 Task: Search one way flight ticket for 5 adults, 2 children, 1 infant in seat and 1 infant on lap in economy from Nome: Nome Airport to Greenville: Pitt-greenville Airport on 5-2-2023. Choice of flights is Royal air maroc. Number of bags: 1 carry on bag. Price is upto 60000. Outbound departure time preference is 21:45.
Action: Mouse moved to (433, 521)
Screenshot: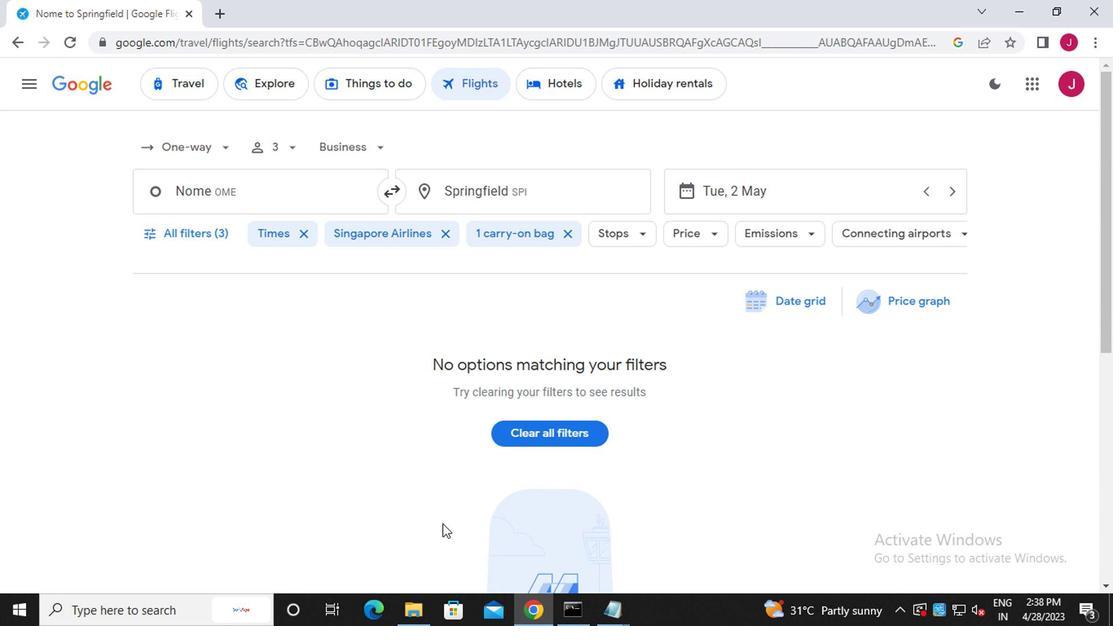 
Action: Mouse scrolled (433, 522) with delta (0, 1)
Screenshot: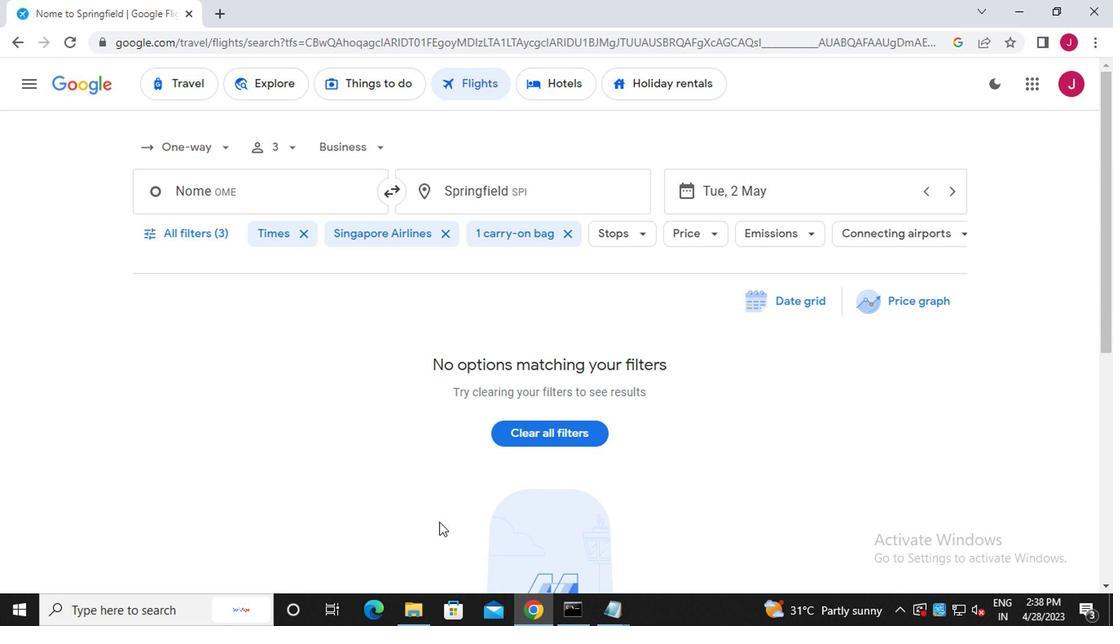 
Action: Mouse scrolled (433, 522) with delta (0, 1)
Screenshot: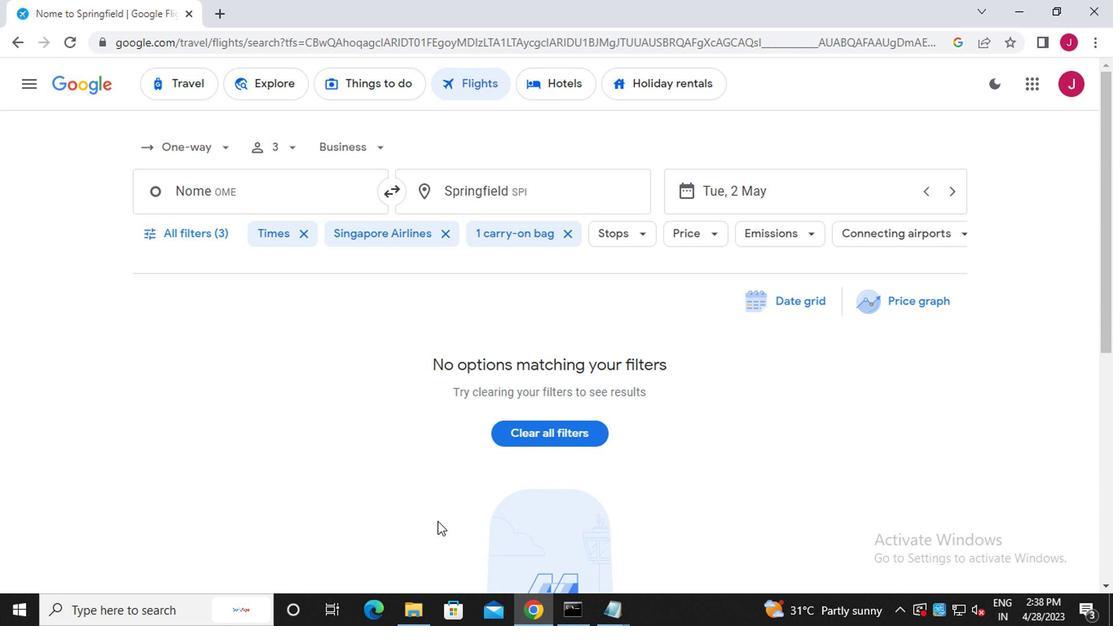 
Action: Mouse moved to (213, 157)
Screenshot: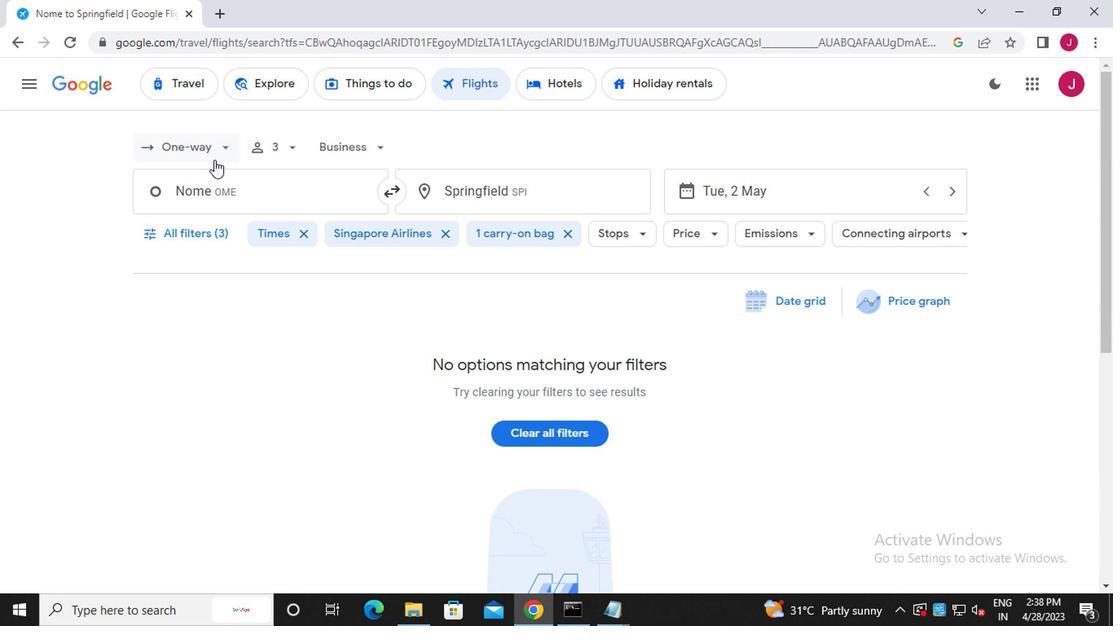 
Action: Mouse pressed left at (213, 157)
Screenshot: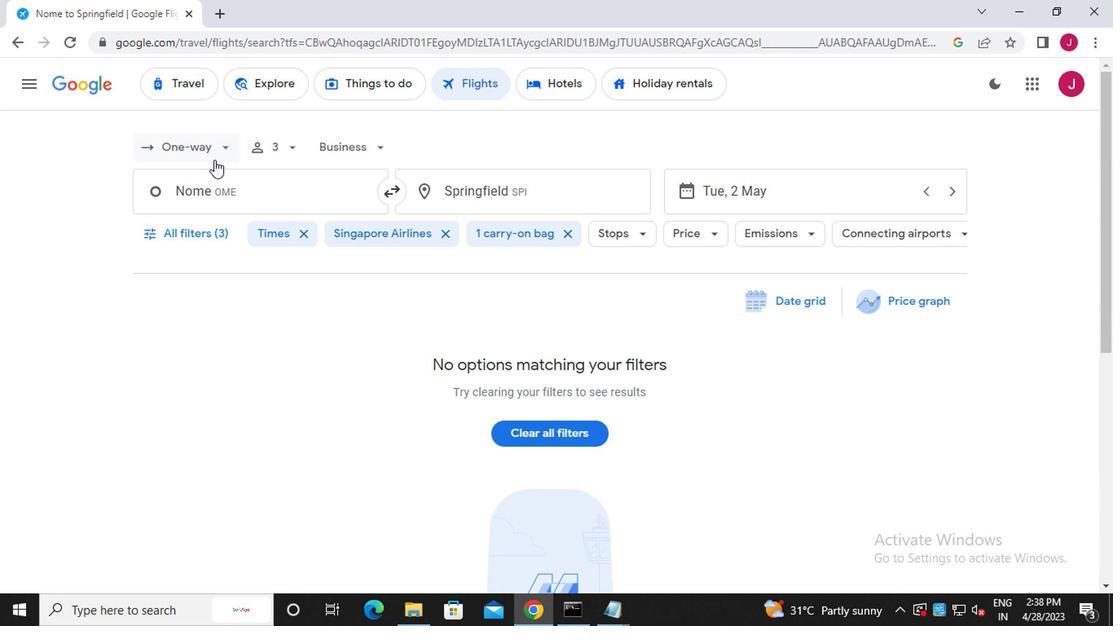 
Action: Mouse moved to (229, 217)
Screenshot: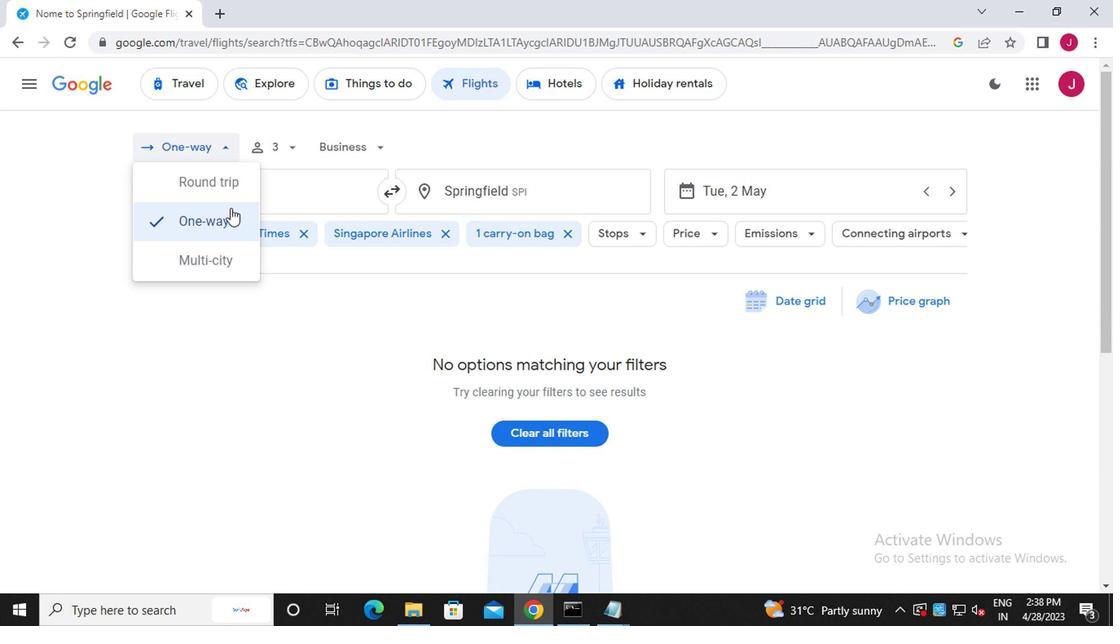 
Action: Mouse pressed left at (229, 217)
Screenshot: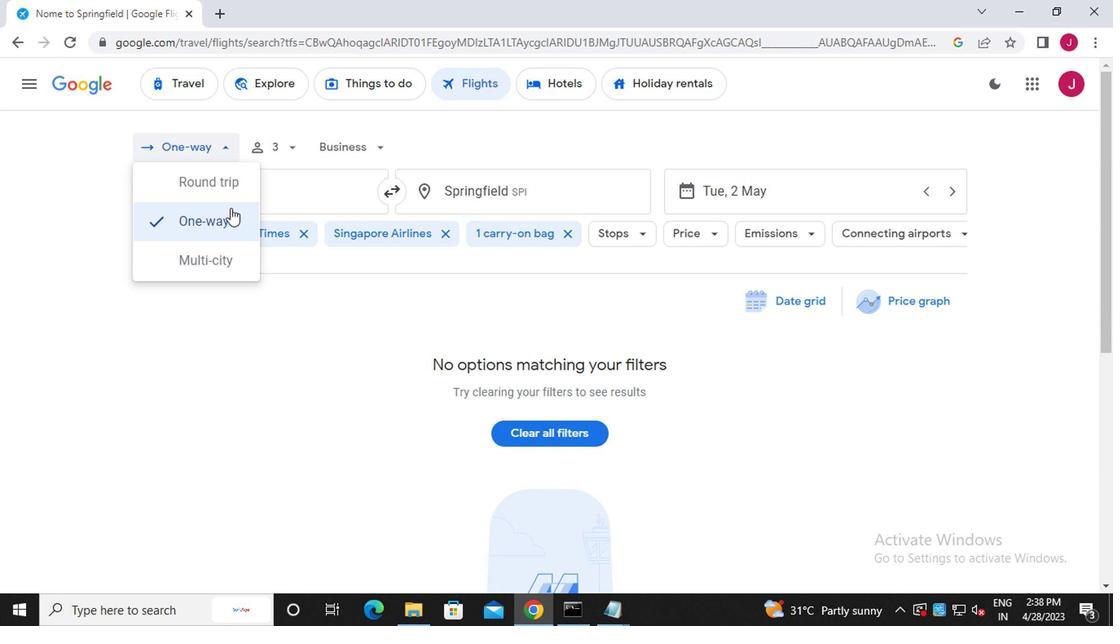 
Action: Mouse moved to (291, 148)
Screenshot: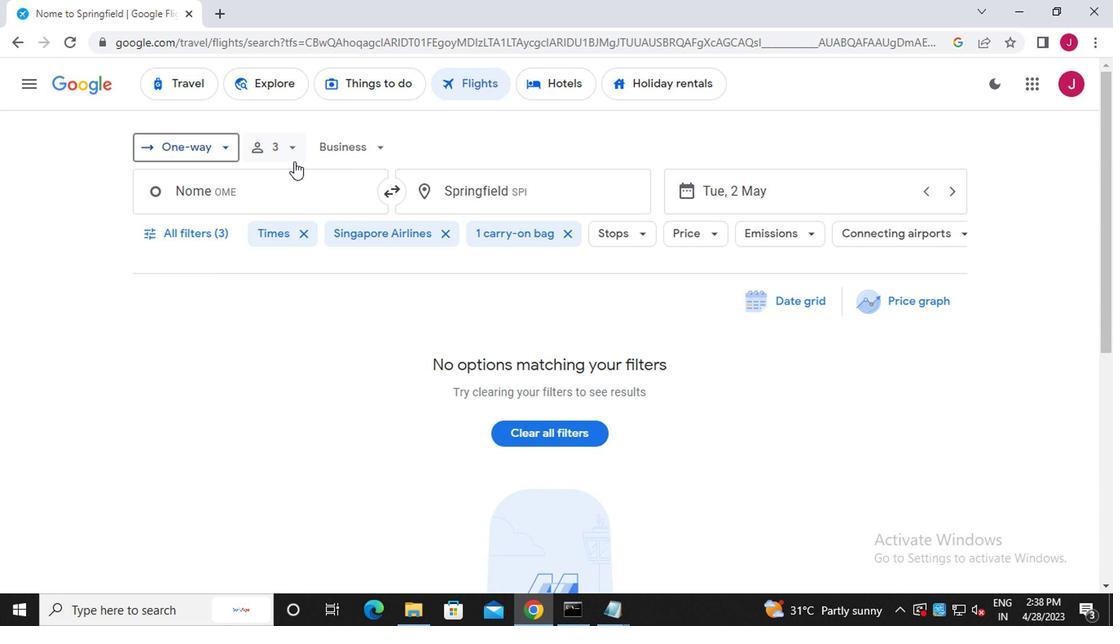 
Action: Mouse pressed left at (291, 148)
Screenshot: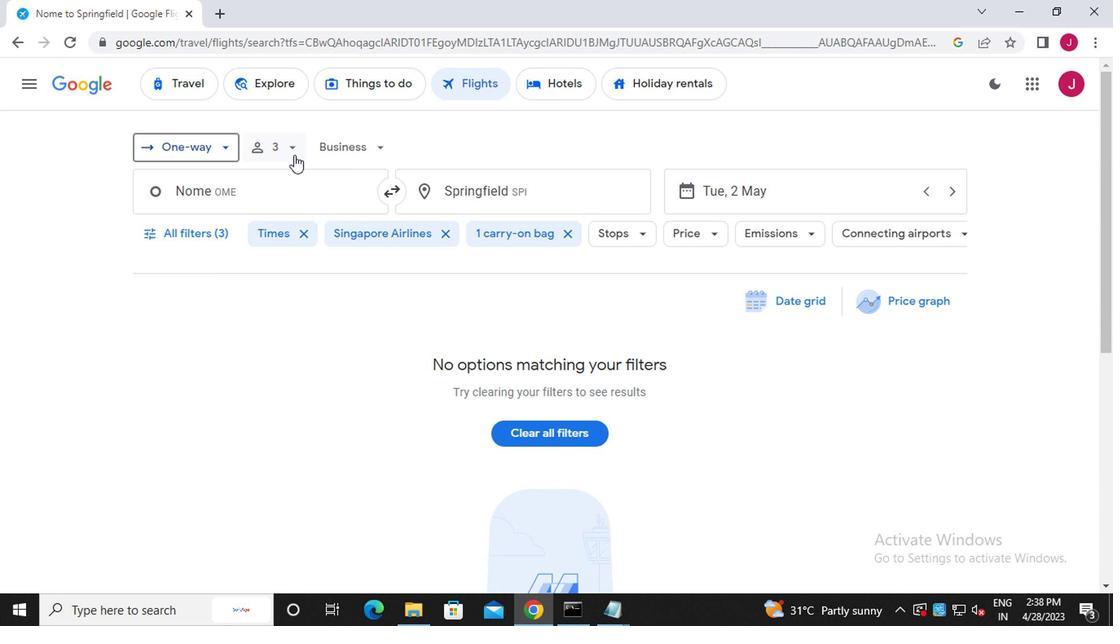 
Action: Mouse moved to (414, 192)
Screenshot: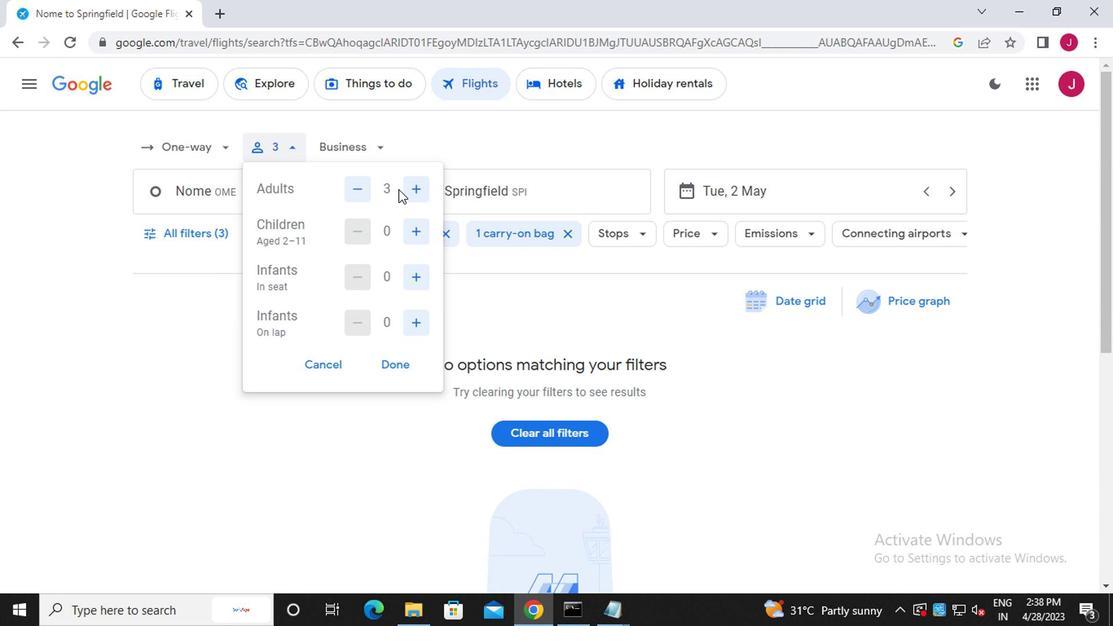 
Action: Mouse pressed left at (414, 192)
Screenshot: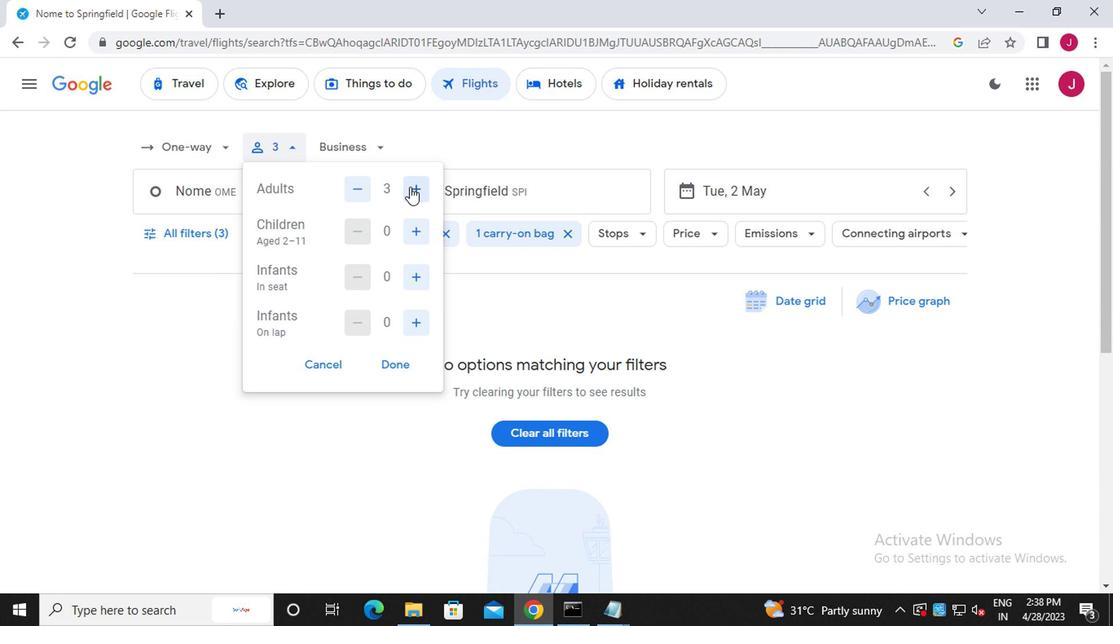 
Action: Mouse pressed left at (414, 192)
Screenshot: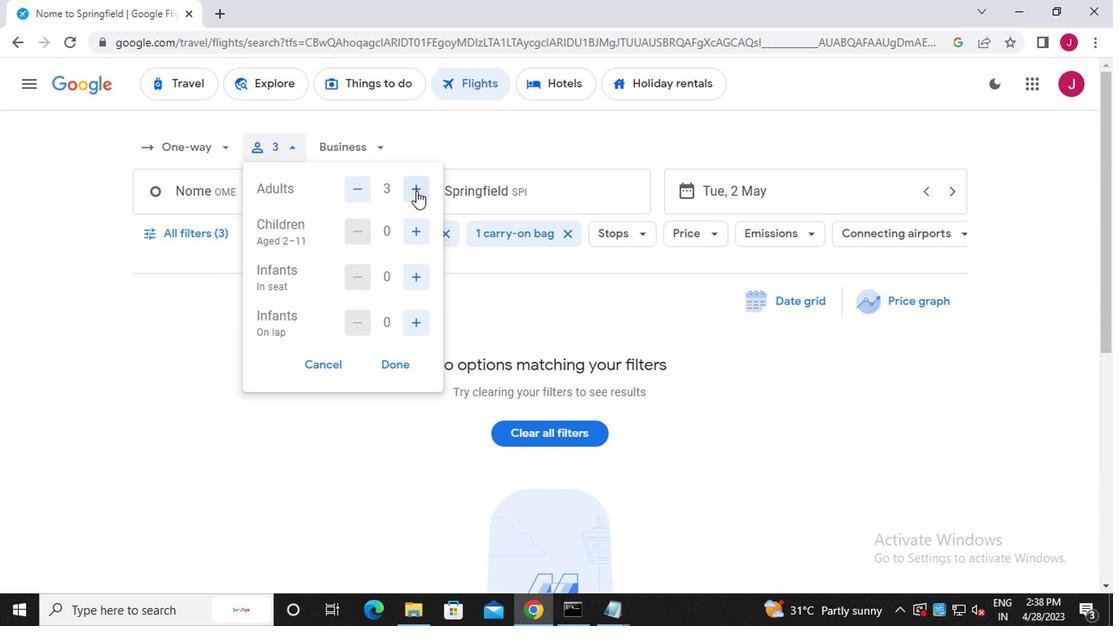 
Action: Mouse moved to (412, 233)
Screenshot: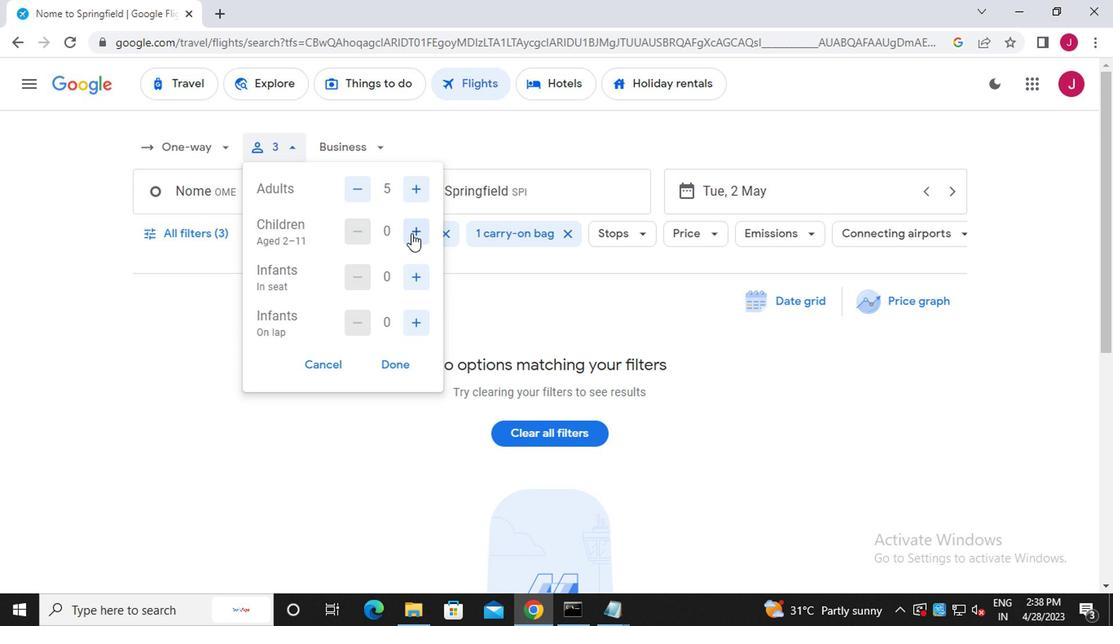 
Action: Mouse pressed left at (412, 233)
Screenshot: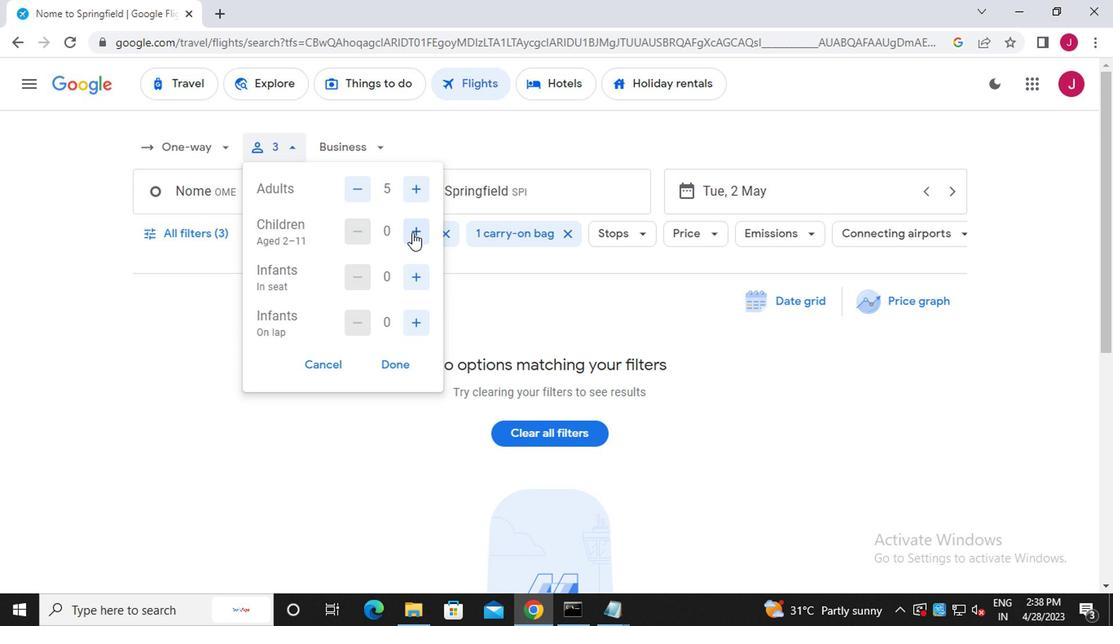 
Action: Mouse pressed left at (412, 233)
Screenshot: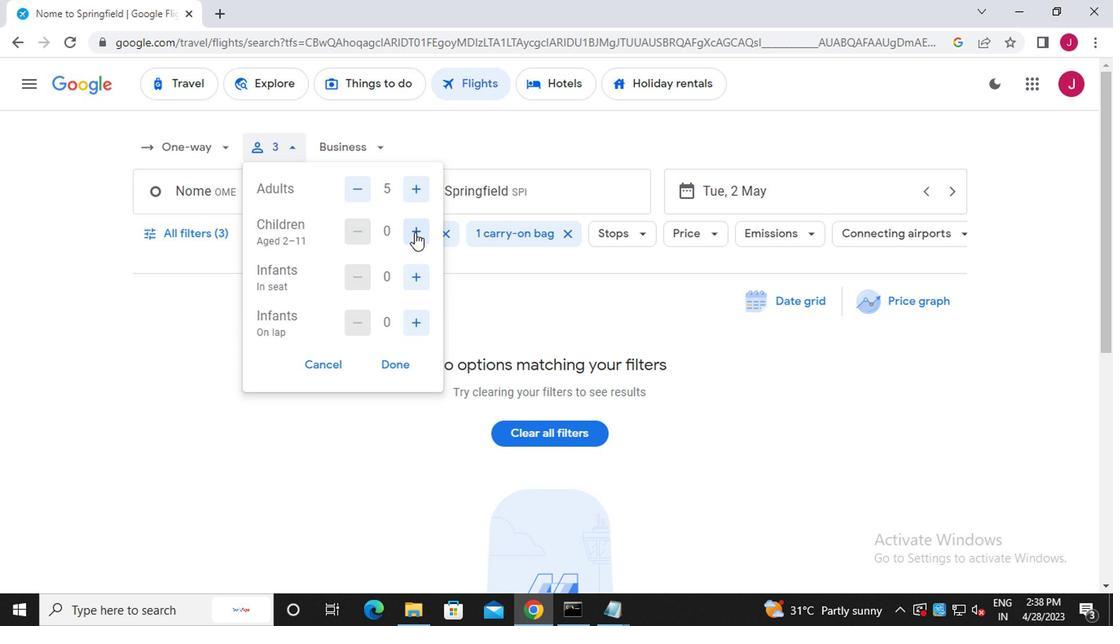 
Action: Mouse moved to (416, 282)
Screenshot: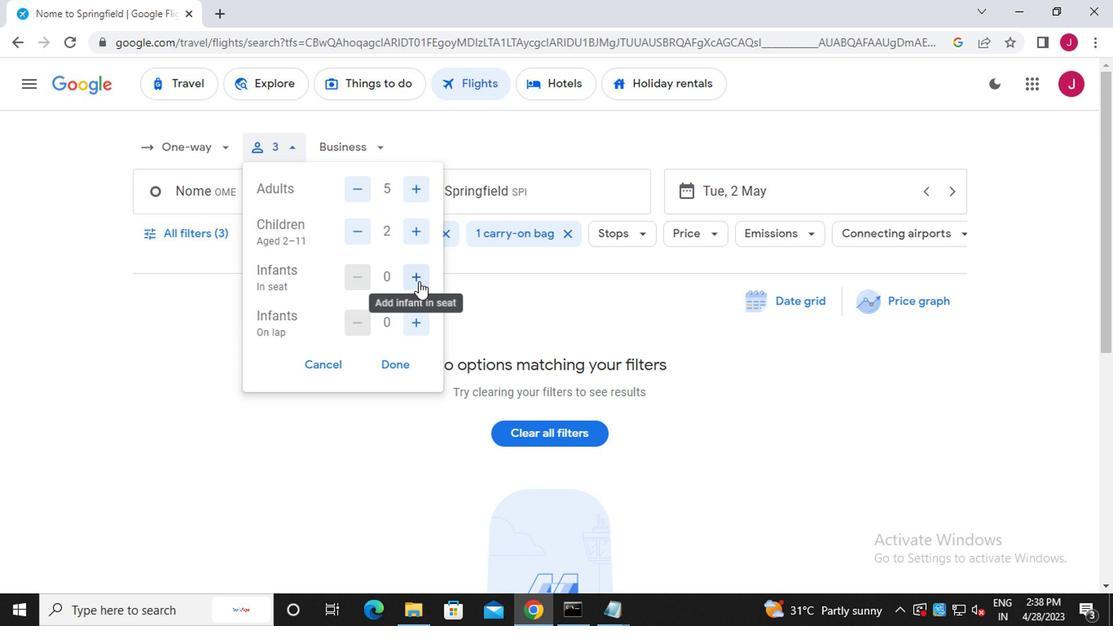 
Action: Mouse pressed left at (416, 282)
Screenshot: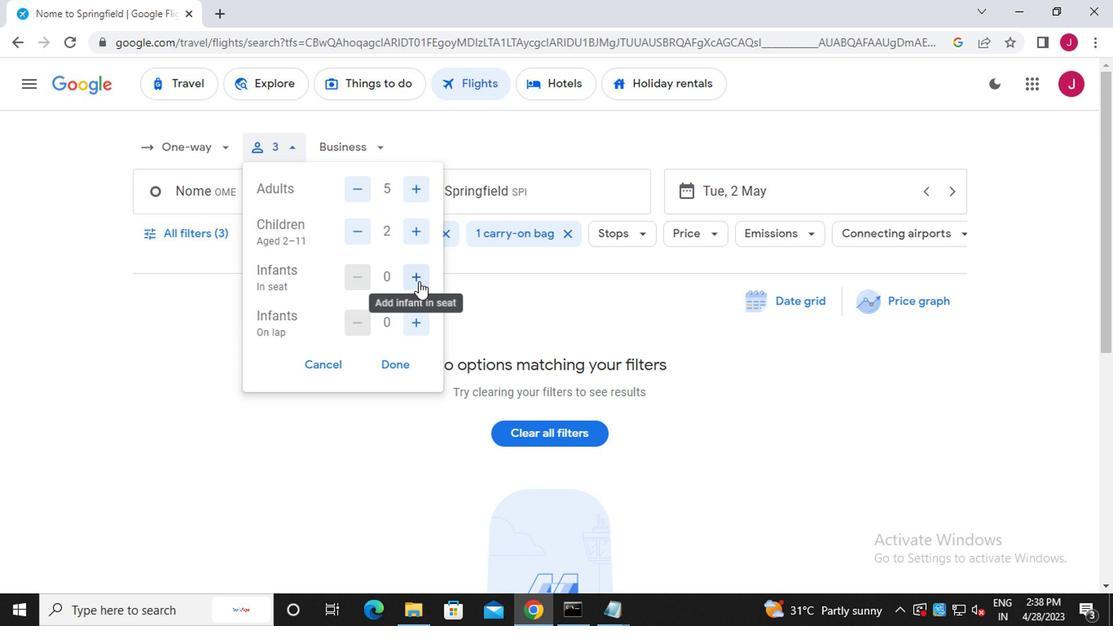 
Action: Mouse moved to (415, 322)
Screenshot: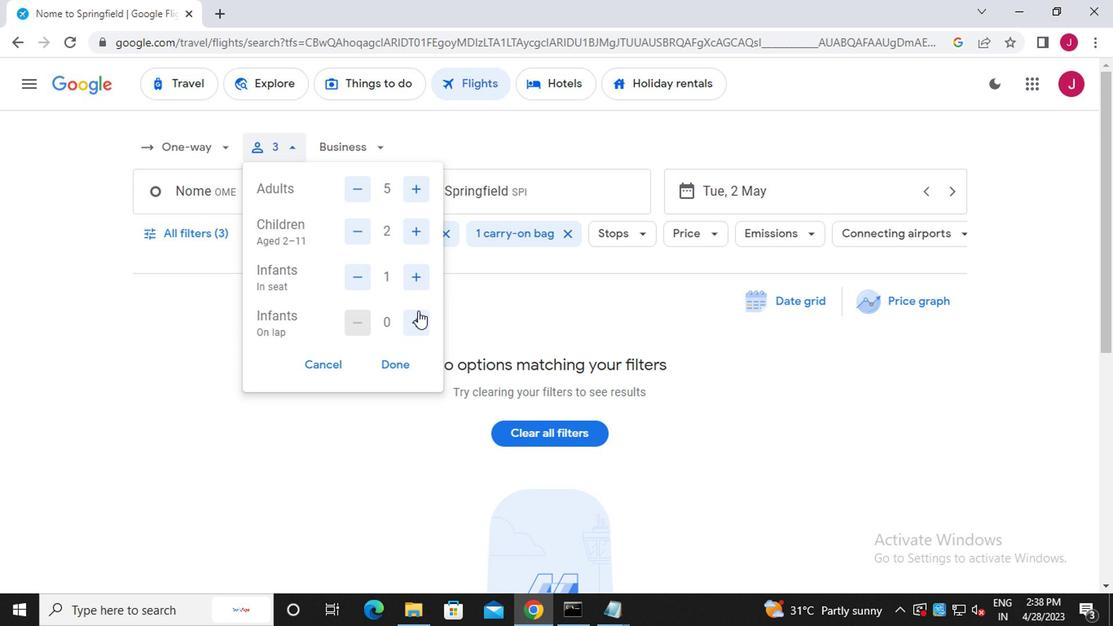 
Action: Mouse pressed left at (415, 322)
Screenshot: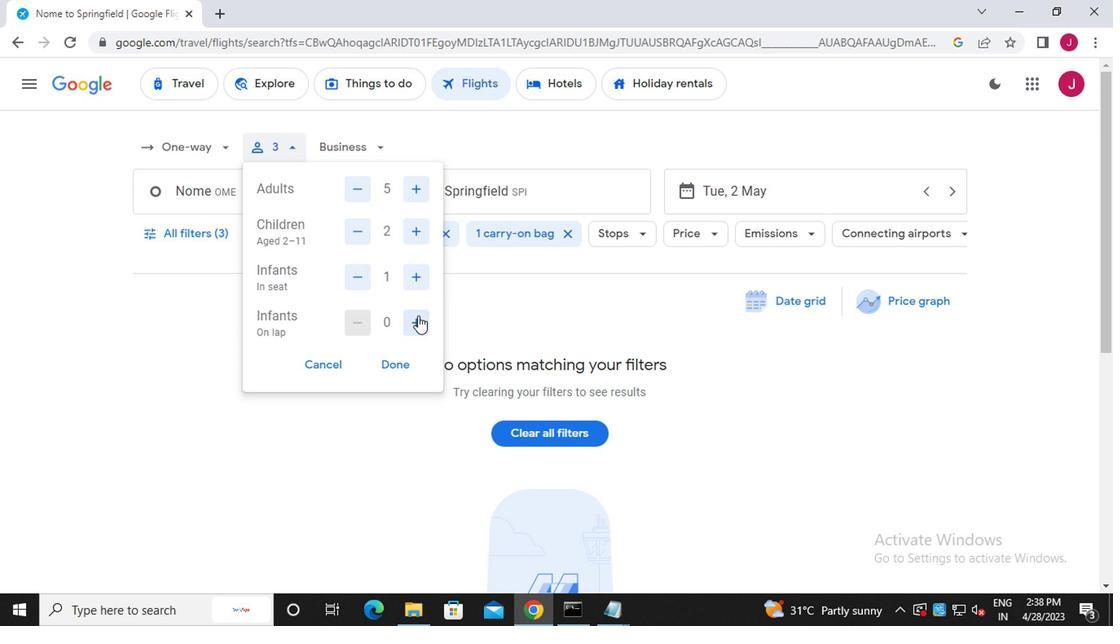 
Action: Mouse moved to (400, 367)
Screenshot: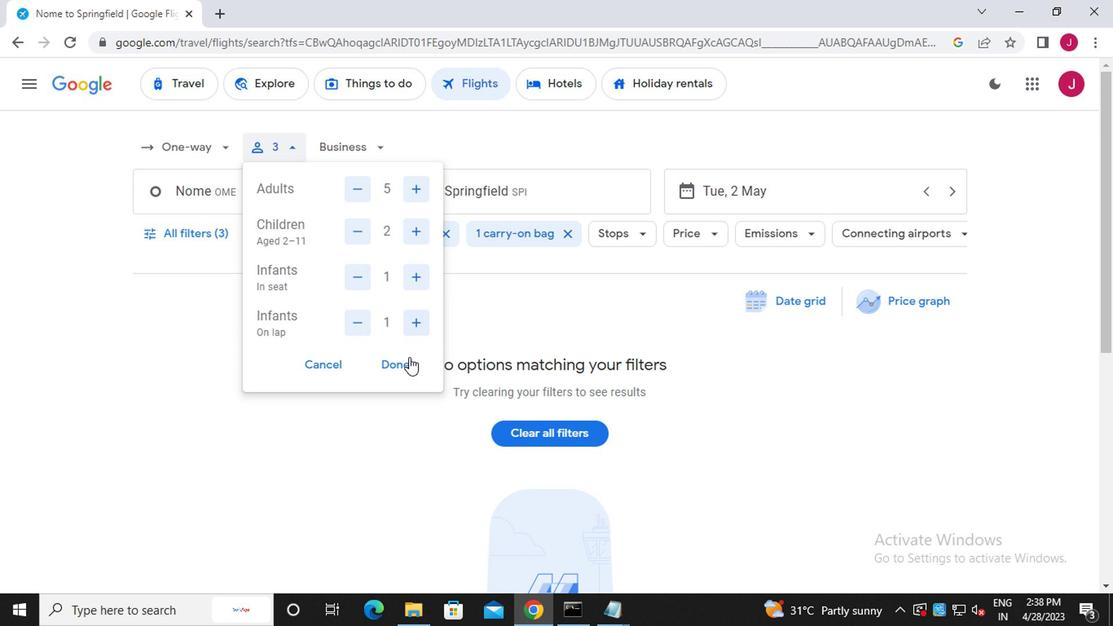
Action: Mouse pressed left at (400, 367)
Screenshot: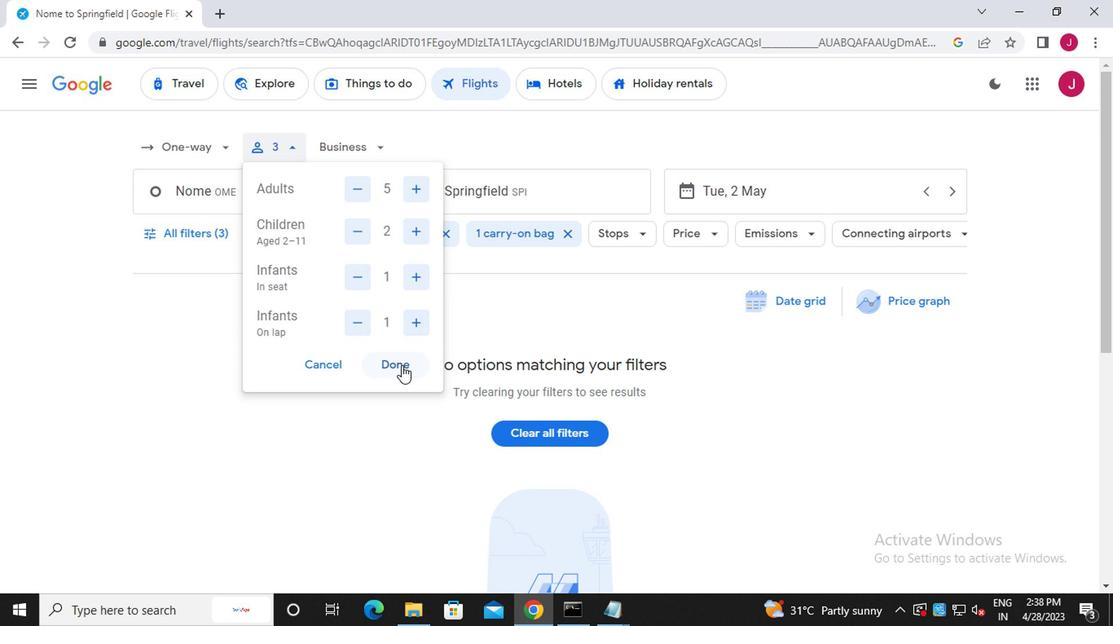 
Action: Mouse moved to (369, 157)
Screenshot: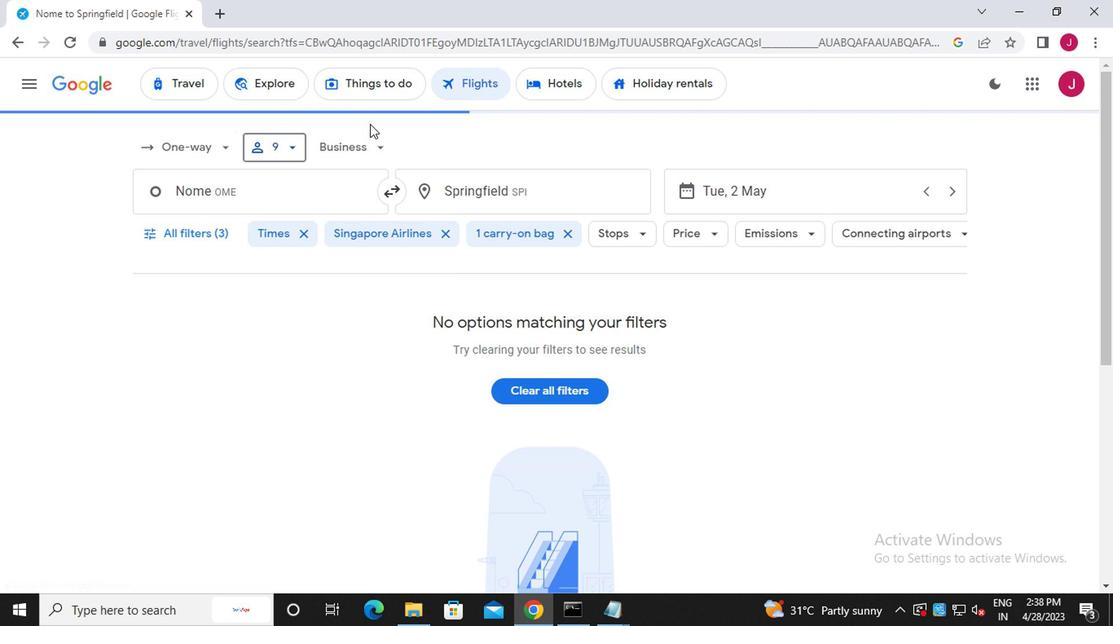 
Action: Mouse pressed left at (369, 157)
Screenshot: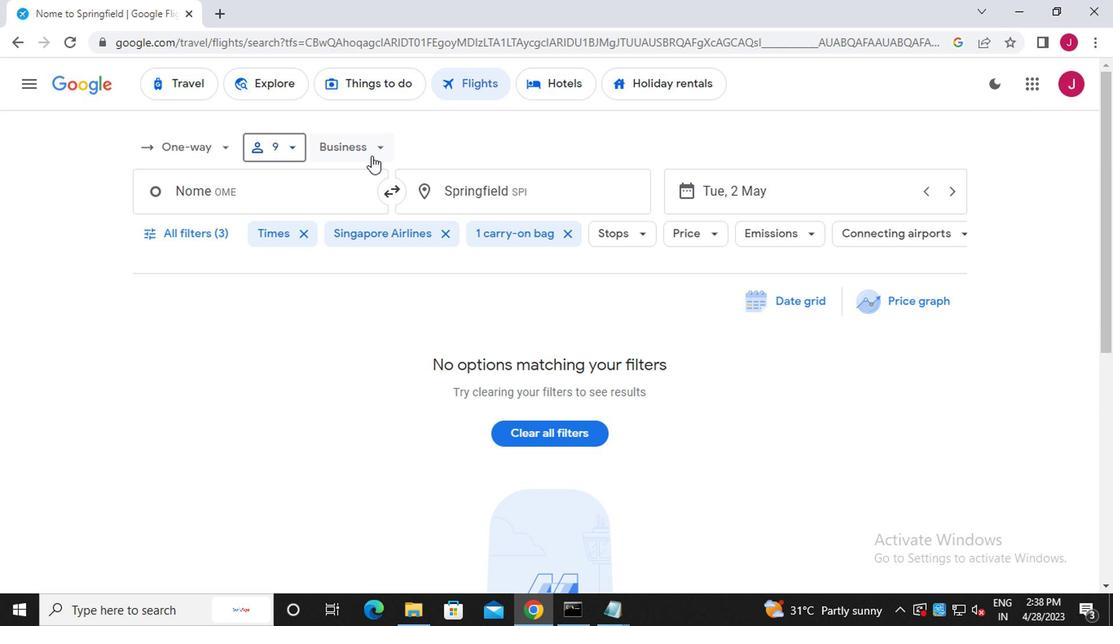 
Action: Mouse moved to (383, 182)
Screenshot: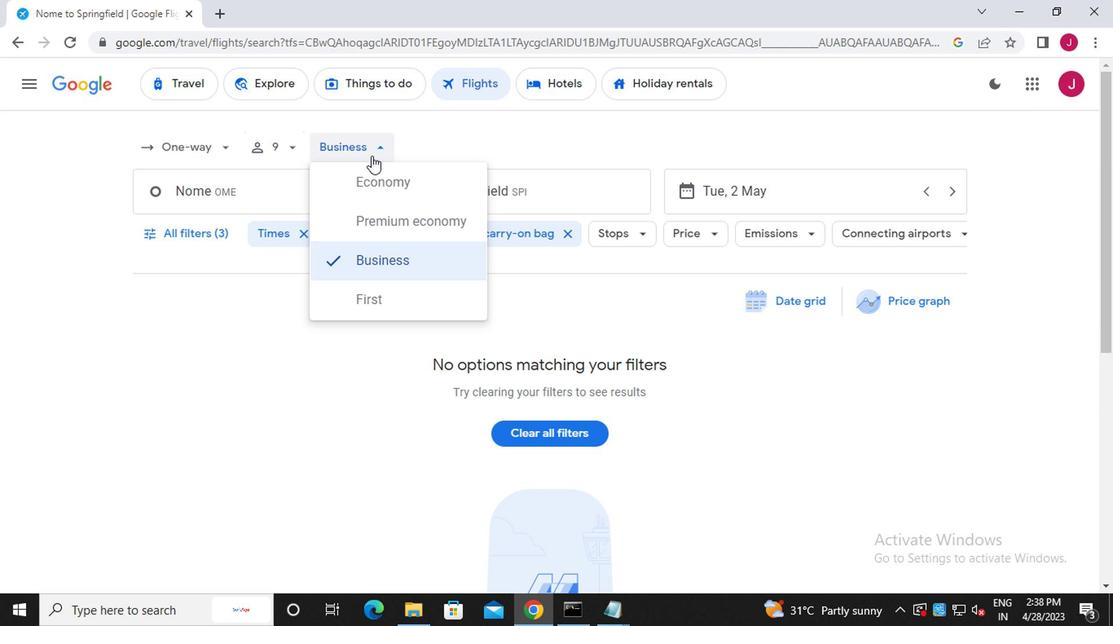 
Action: Mouse pressed left at (383, 182)
Screenshot: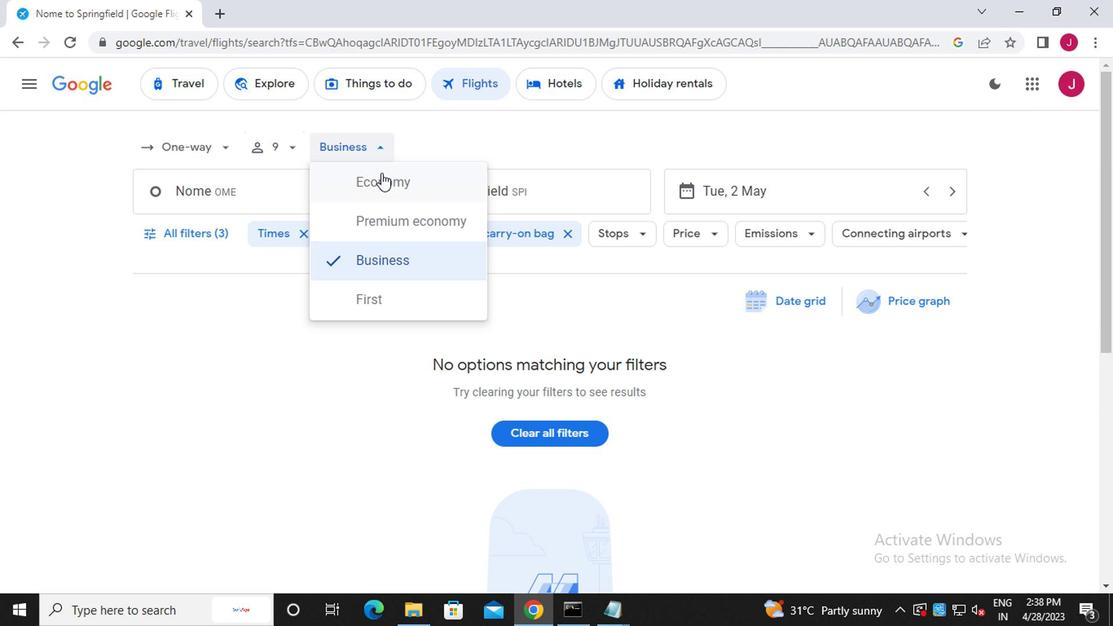 
Action: Mouse moved to (314, 196)
Screenshot: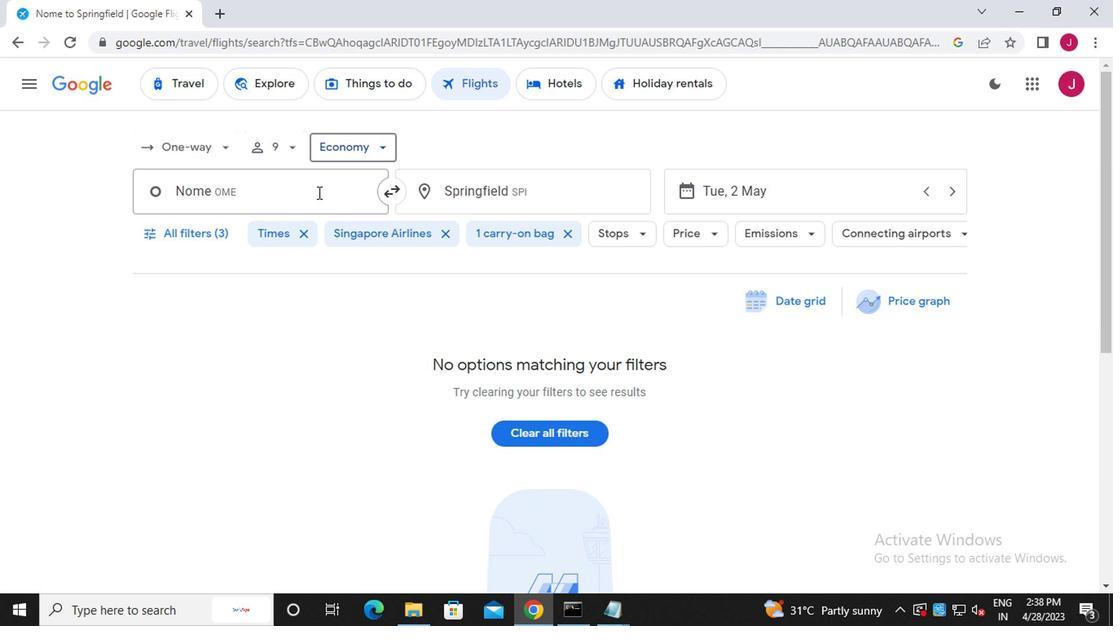
Action: Mouse pressed left at (314, 196)
Screenshot: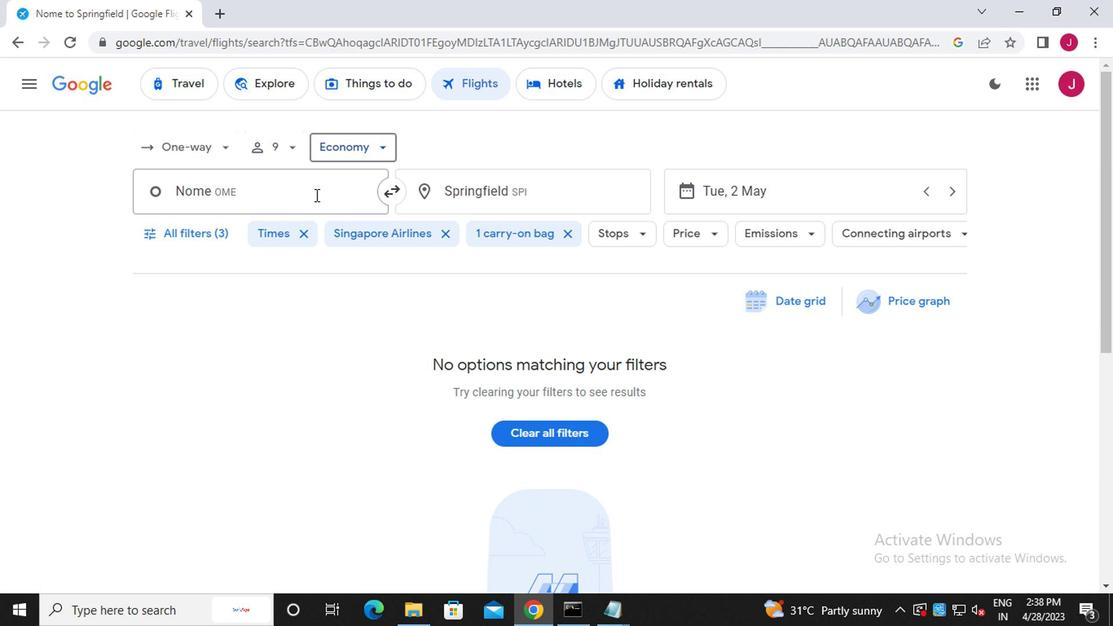 
Action: Key pressed nome
Screenshot: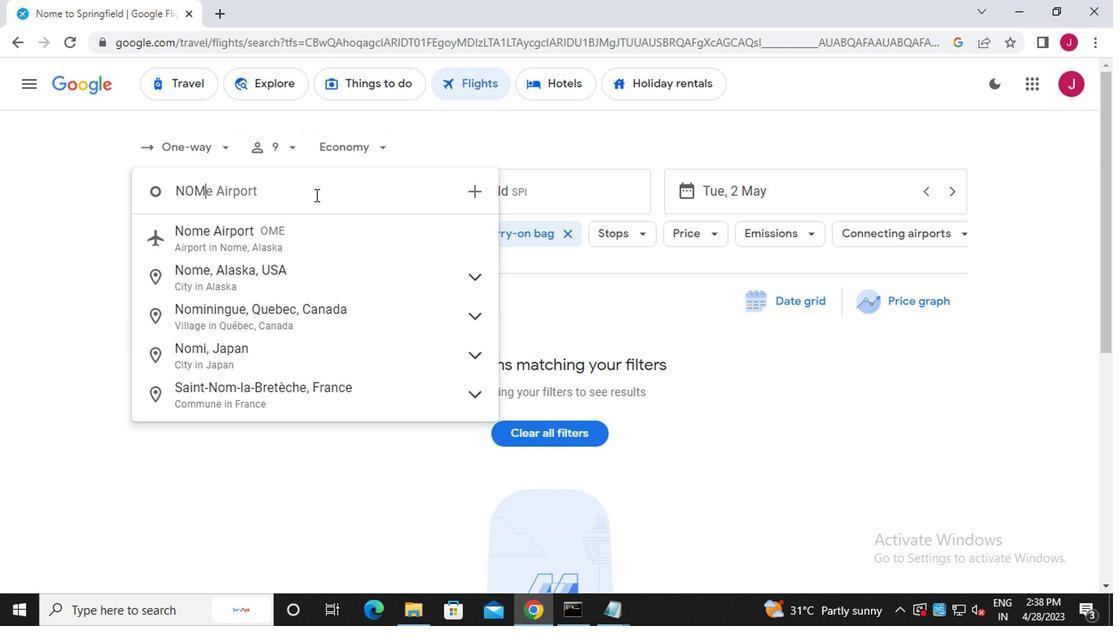 
Action: Mouse moved to (315, 230)
Screenshot: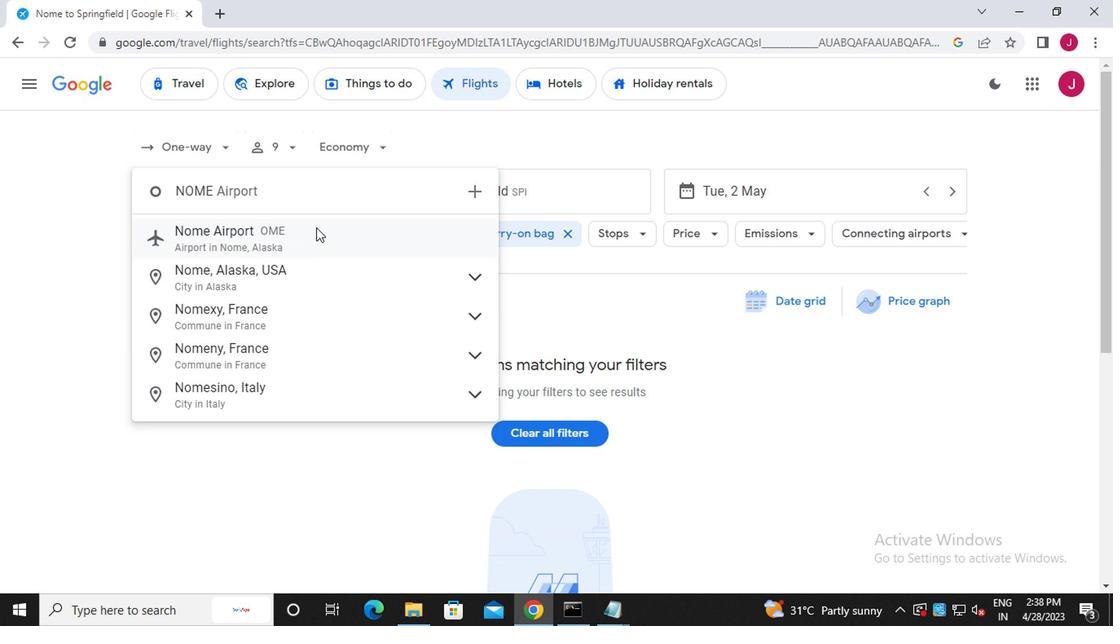 
Action: Mouse pressed left at (315, 230)
Screenshot: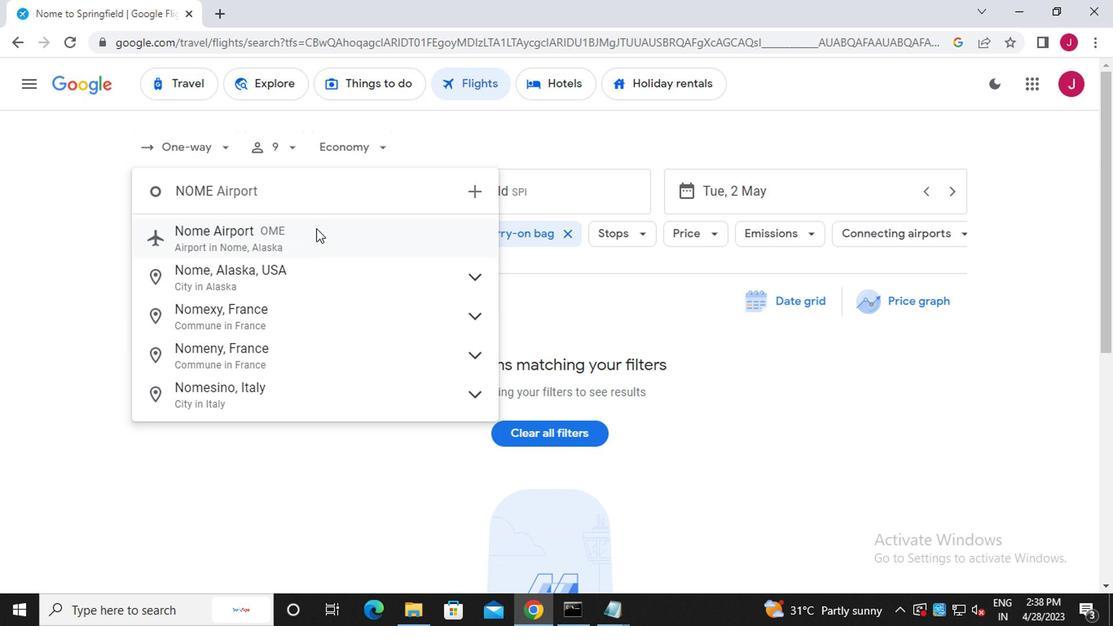 
Action: Mouse moved to (535, 195)
Screenshot: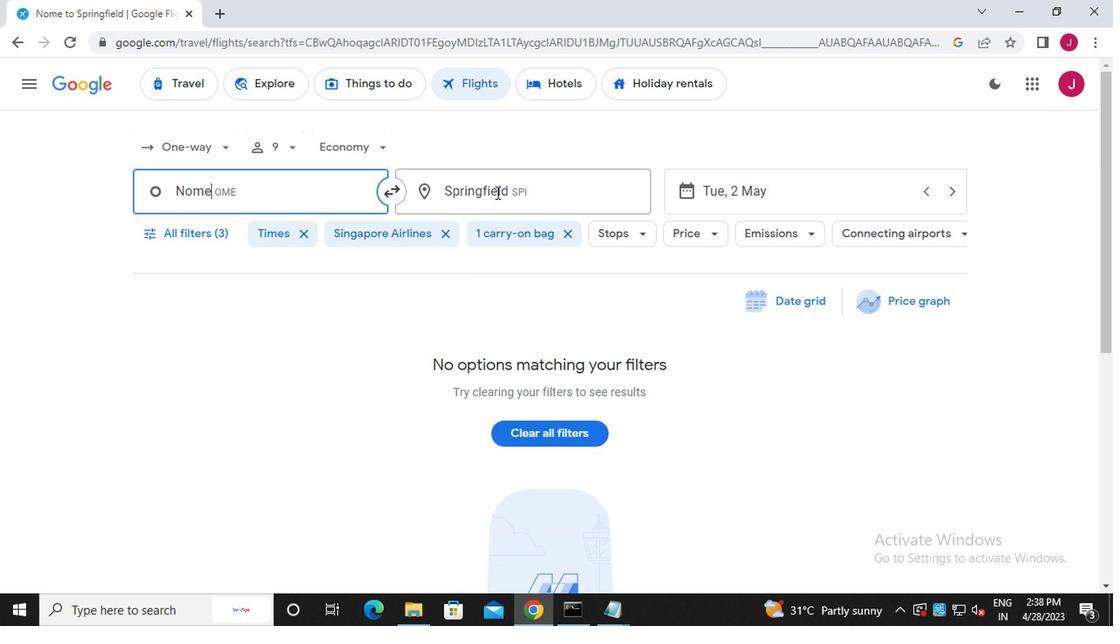 
Action: Mouse pressed left at (535, 195)
Screenshot: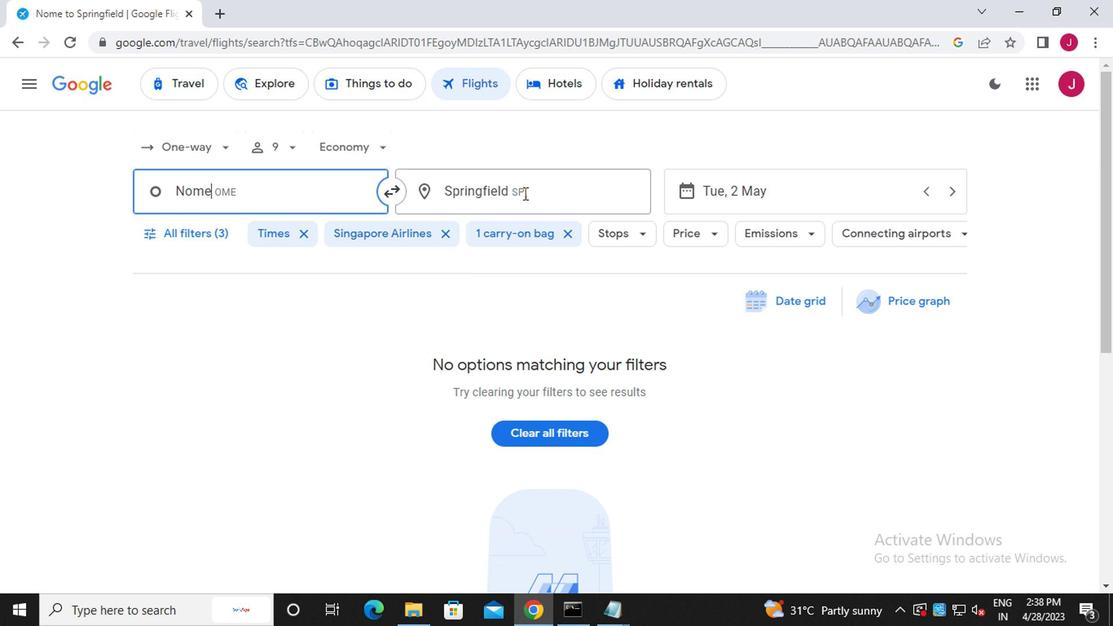 
Action: Mouse moved to (533, 195)
Screenshot: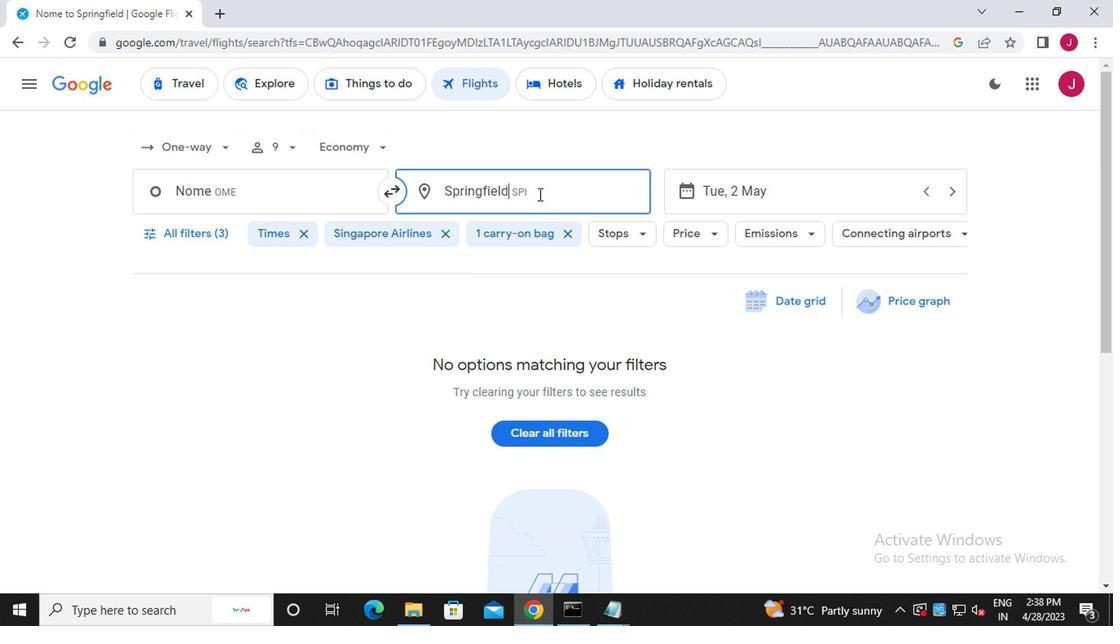 
Action: Key pressed greenville<Key.space>pit
Screenshot: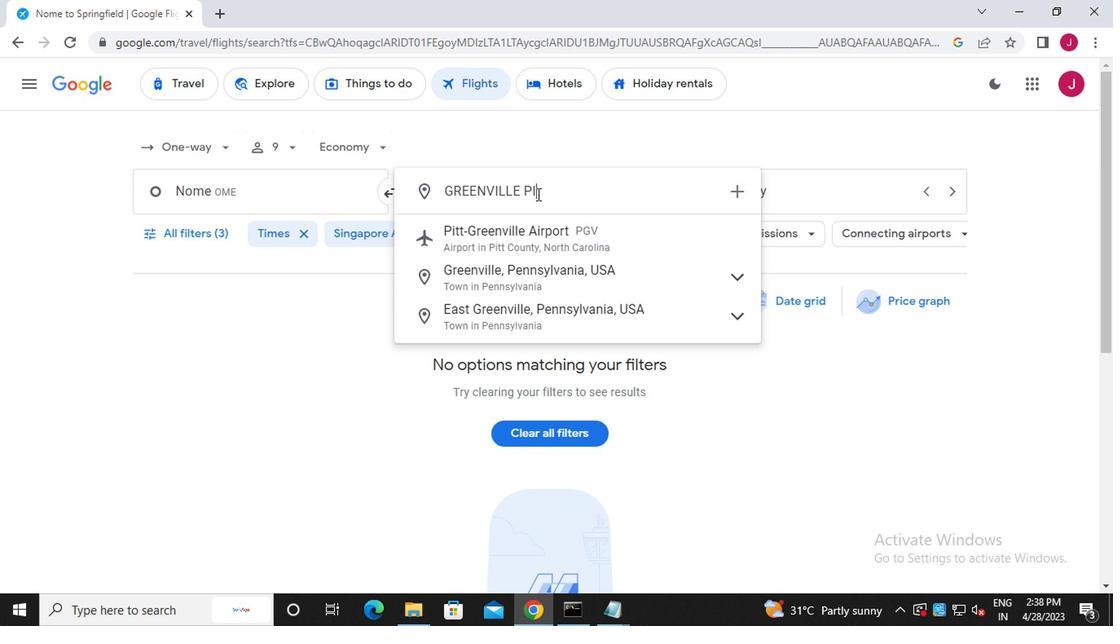 
Action: Mouse moved to (534, 237)
Screenshot: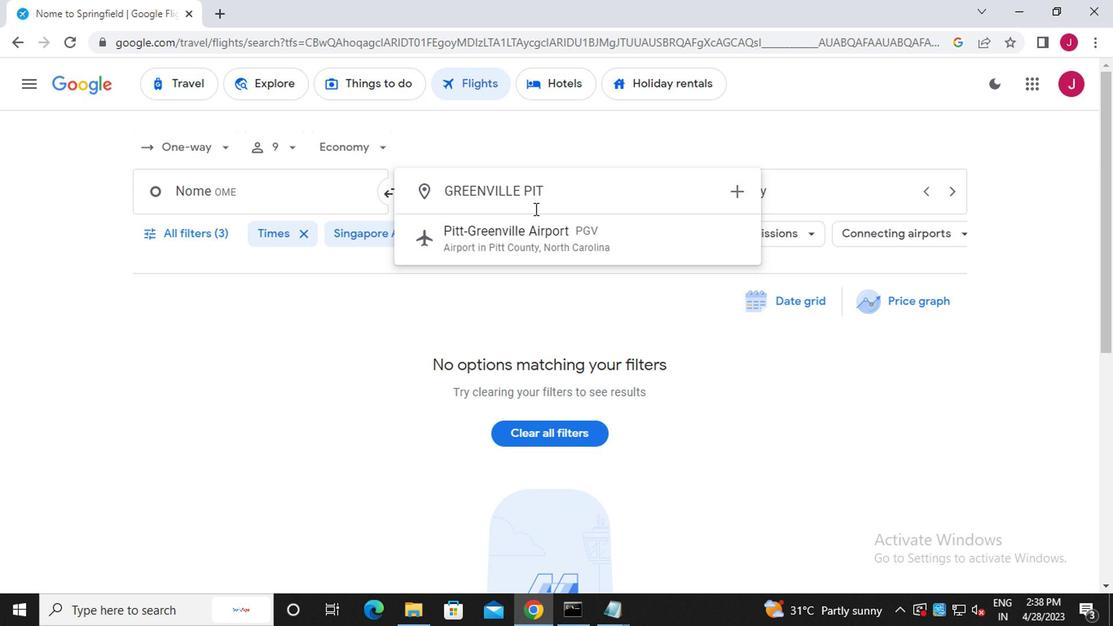 
Action: Mouse pressed left at (534, 237)
Screenshot: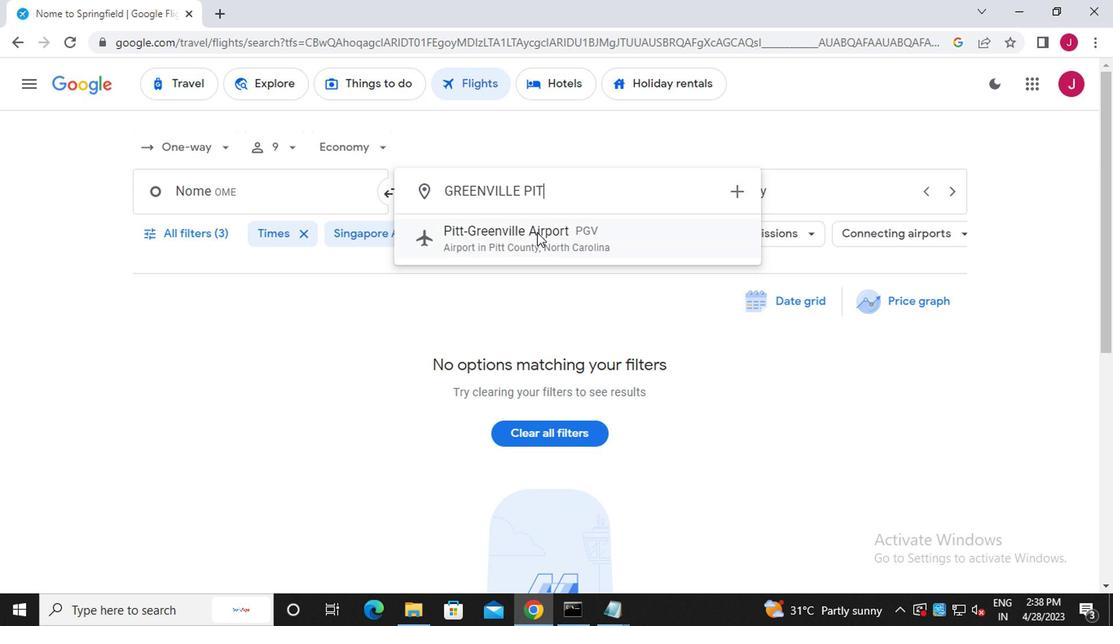 
Action: Mouse moved to (815, 201)
Screenshot: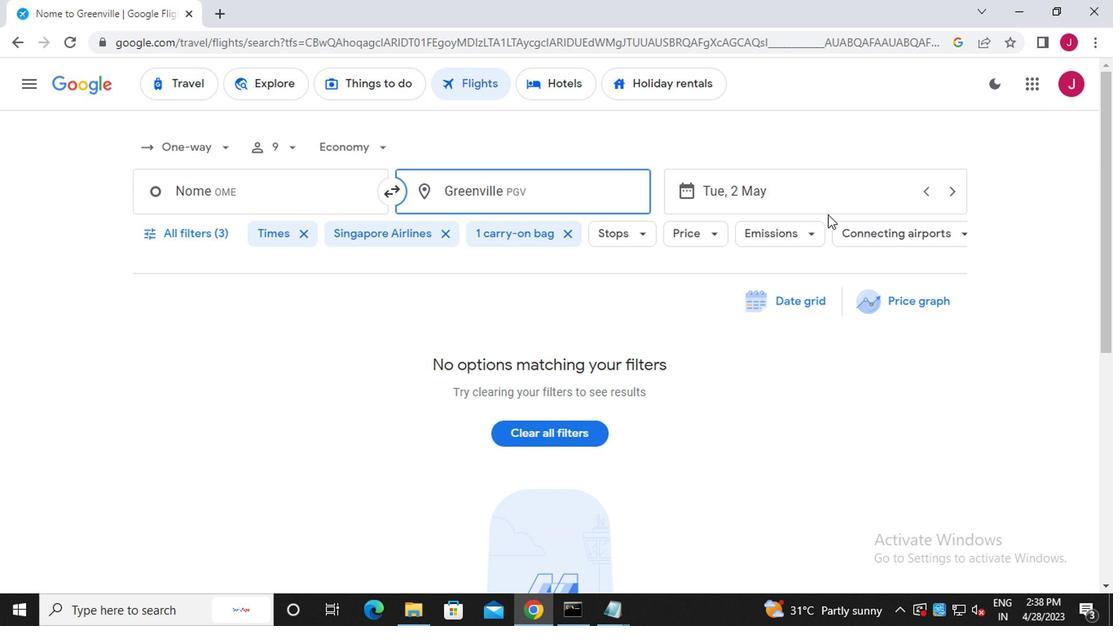 
Action: Mouse pressed left at (815, 201)
Screenshot: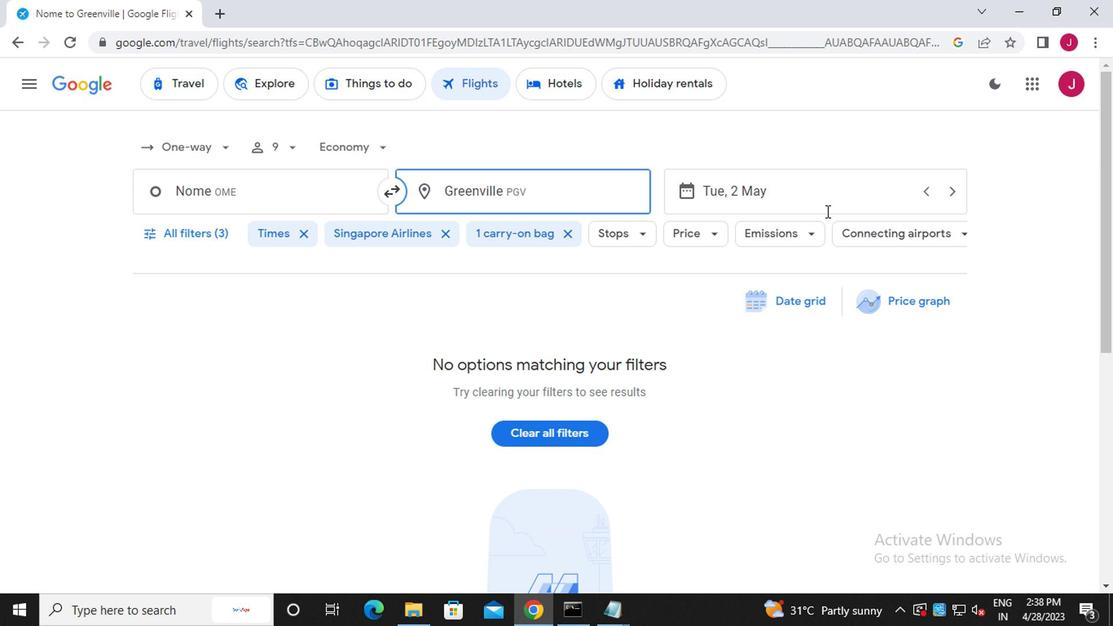 
Action: Mouse moved to (920, 556)
Screenshot: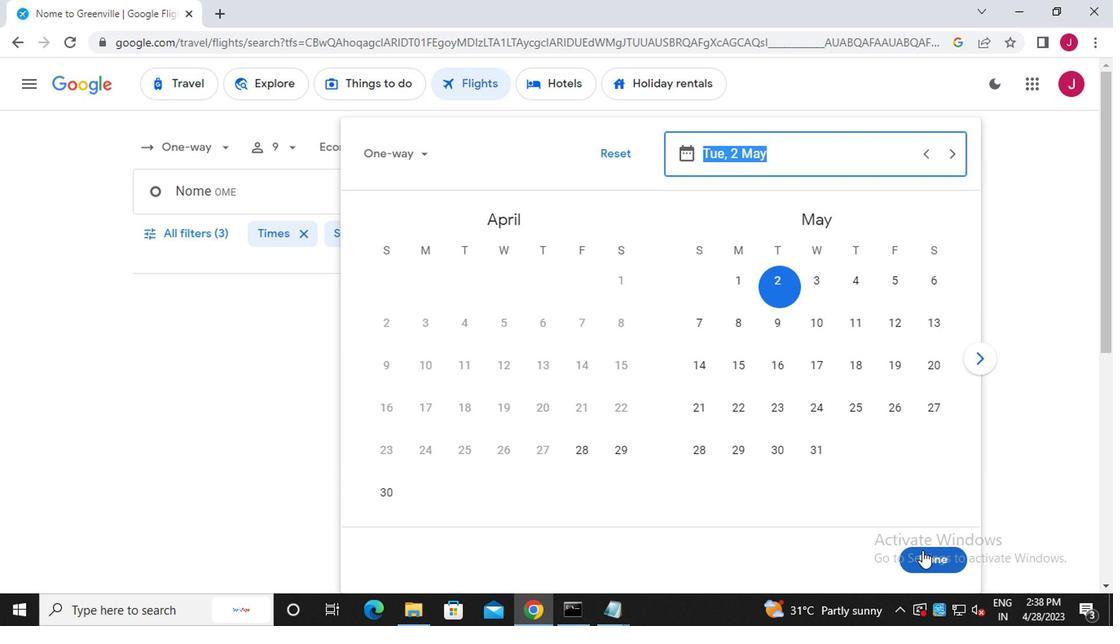
Action: Mouse pressed left at (920, 556)
Screenshot: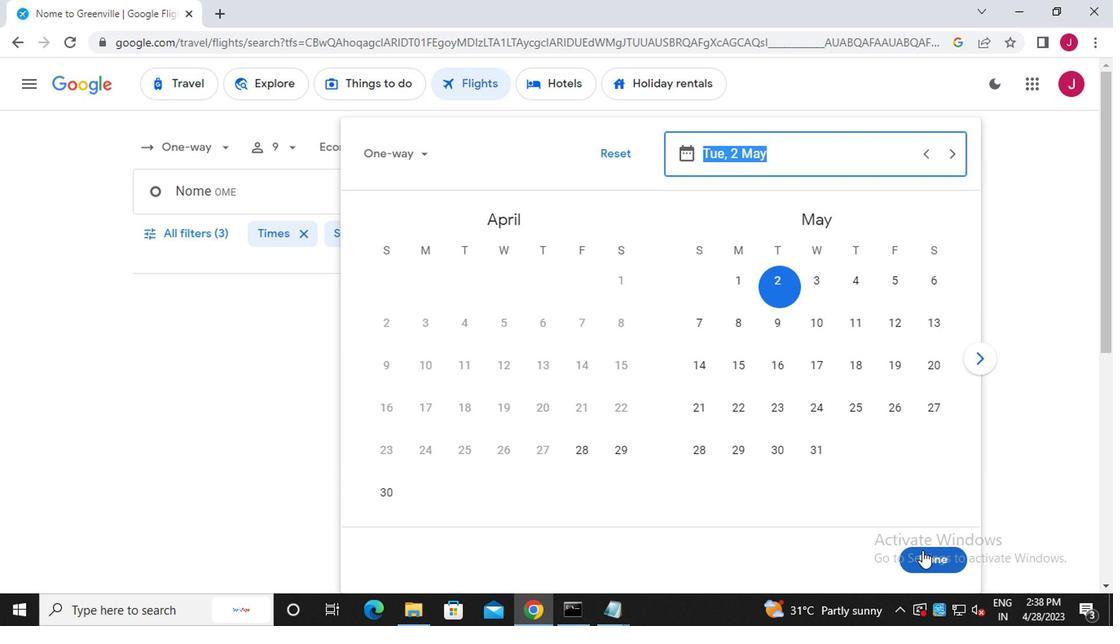 
Action: Mouse moved to (202, 233)
Screenshot: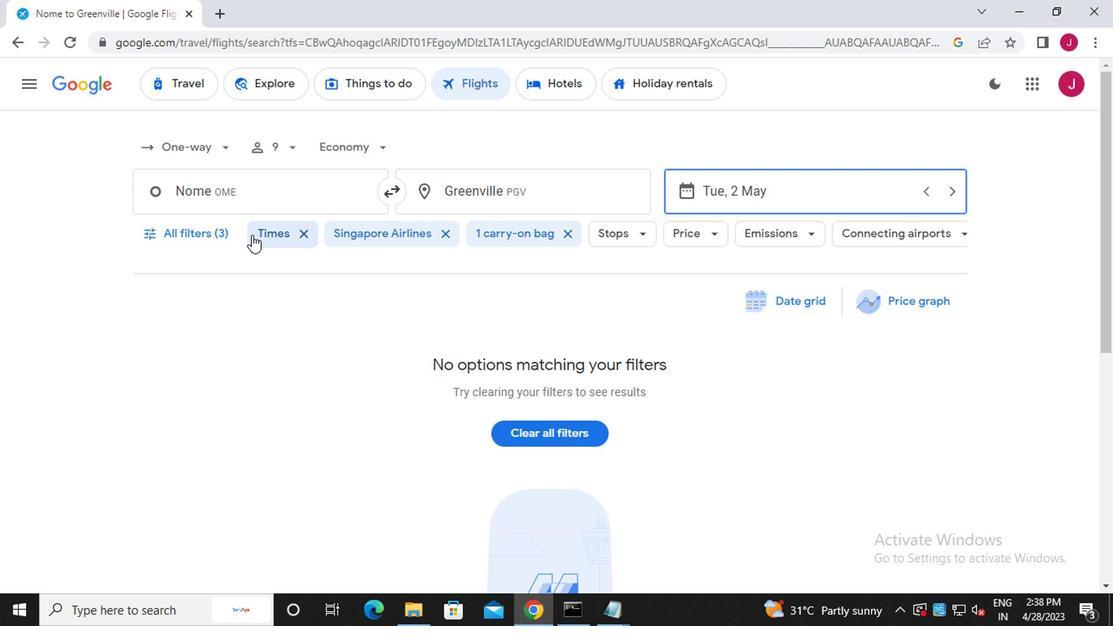 
Action: Mouse pressed left at (202, 233)
Screenshot: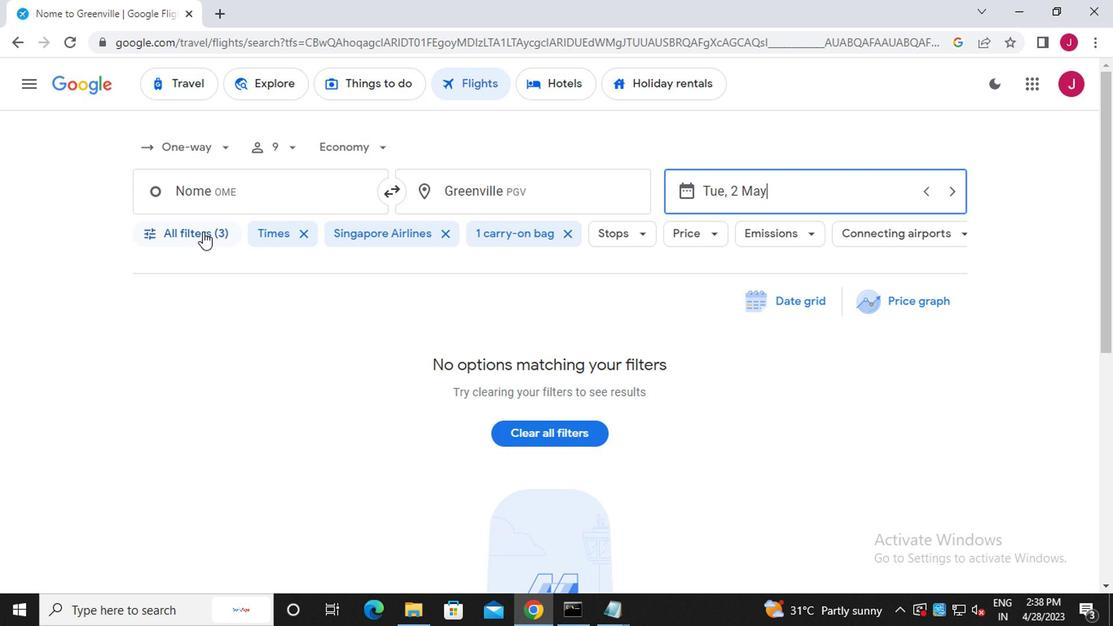 
Action: Mouse moved to (248, 356)
Screenshot: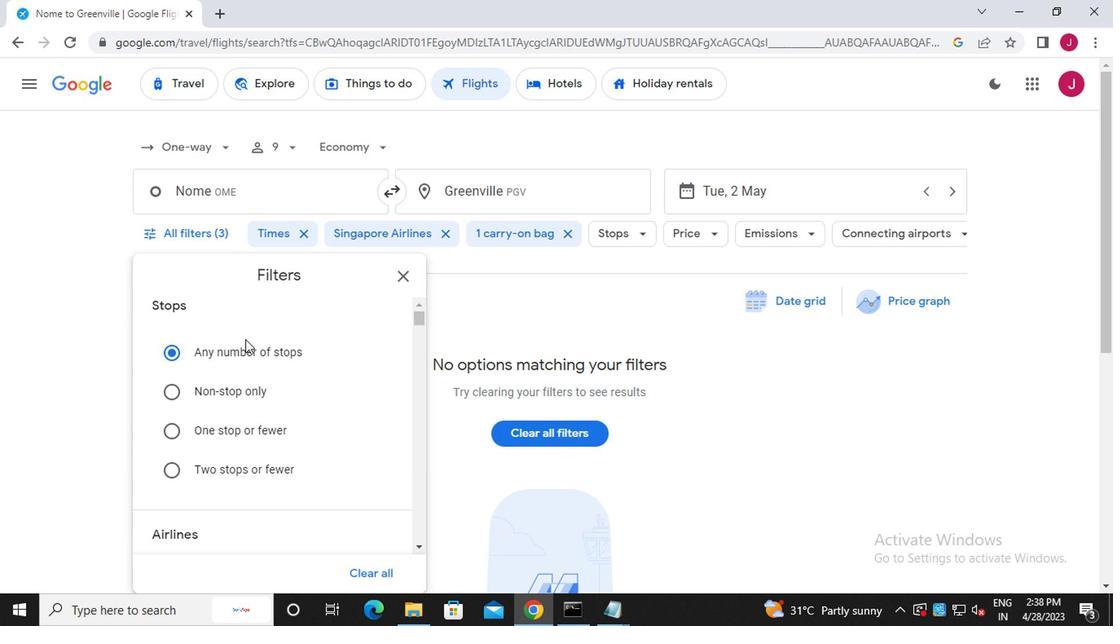 
Action: Mouse scrolled (248, 355) with delta (0, 0)
Screenshot: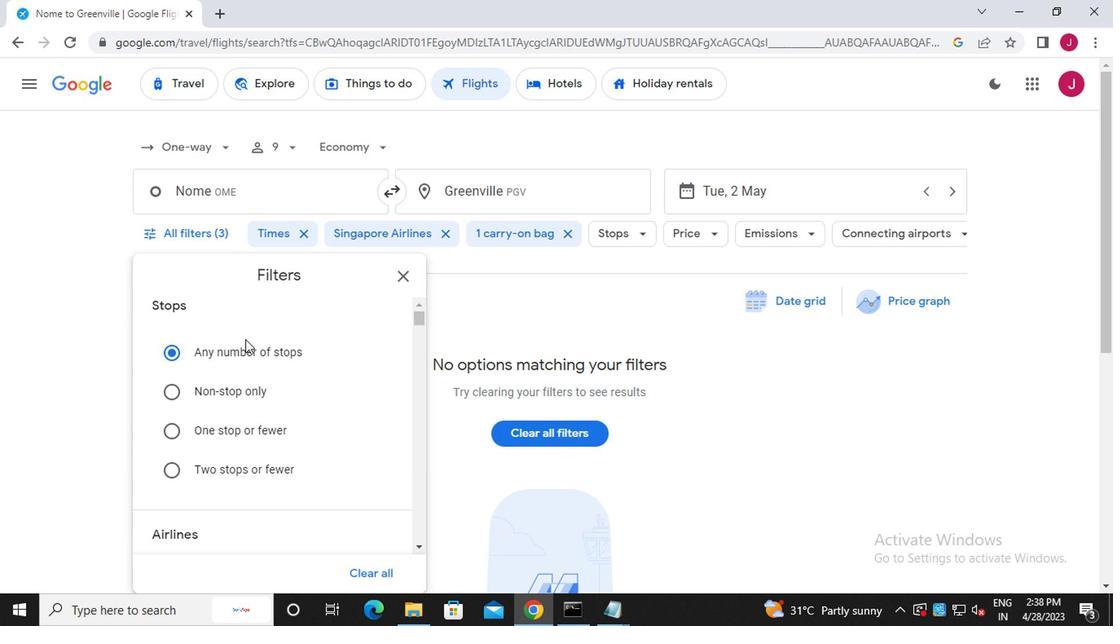 
Action: Mouse moved to (249, 356)
Screenshot: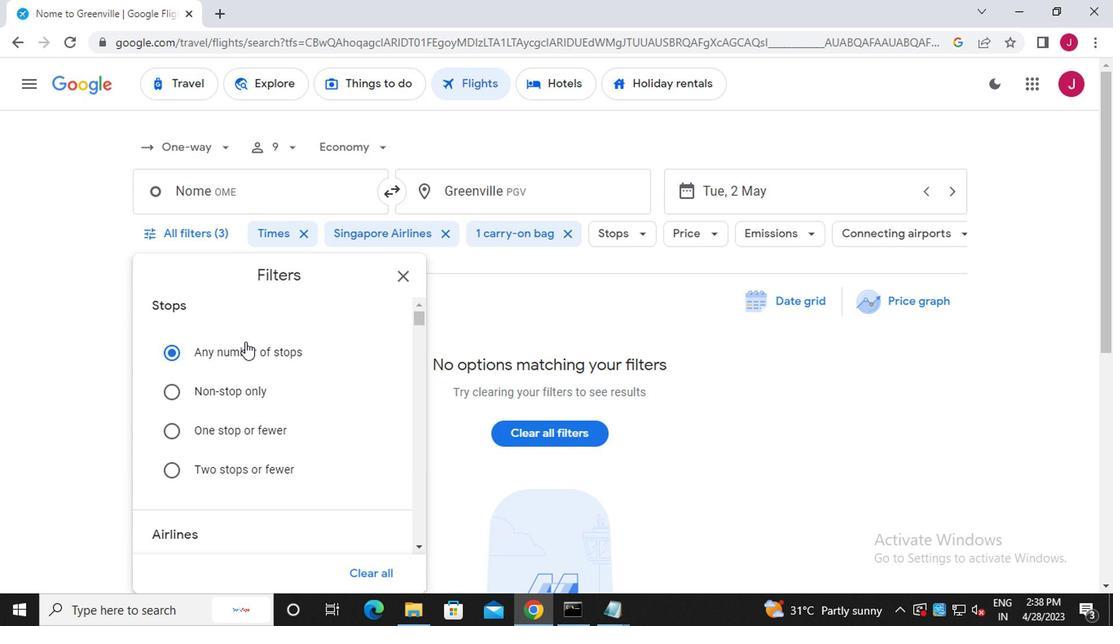 
Action: Mouse scrolled (249, 355) with delta (0, 0)
Screenshot: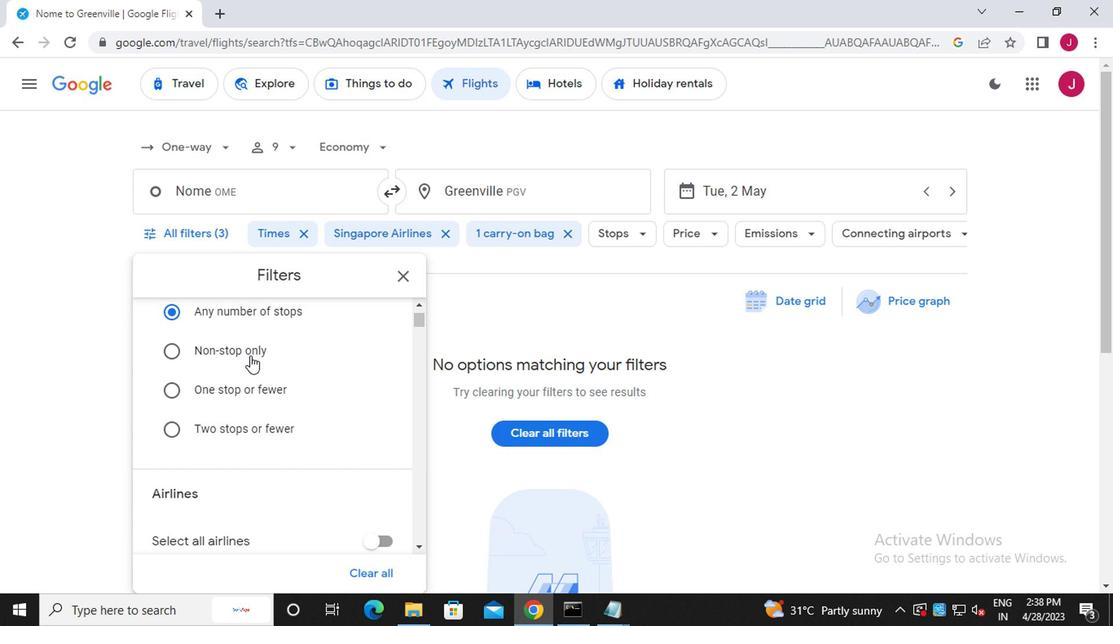 
Action: Mouse scrolled (249, 355) with delta (0, 0)
Screenshot: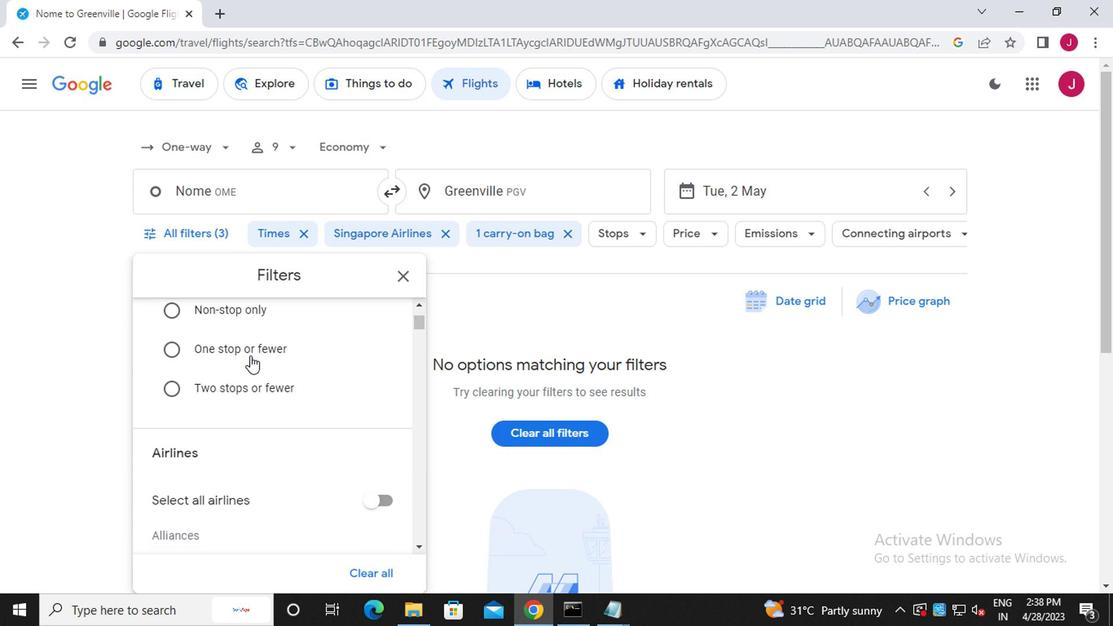 
Action: Mouse moved to (252, 356)
Screenshot: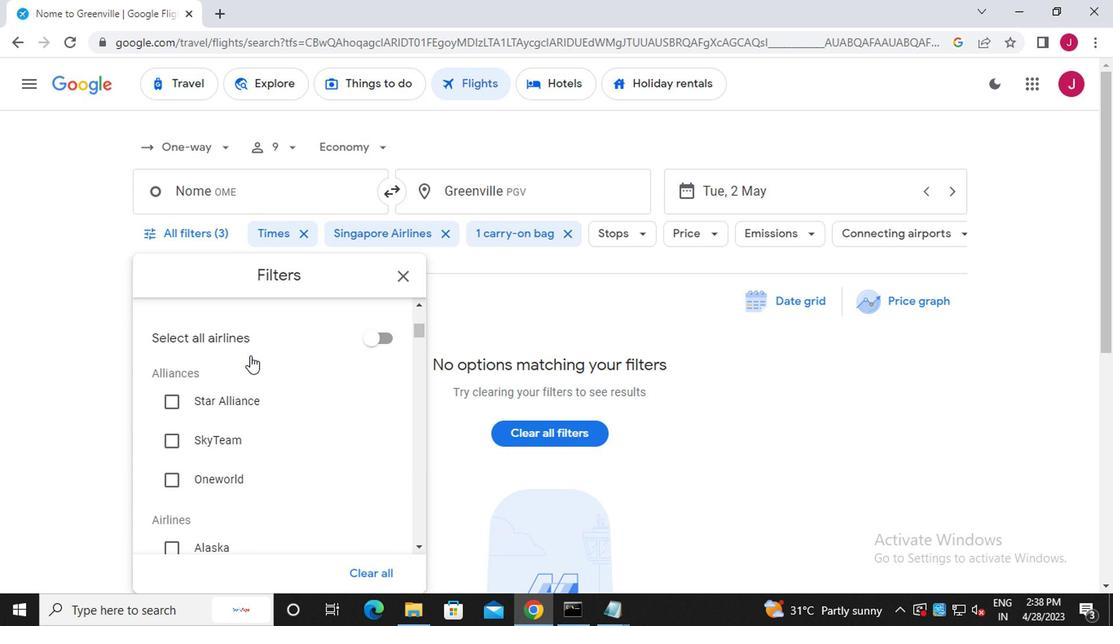 
Action: Mouse scrolled (252, 355) with delta (0, 0)
Screenshot: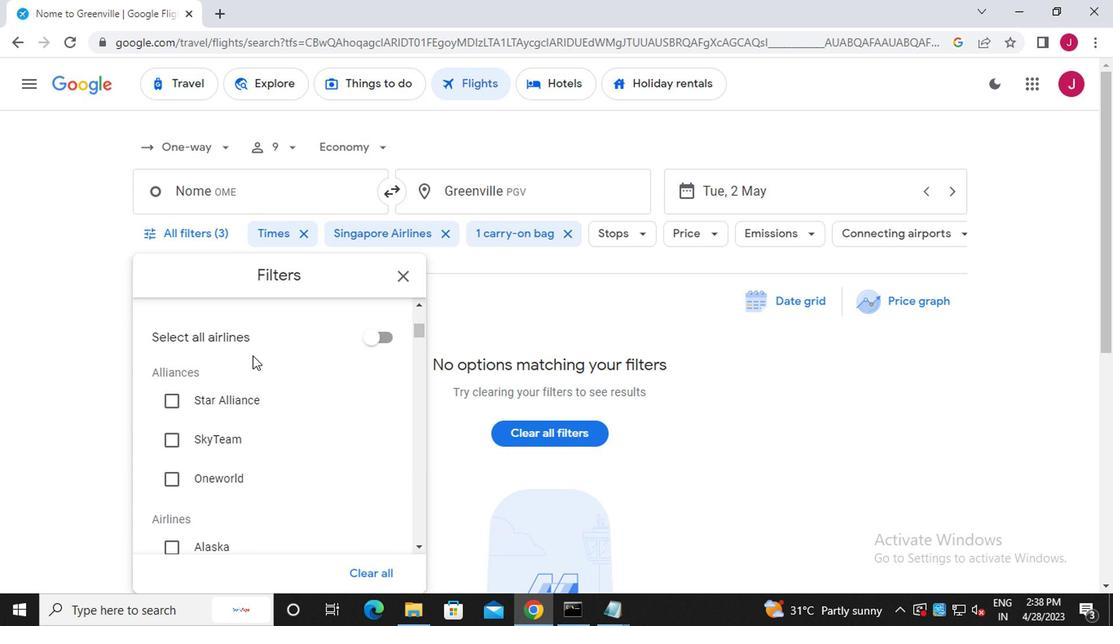 
Action: Mouse moved to (254, 372)
Screenshot: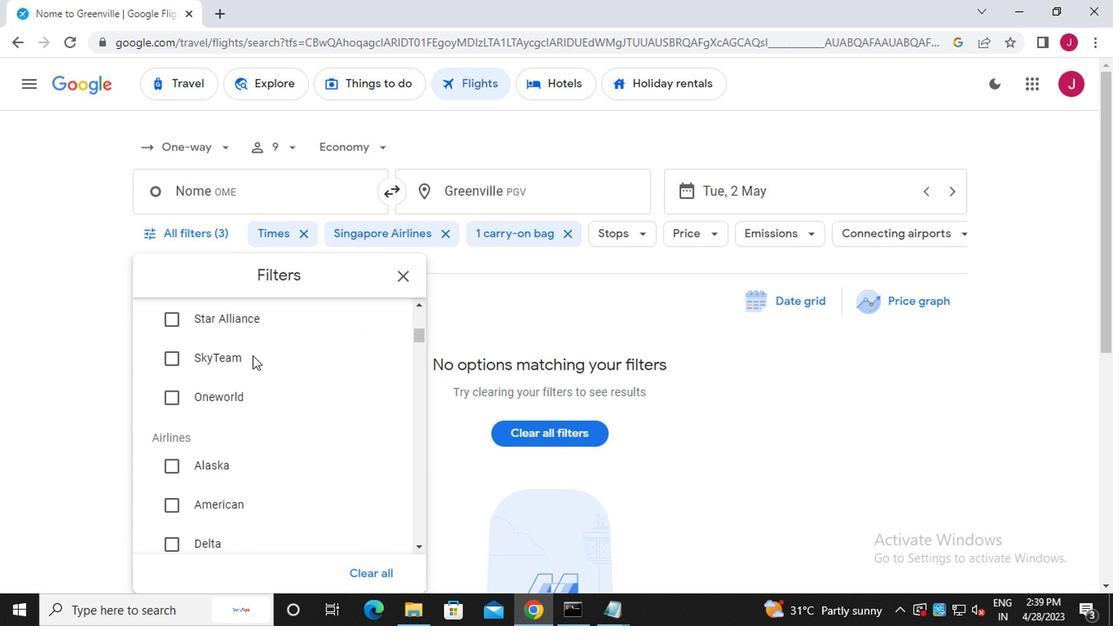 
Action: Mouse scrolled (254, 371) with delta (0, 0)
Screenshot: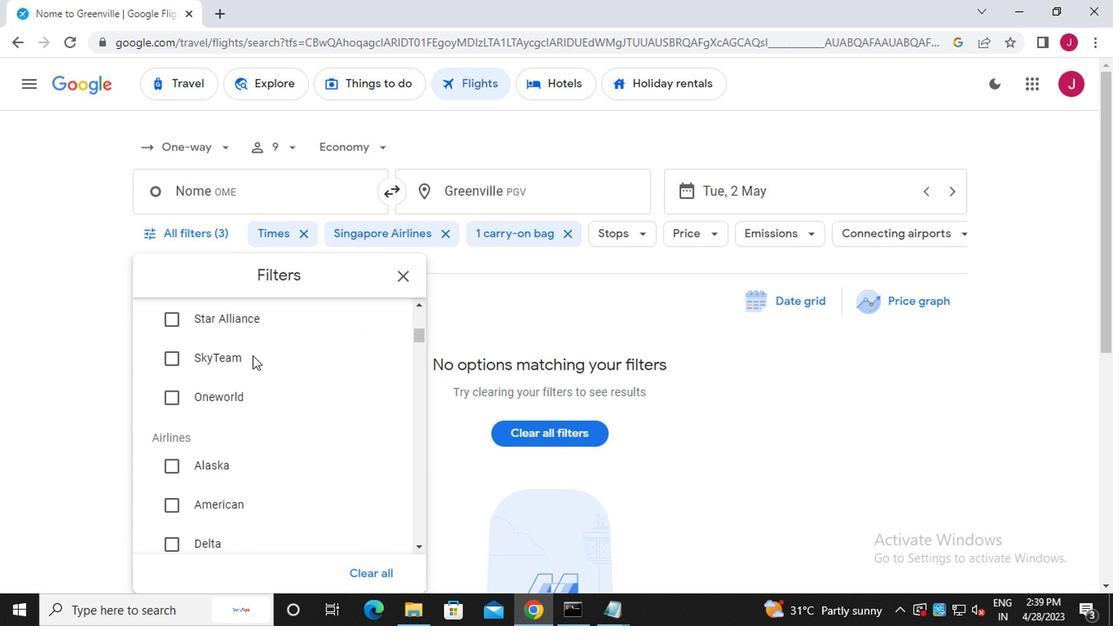 
Action: Mouse moved to (254, 375)
Screenshot: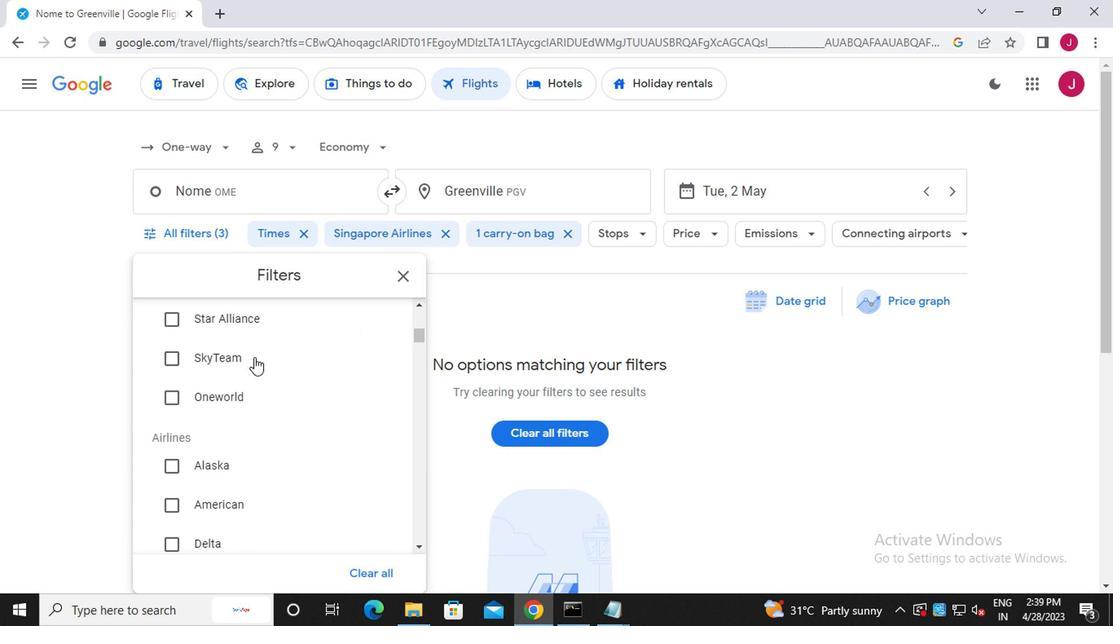 
Action: Mouse scrolled (254, 374) with delta (0, -1)
Screenshot: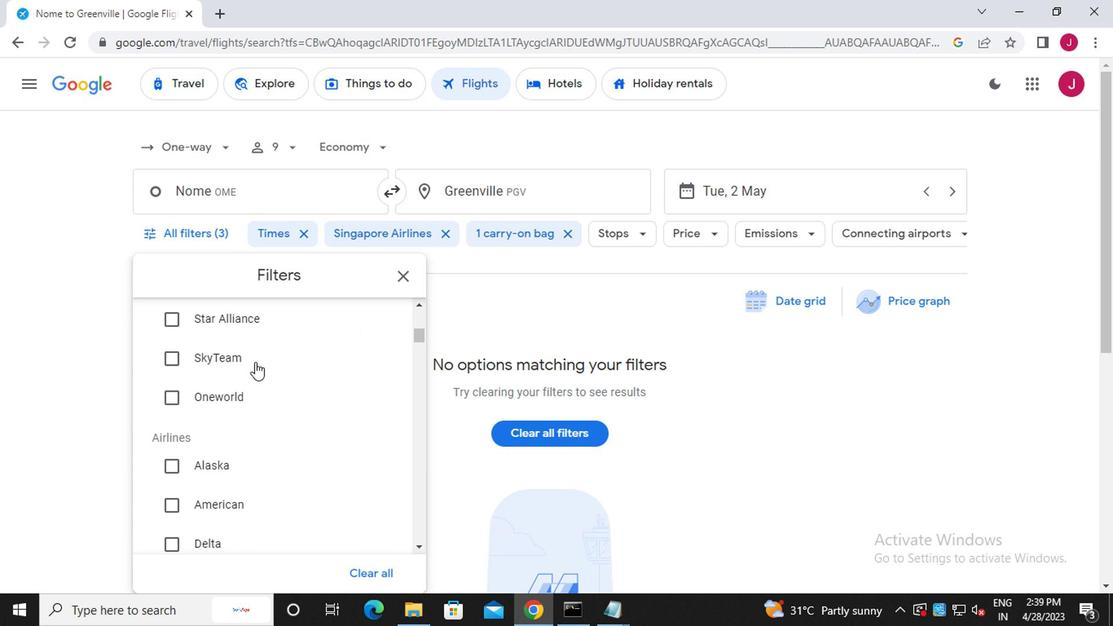 
Action: Mouse scrolled (254, 374) with delta (0, -1)
Screenshot: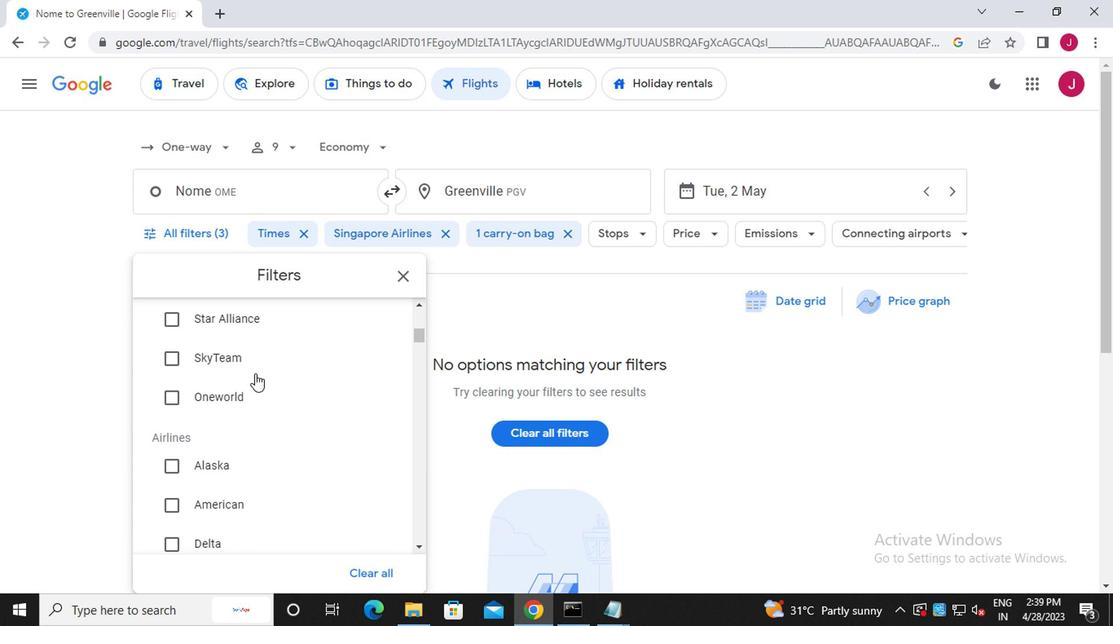 
Action: Mouse moved to (272, 356)
Screenshot: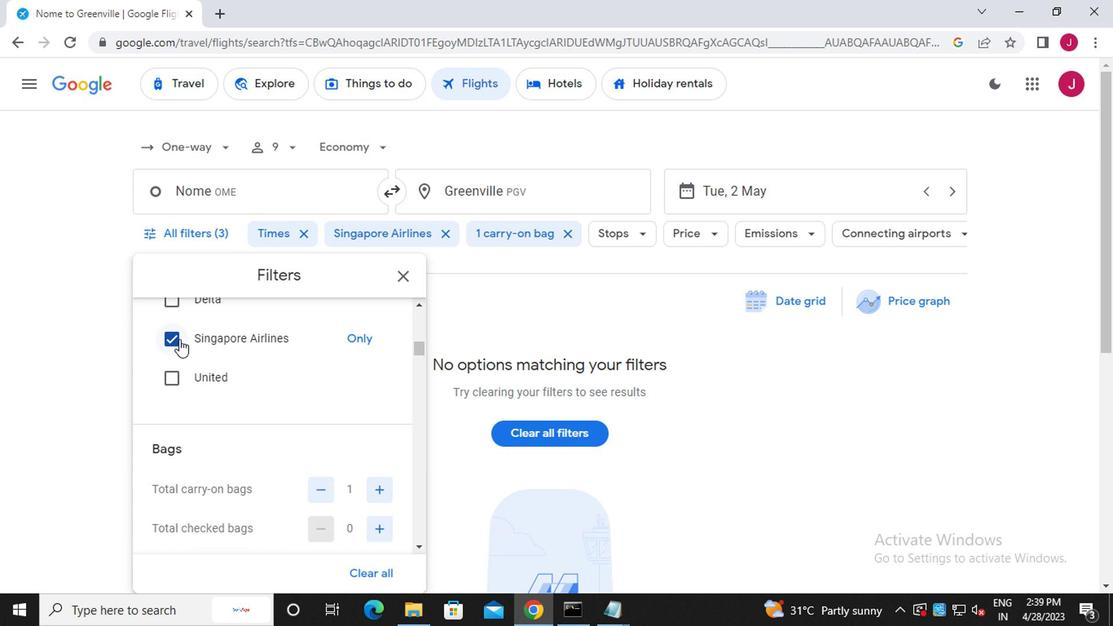 
Action: Mouse scrolled (272, 357) with delta (0, 1)
Screenshot: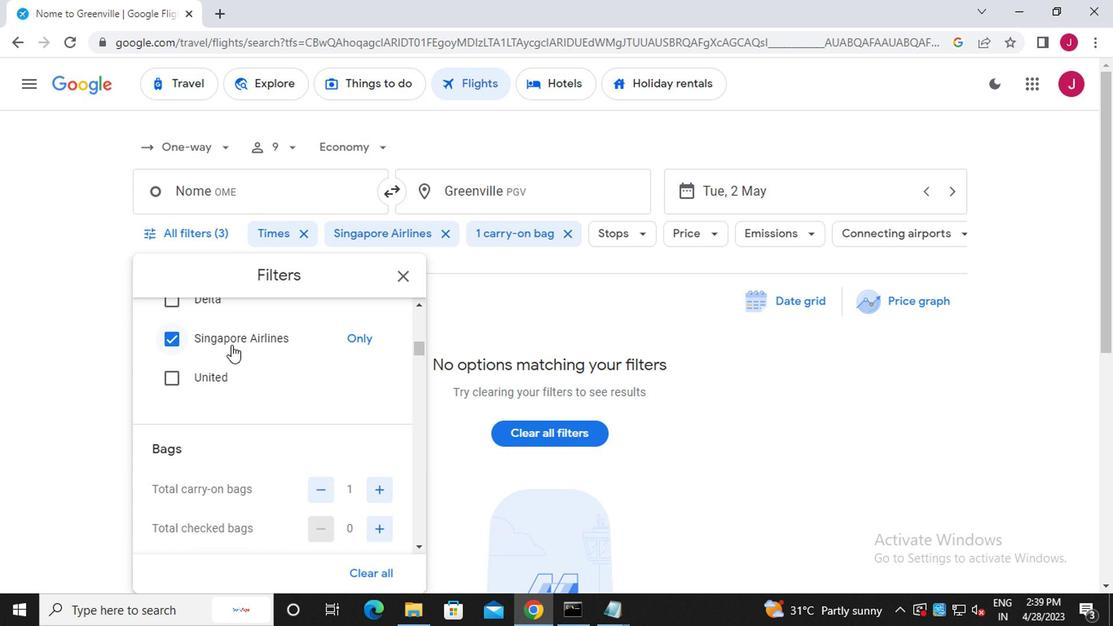 
Action: Mouse scrolled (272, 357) with delta (0, 1)
Screenshot: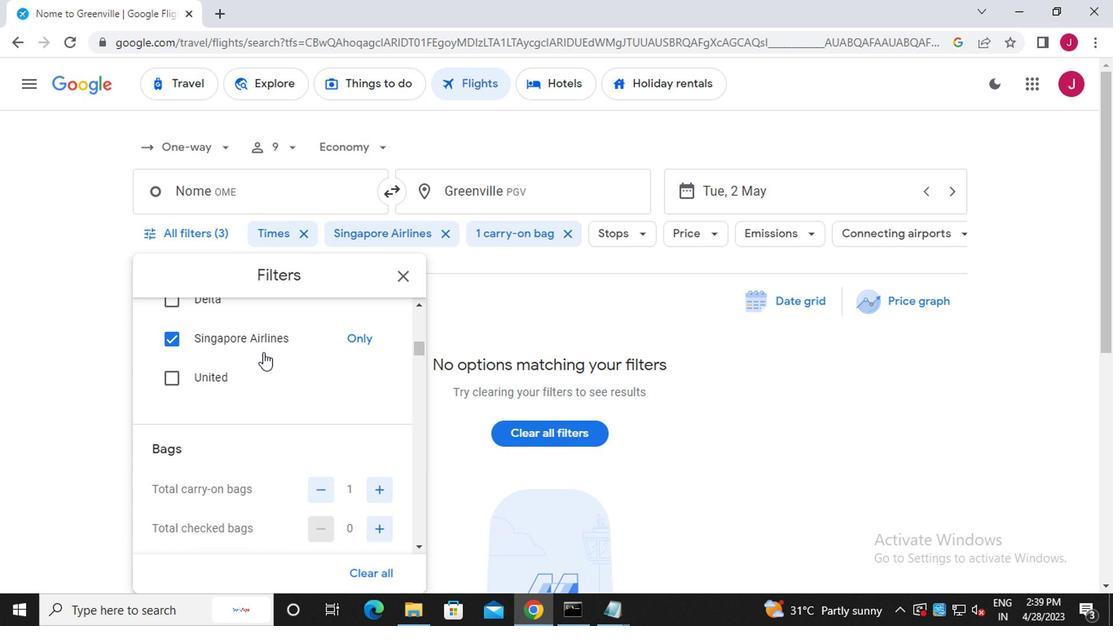
Action: Mouse scrolled (272, 357) with delta (0, 1)
Screenshot: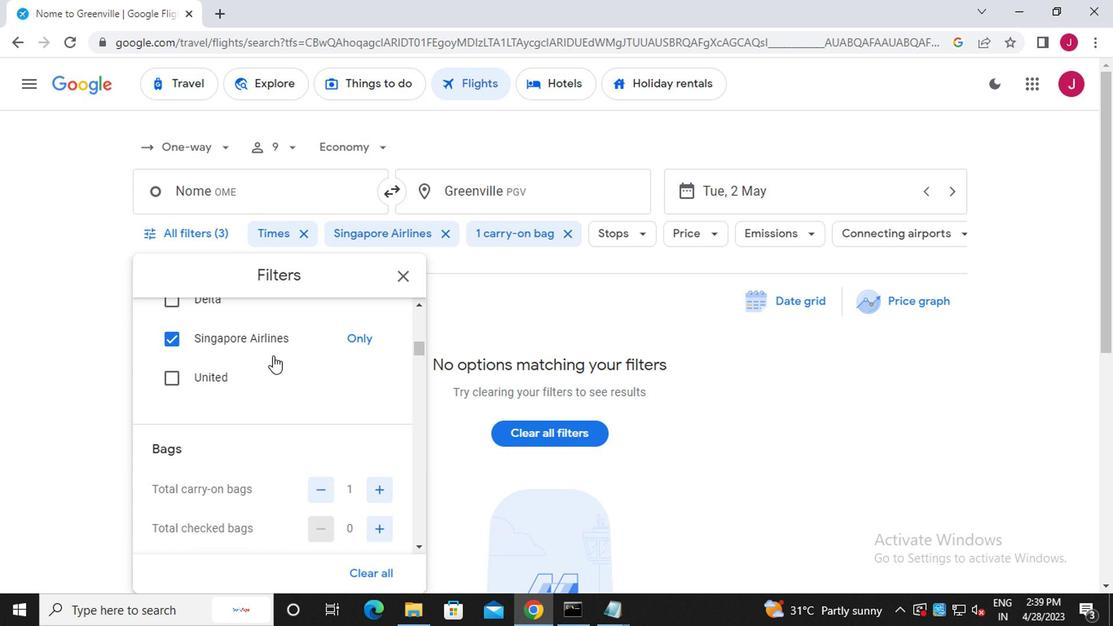 
Action: Mouse moved to (354, 347)
Screenshot: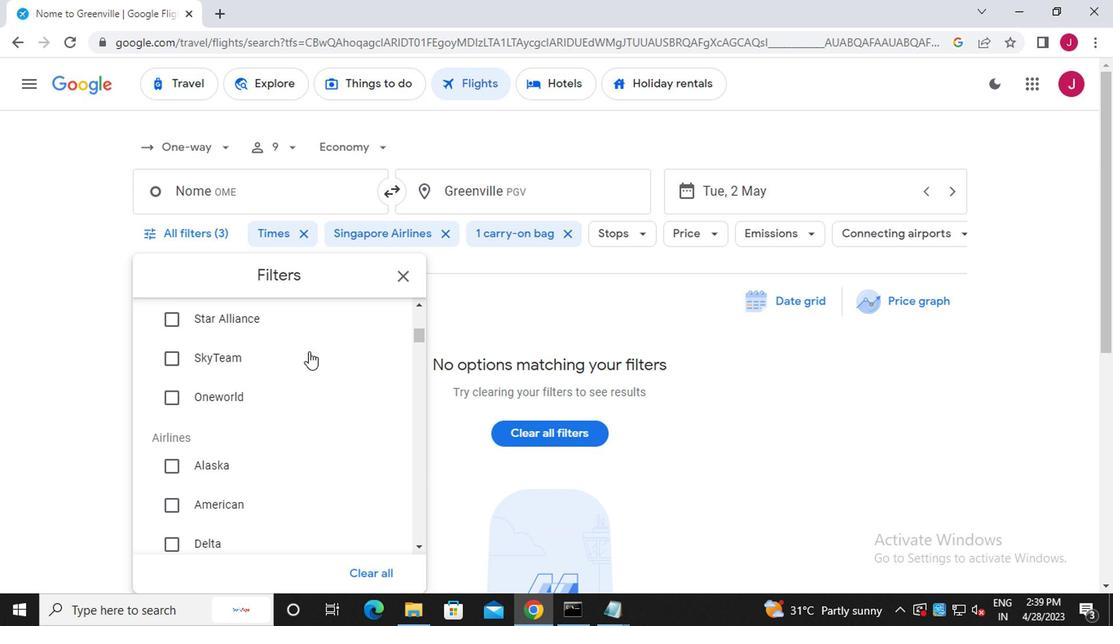 
Action: Mouse scrolled (354, 348) with delta (0, 0)
Screenshot: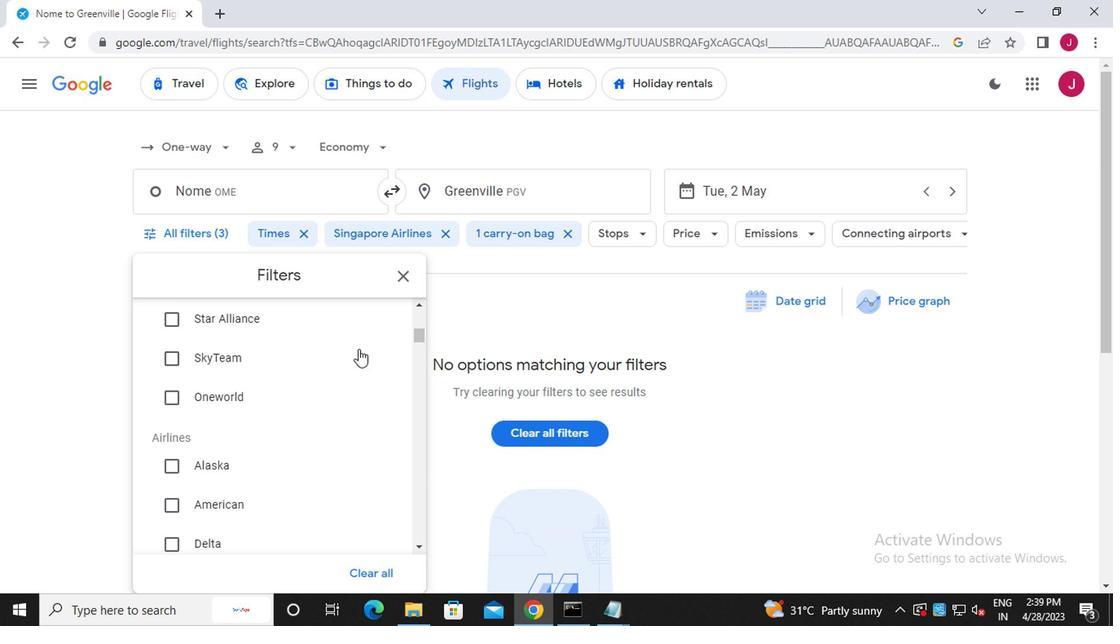 
Action: Mouse scrolled (354, 348) with delta (0, 0)
Screenshot: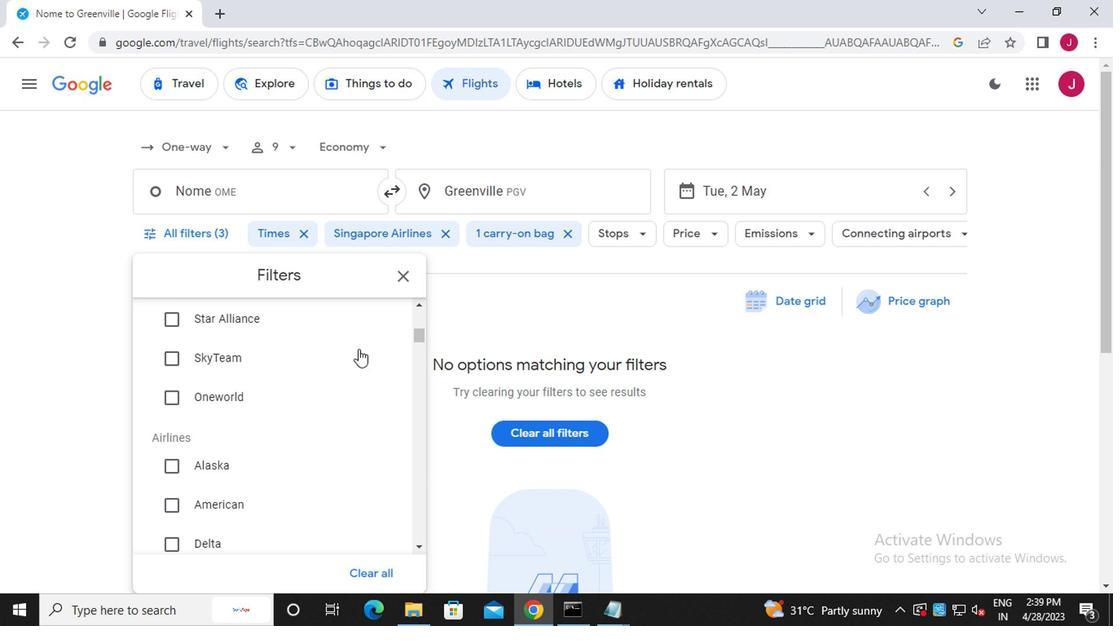 
Action: Mouse moved to (379, 420)
Screenshot: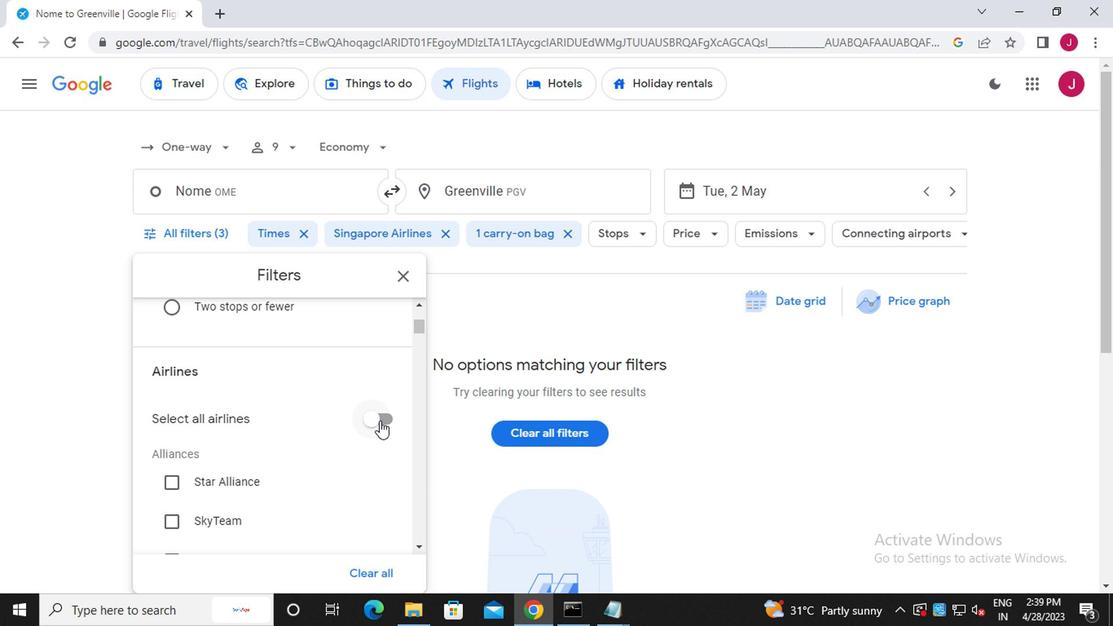 
Action: Mouse pressed left at (379, 420)
Screenshot: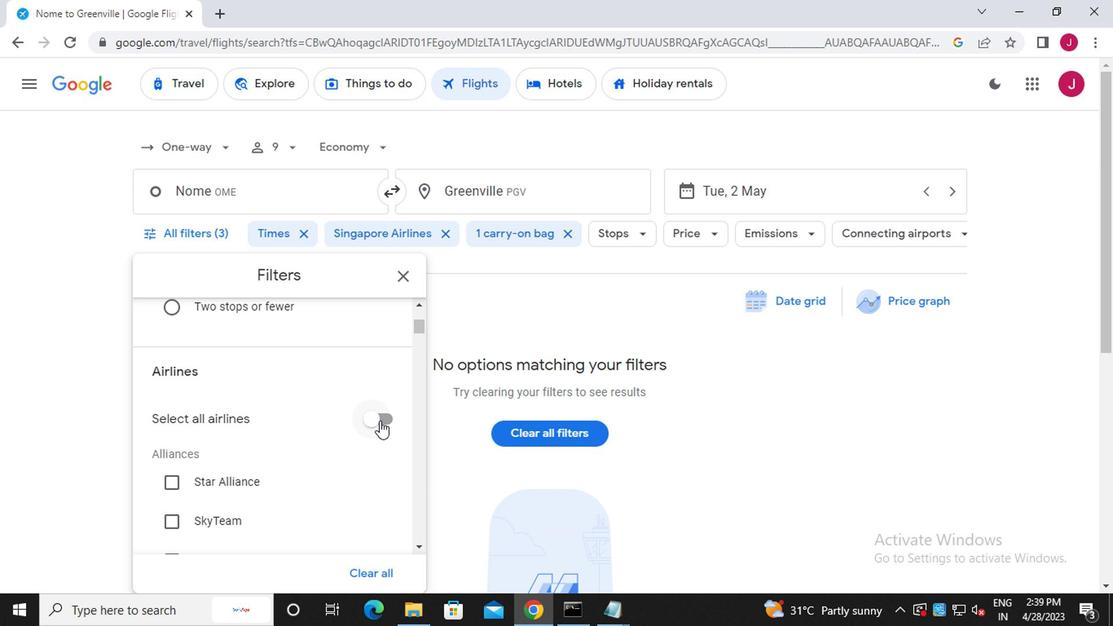 
Action: Mouse moved to (373, 420)
Screenshot: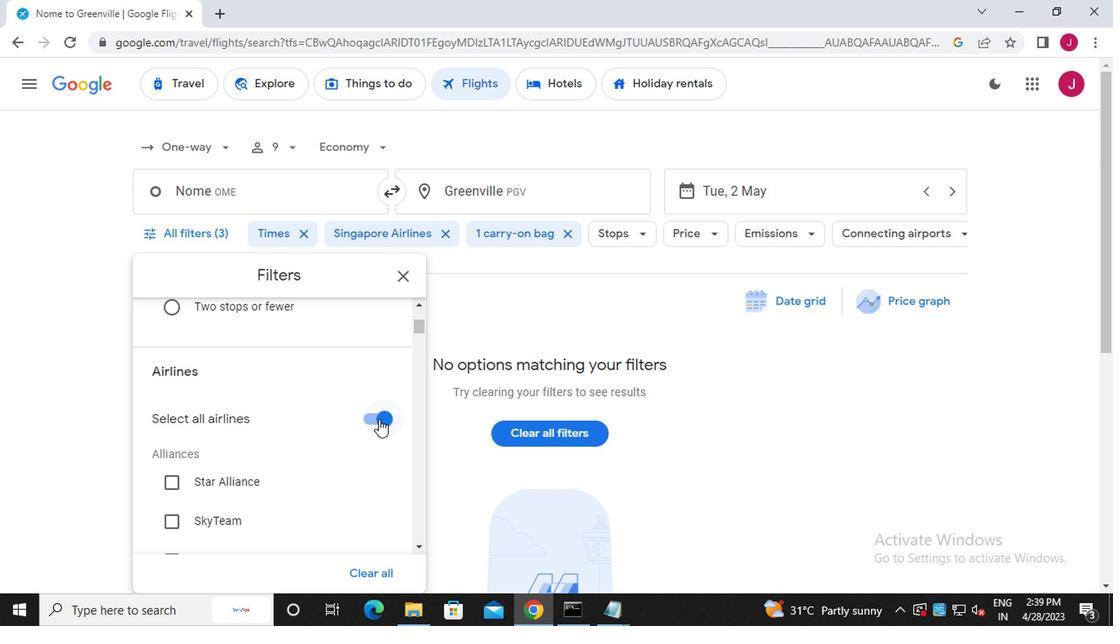 
Action: Mouse pressed left at (373, 420)
Screenshot: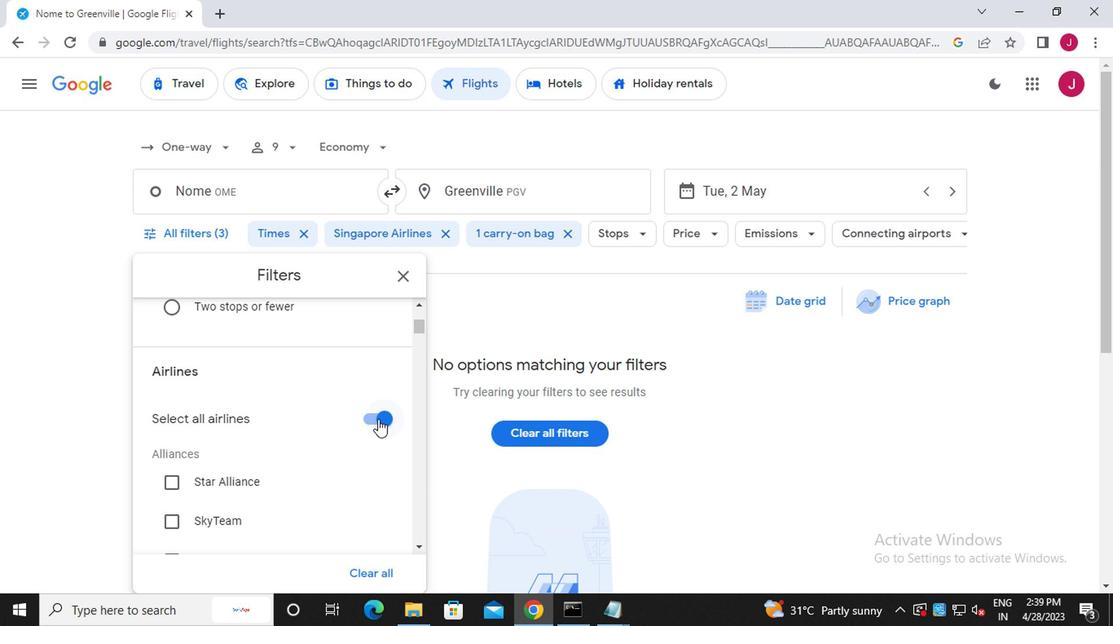 
Action: Mouse moved to (291, 397)
Screenshot: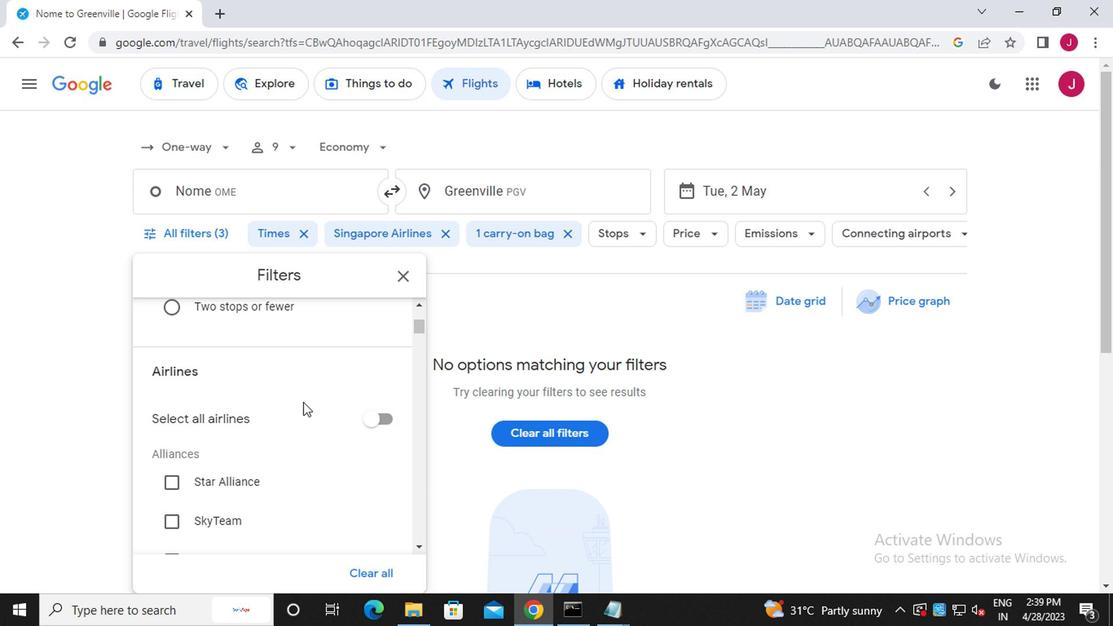 
Action: Mouse scrolled (291, 396) with delta (0, -1)
Screenshot: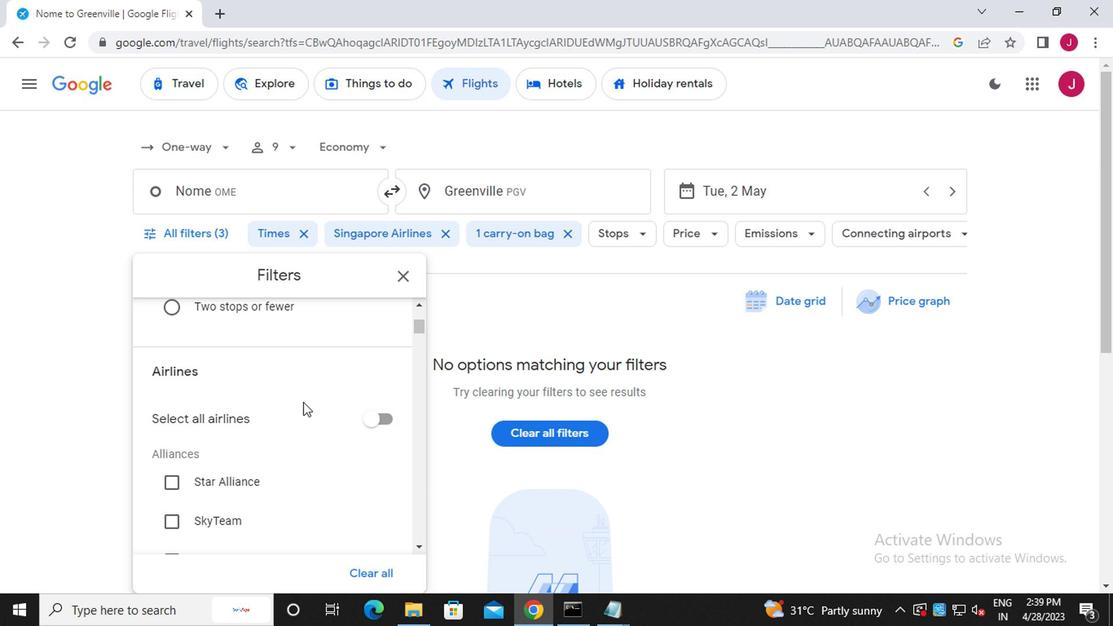 
Action: Mouse moved to (287, 395)
Screenshot: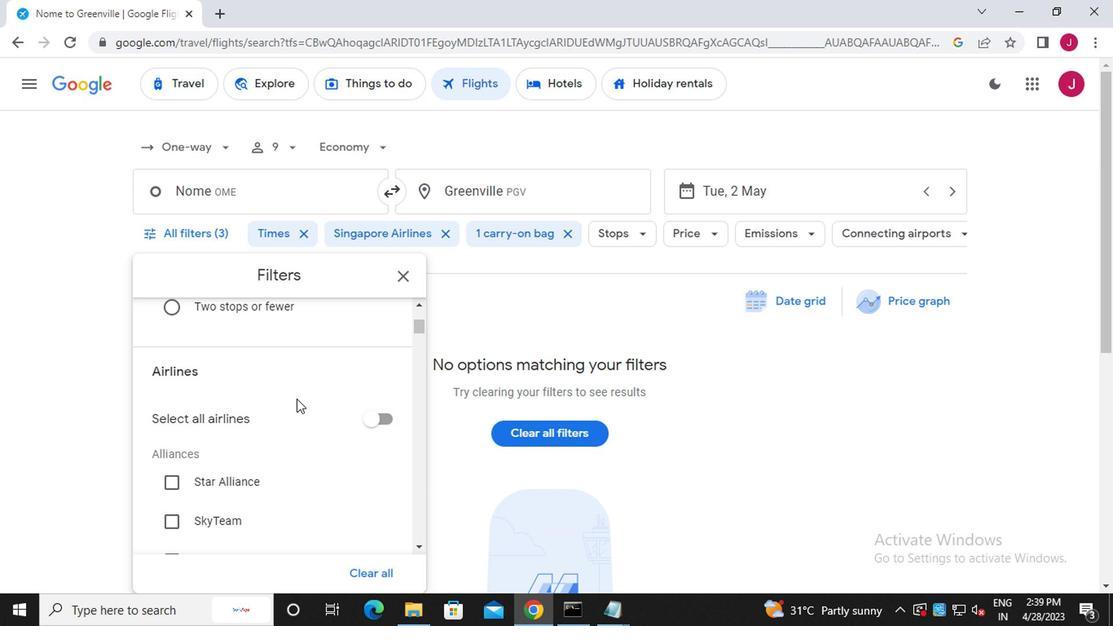 
Action: Mouse scrolled (287, 395) with delta (0, 0)
Screenshot: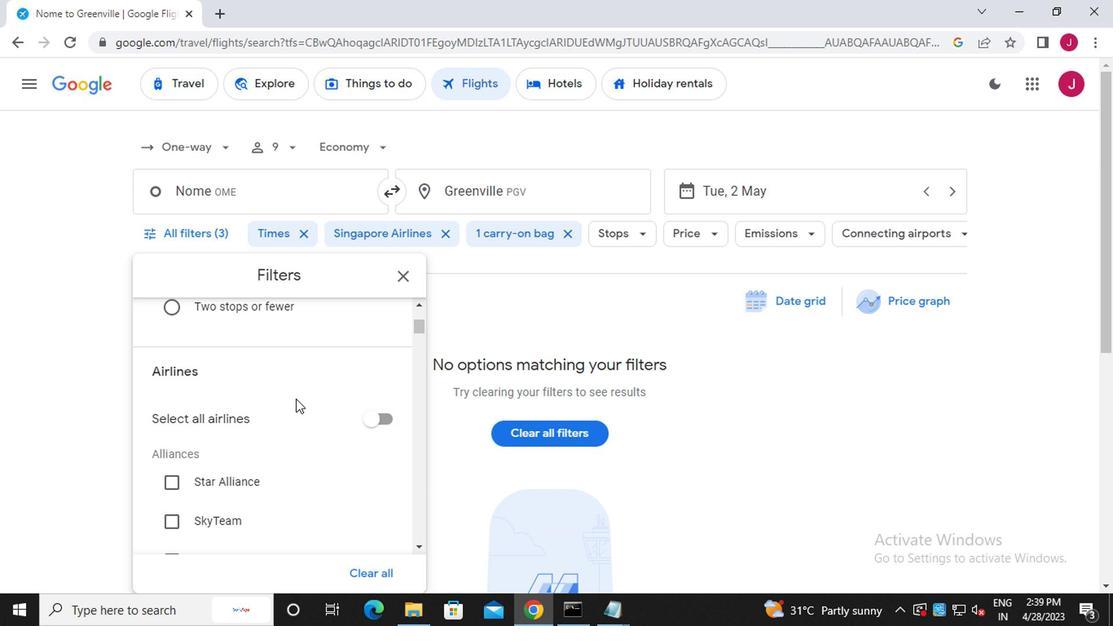 
Action: Mouse moved to (285, 394)
Screenshot: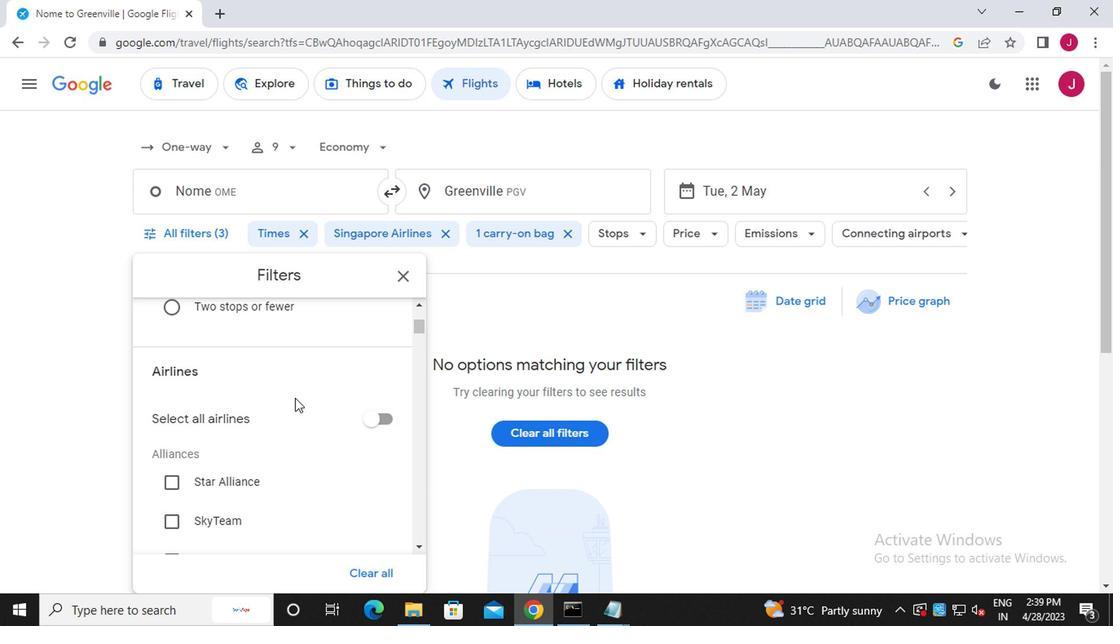 
Action: Mouse scrolled (285, 393) with delta (0, 0)
Screenshot: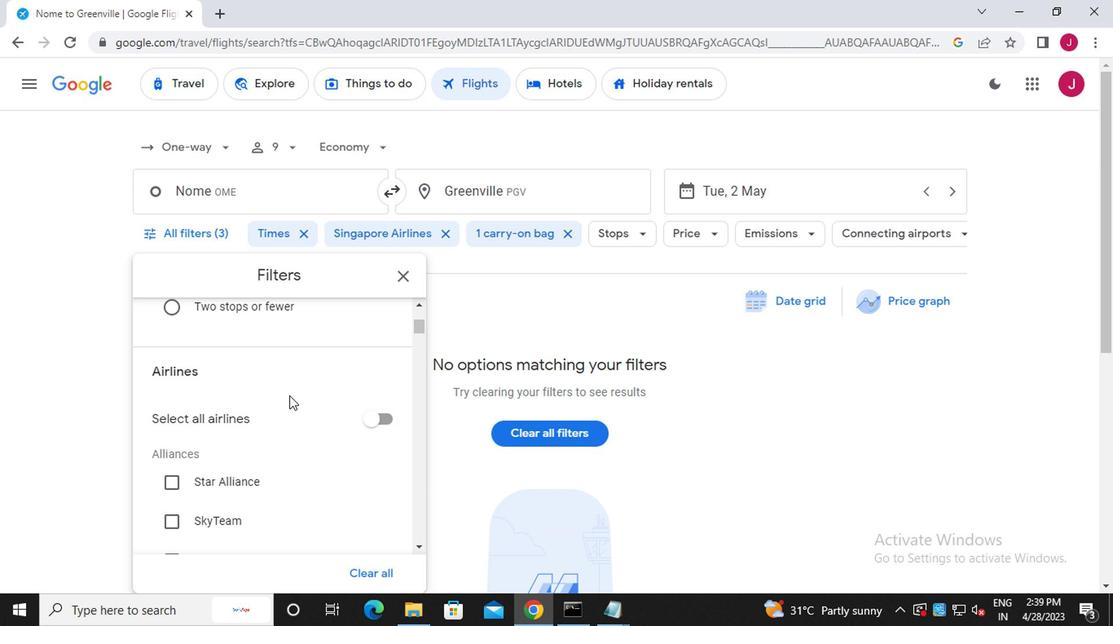 
Action: Mouse moved to (284, 391)
Screenshot: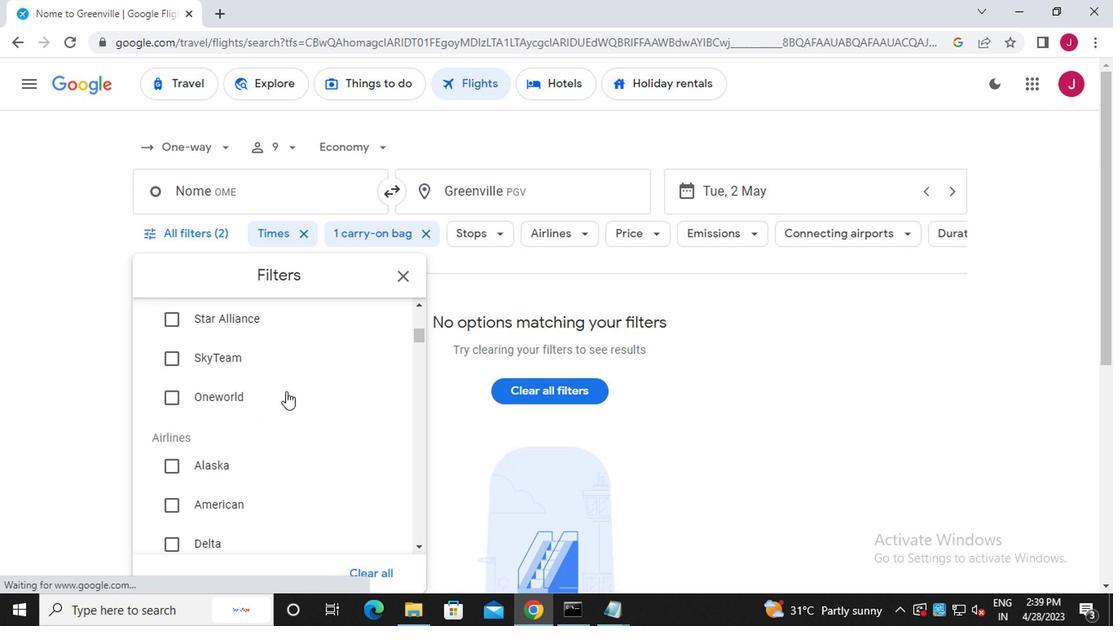 
Action: Mouse scrolled (284, 390) with delta (0, -1)
Screenshot: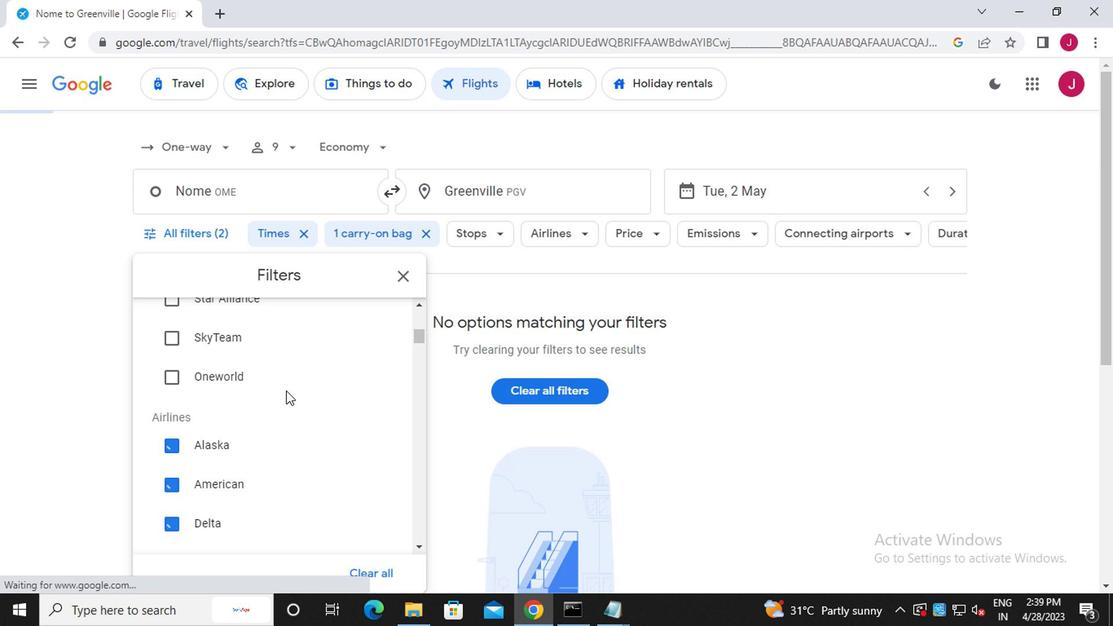 
Action: Mouse moved to (284, 391)
Screenshot: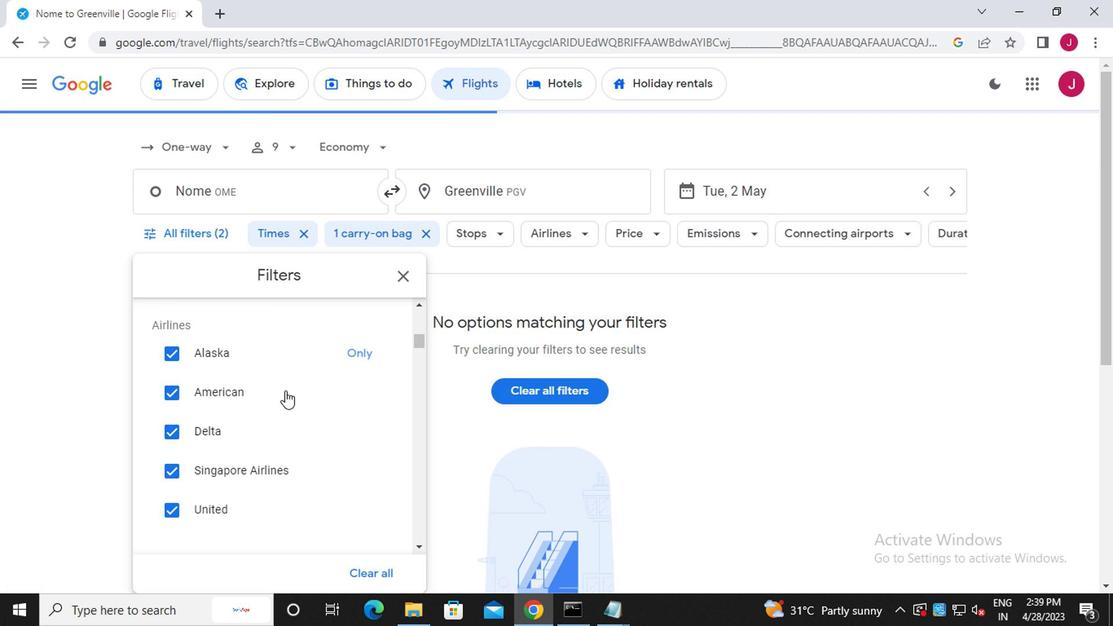 
Action: Mouse scrolled (284, 392) with delta (0, 0)
Screenshot: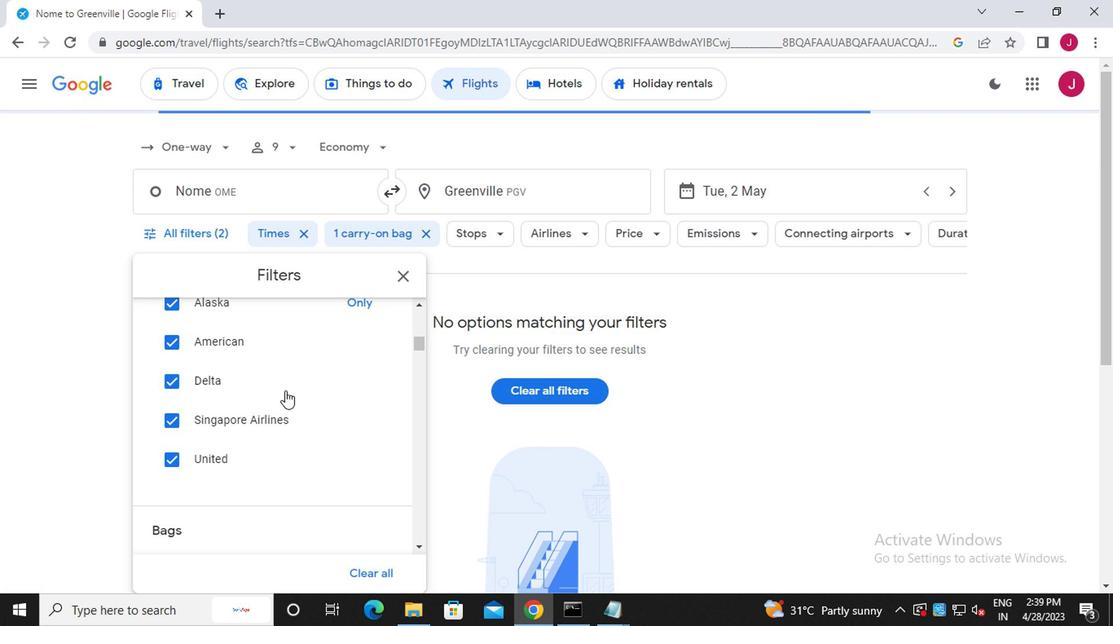 
Action: Mouse scrolled (284, 392) with delta (0, 0)
Screenshot: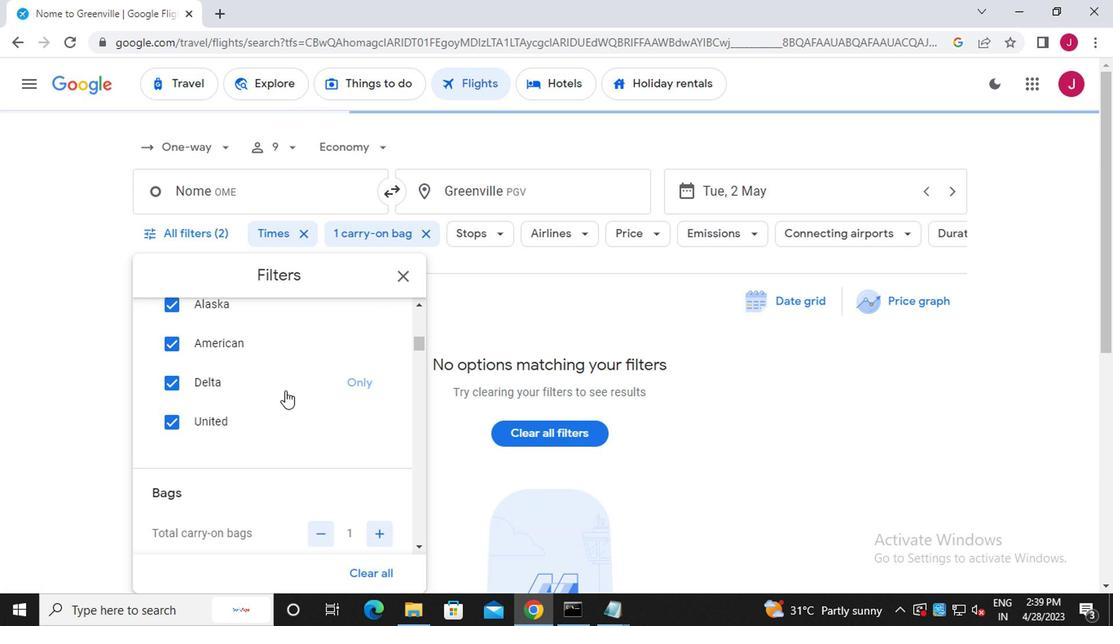 
Action: Mouse scrolled (284, 392) with delta (0, 0)
Screenshot: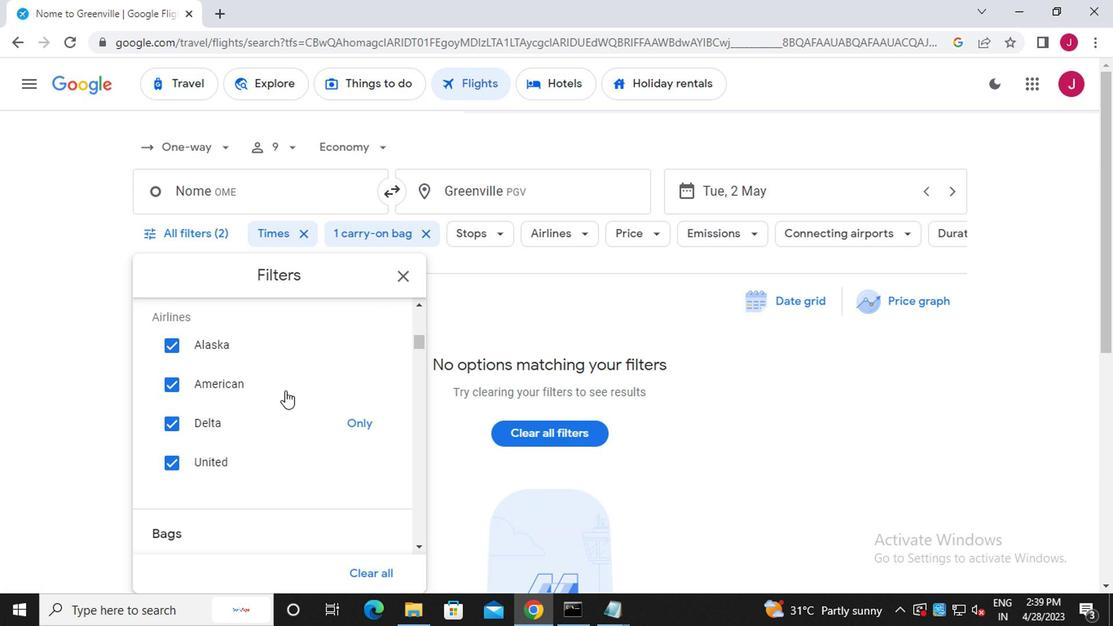 
Action: Mouse moved to (365, 339)
Screenshot: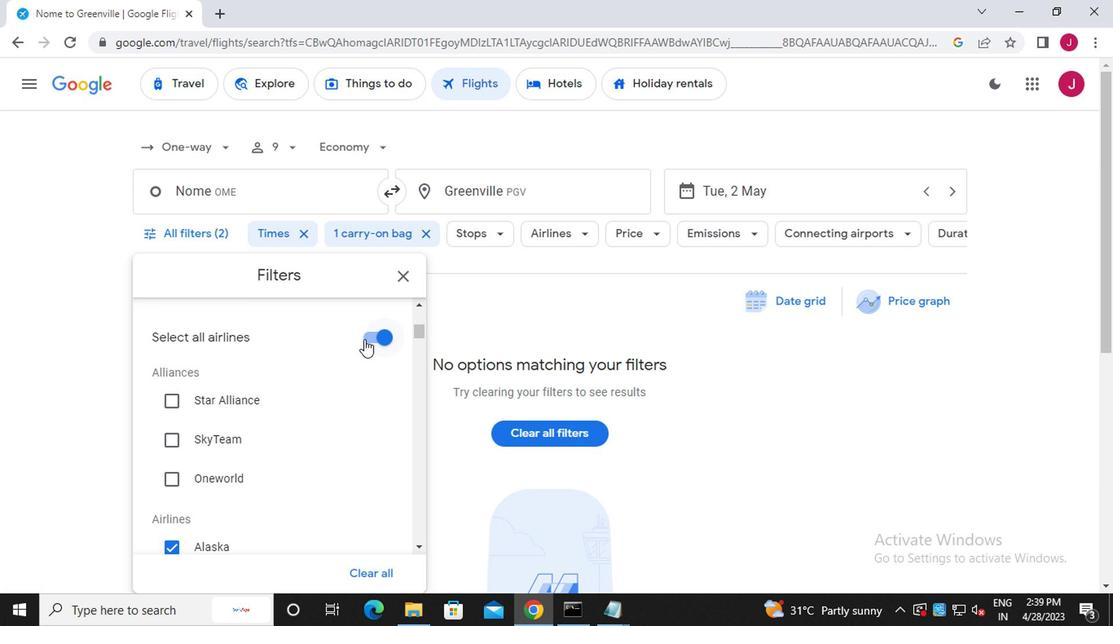 
Action: Mouse pressed left at (365, 339)
Screenshot: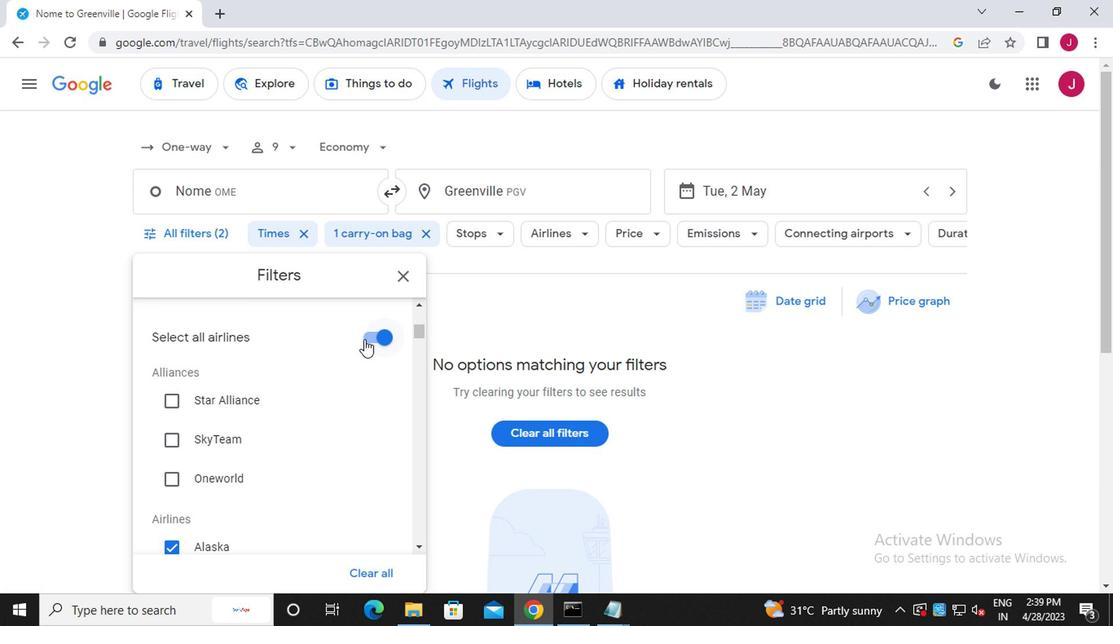 
Action: Mouse moved to (263, 391)
Screenshot: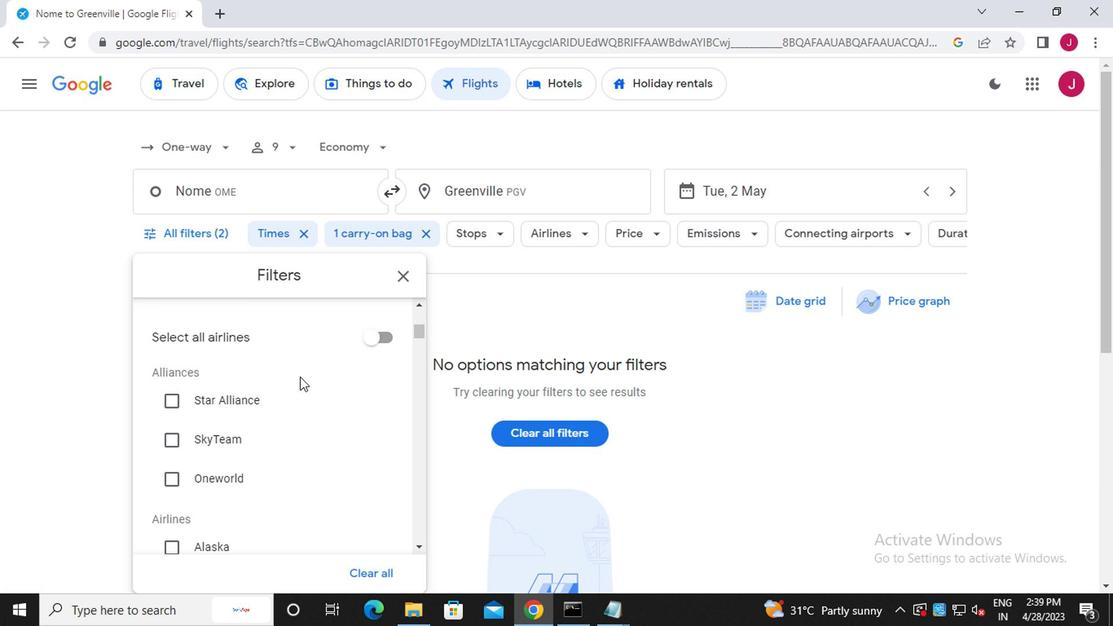 
Action: Mouse scrolled (263, 390) with delta (0, -1)
Screenshot: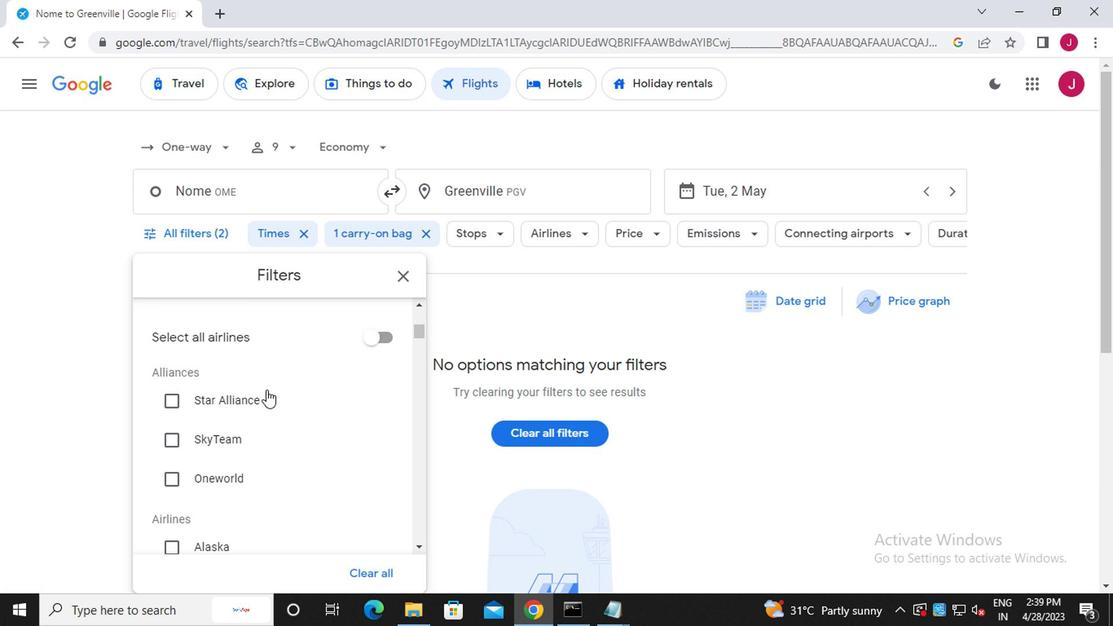 
Action: Mouse scrolled (263, 390) with delta (0, -1)
Screenshot: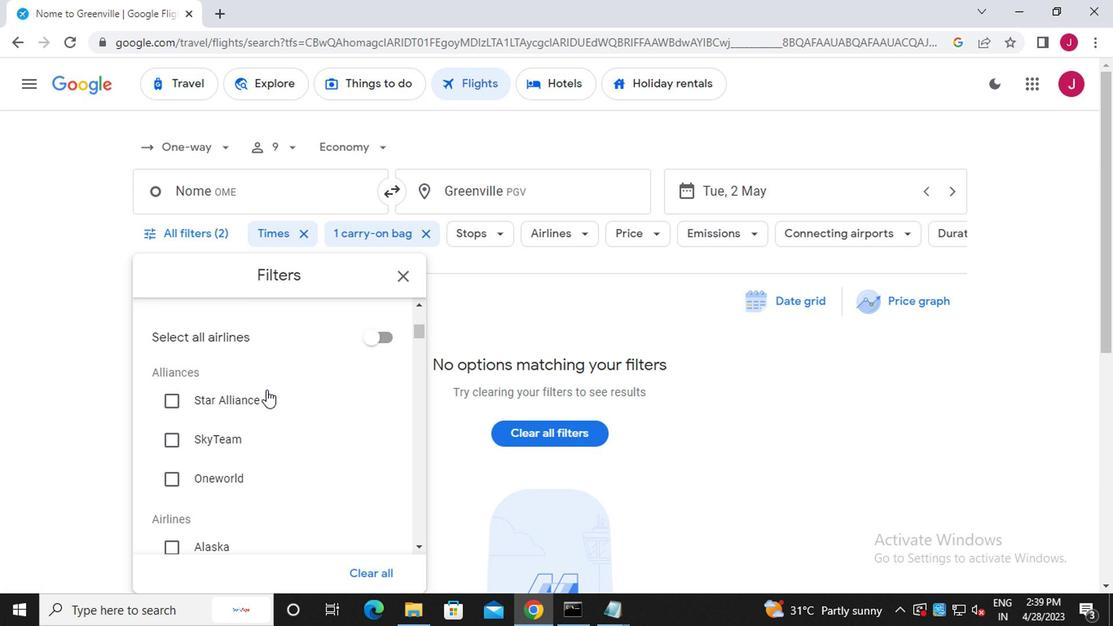 
Action: Mouse scrolled (263, 390) with delta (0, -1)
Screenshot: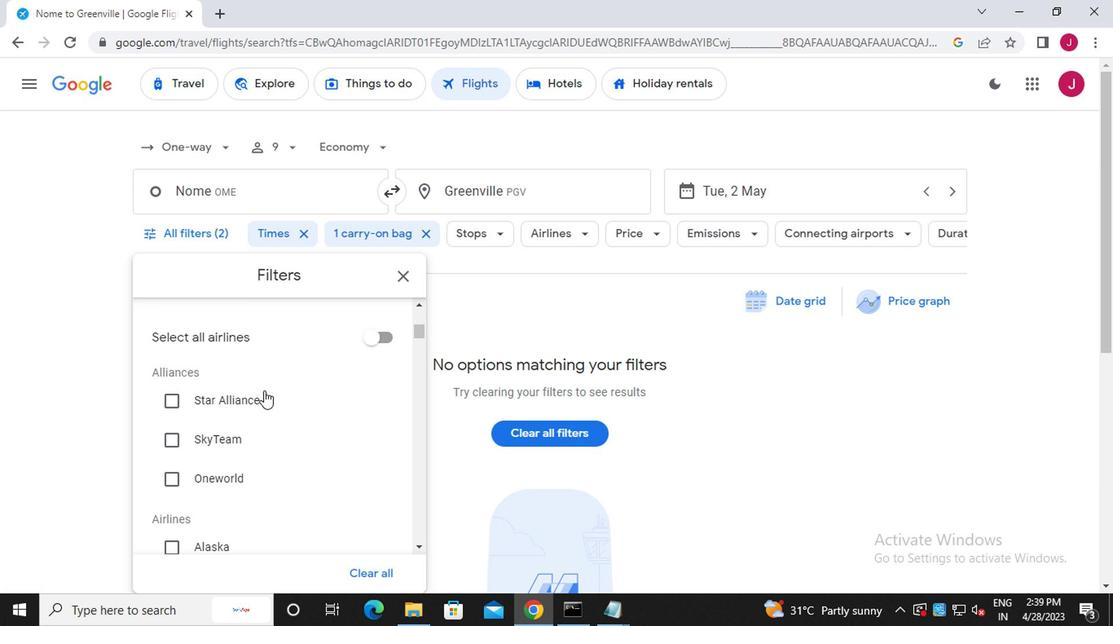 
Action: Mouse moved to (221, 402)
Screenshot: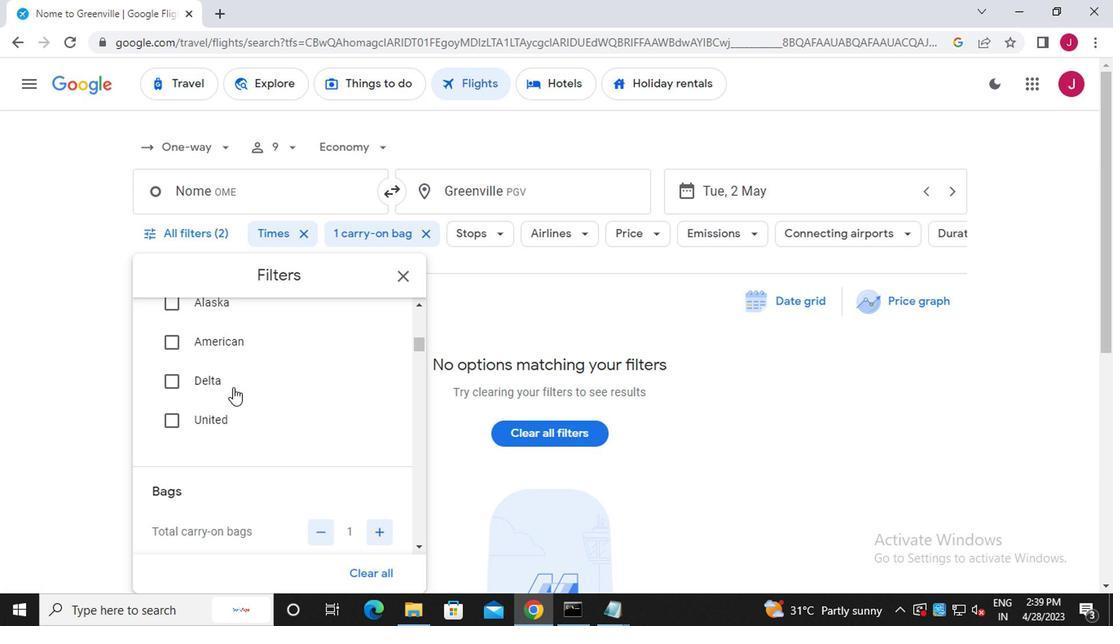 
Action: Mouse scrolled (221, 403) with delta (0, 1)
Screenshot: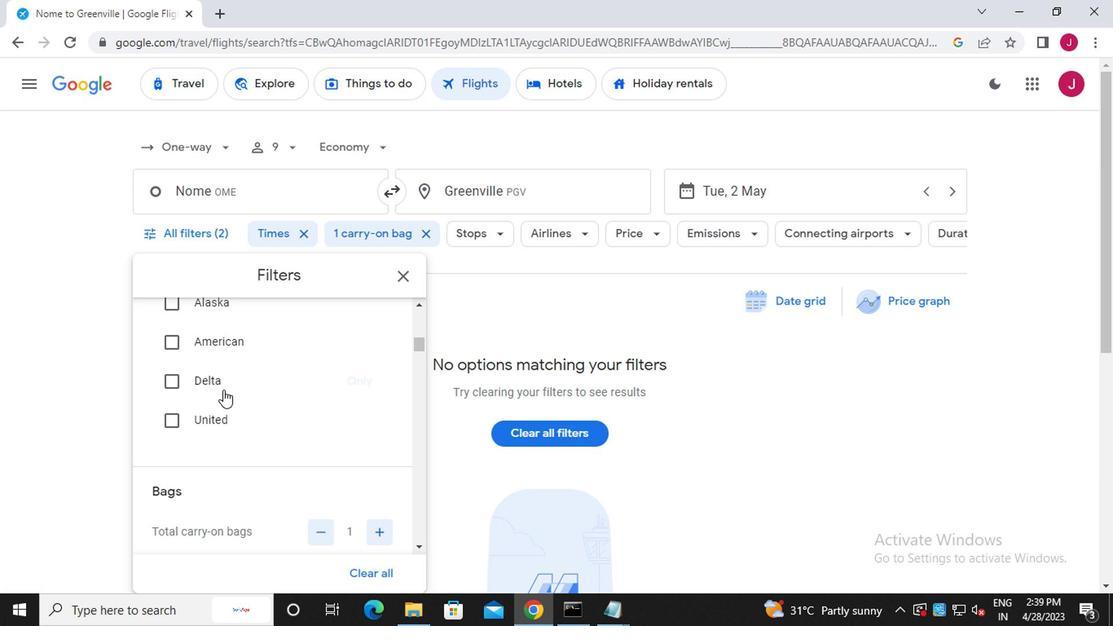 
Action: Mouse moved to (211, 389)
Screenshot: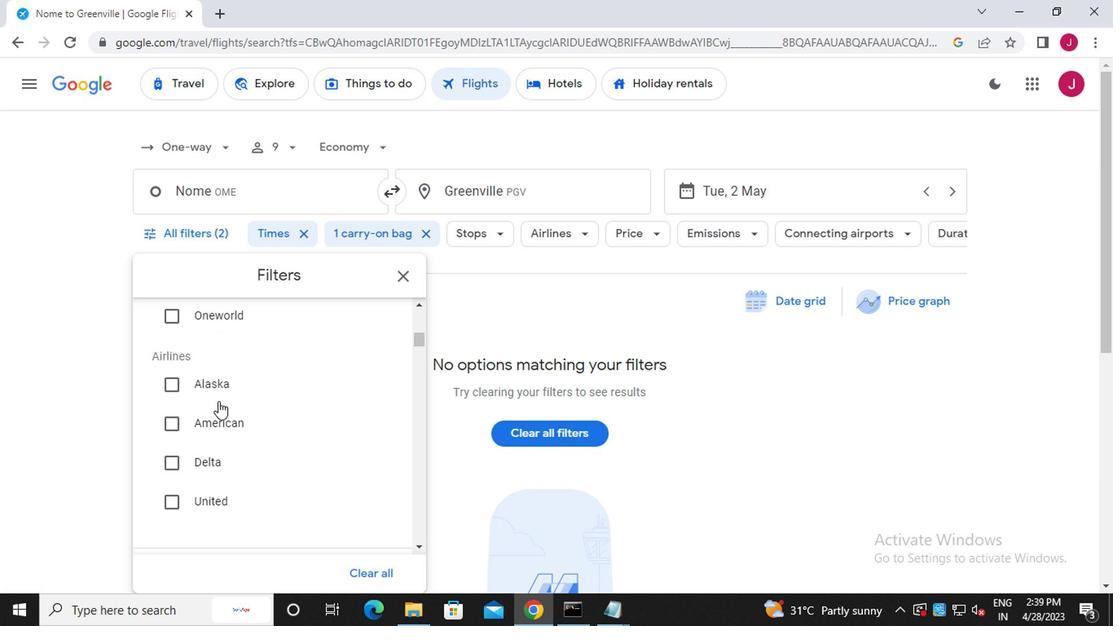 
Action: Mouse scrolled (211, 390) with delta (0, 0)
Screenshot: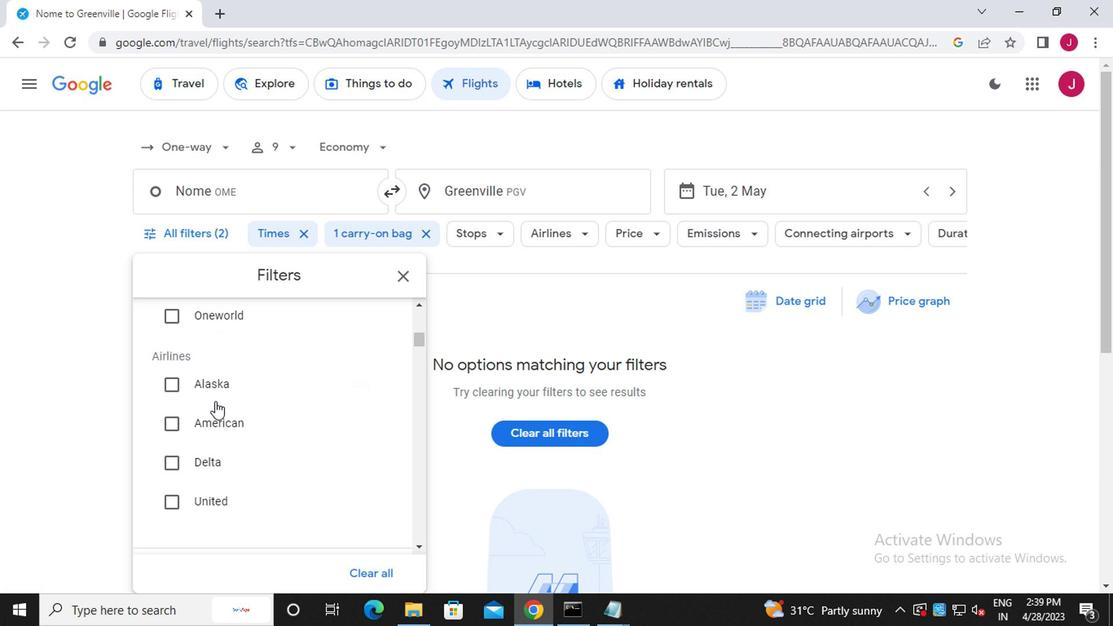 
Action: Mouse scrolled (211, 390) with delta (0, 0)
Screenshot: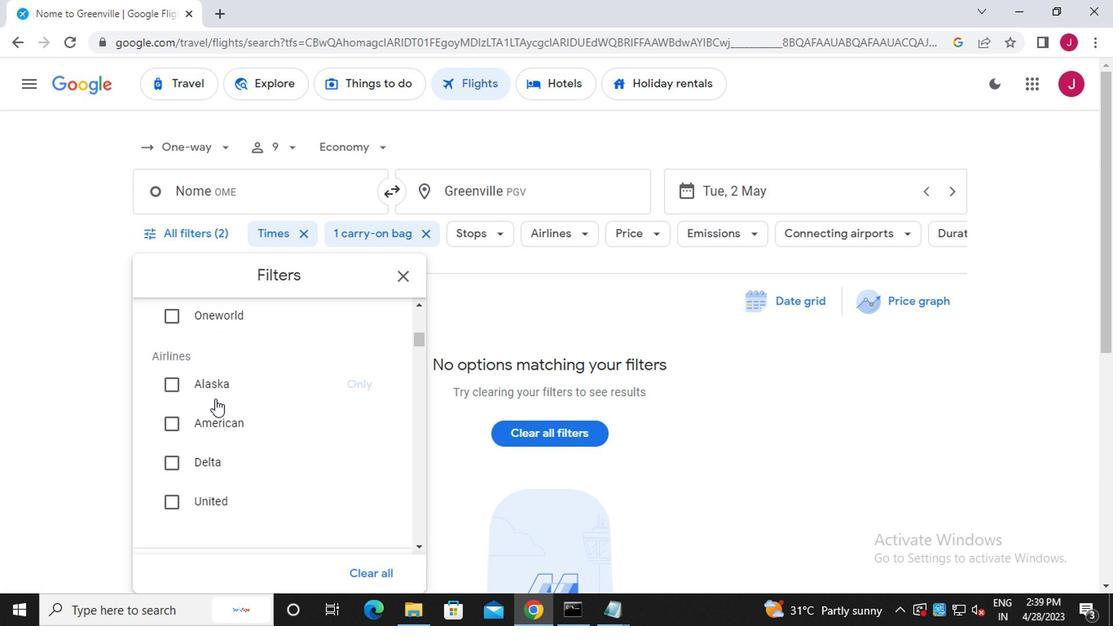 
Action: Mouse moved to (209, 395)
Screenshot: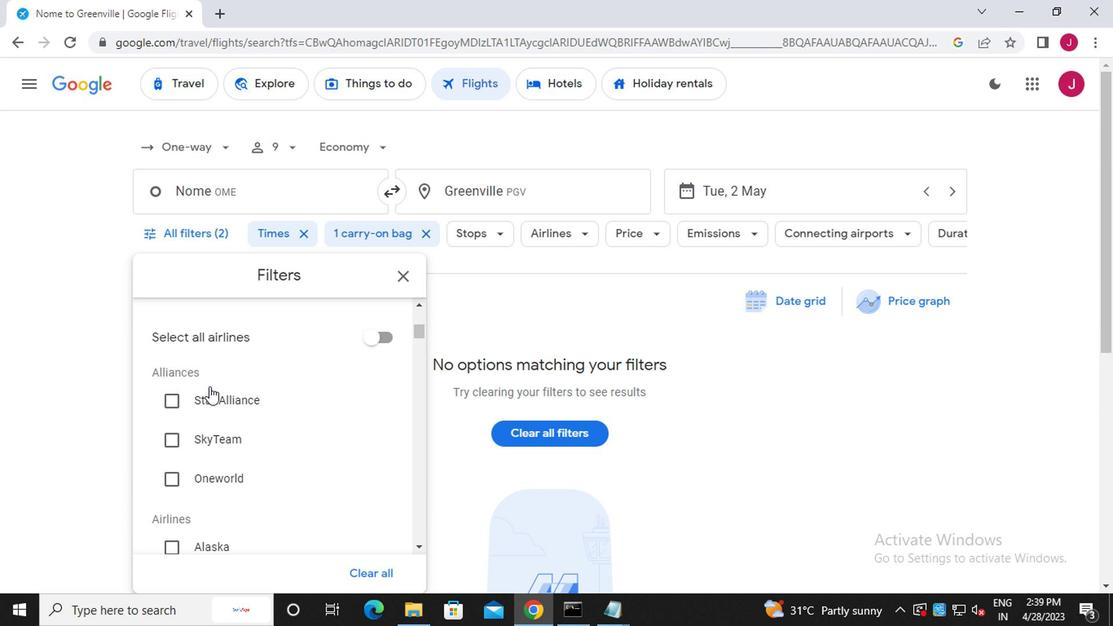 
Action: Mouse scrolled (209, 394) with delta (0, -1)
Screenshot: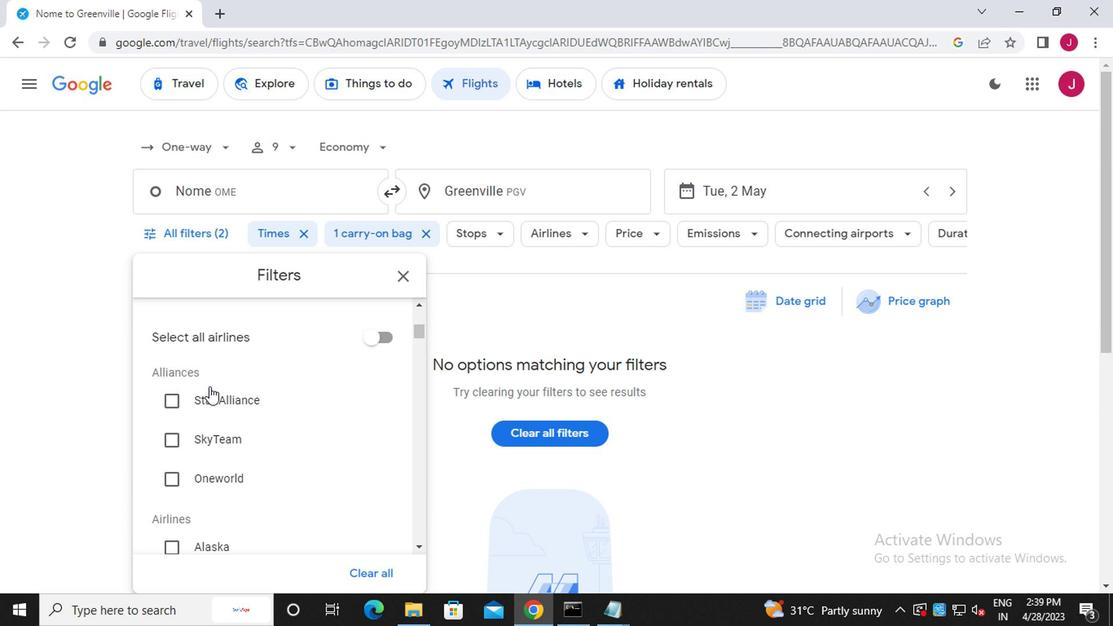 
Action: Mouse scrolled (209, 394) with delta (0, -1)
Screenshot: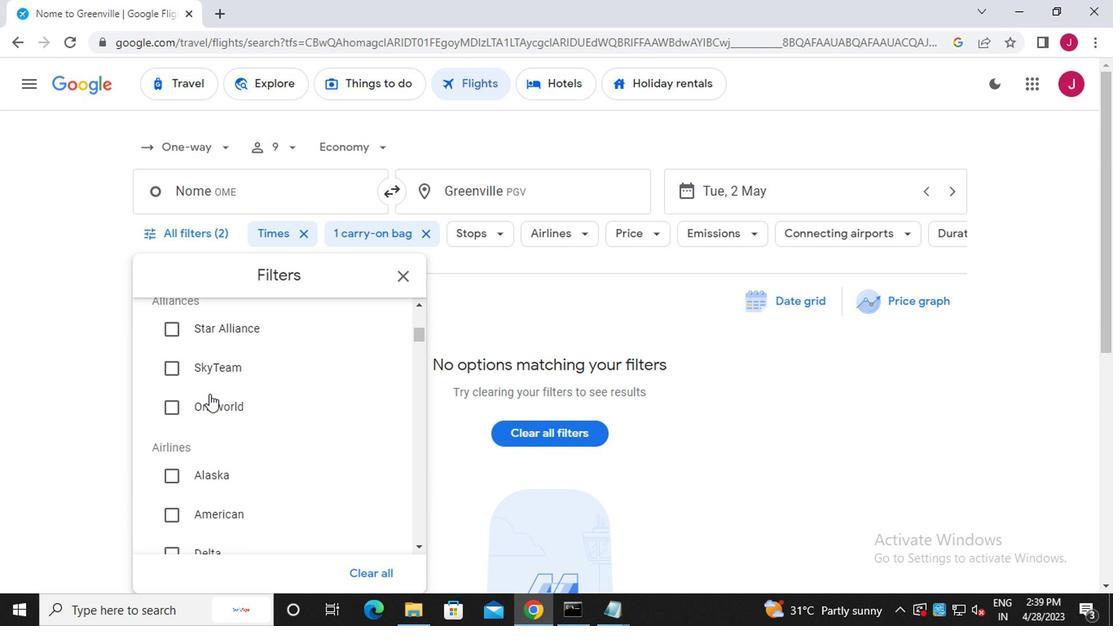 
Action: Mouse scrolled (209, 394) with delta (0, -1)
Screenshot: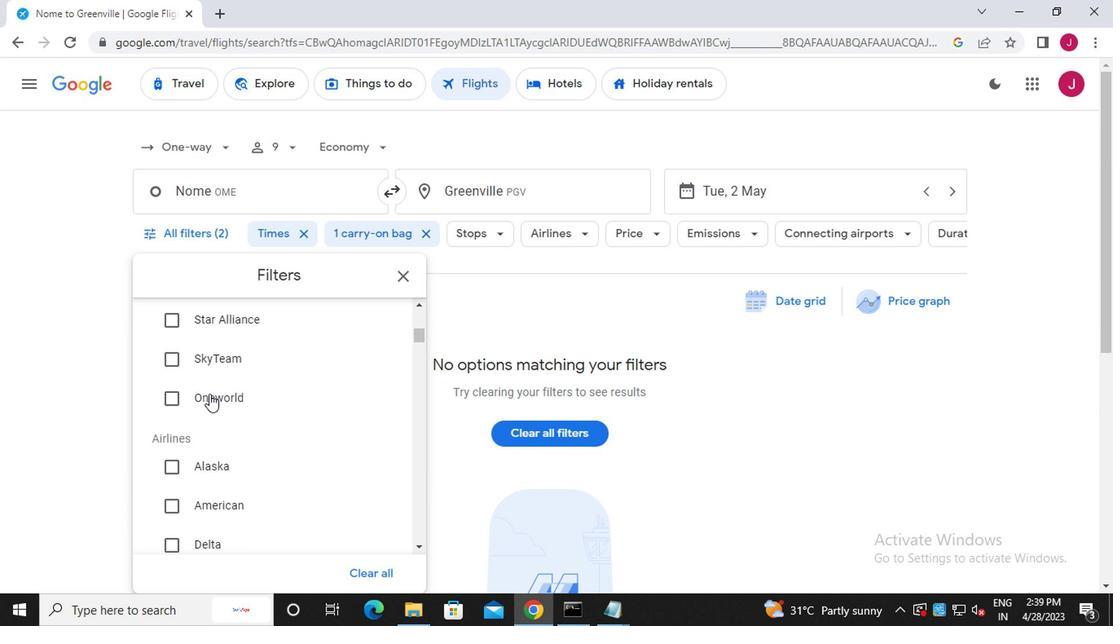 
Action: Mouse moved to (208, 395)
Screenshot: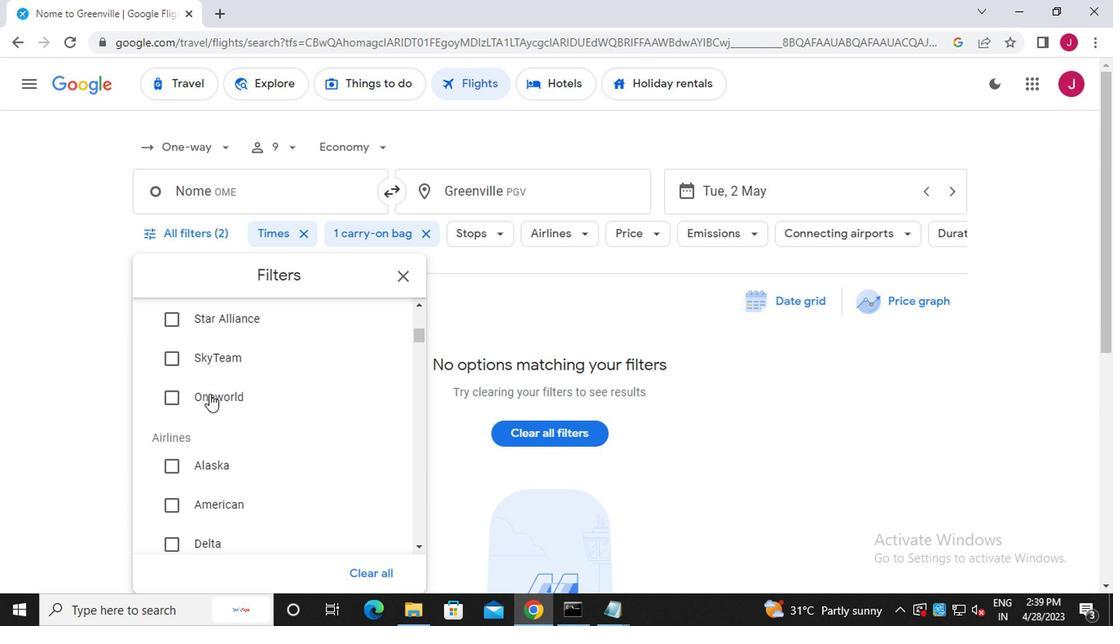 
Action: Mouse scrolled (208, 394) with delta (0, -1)
Screenshot: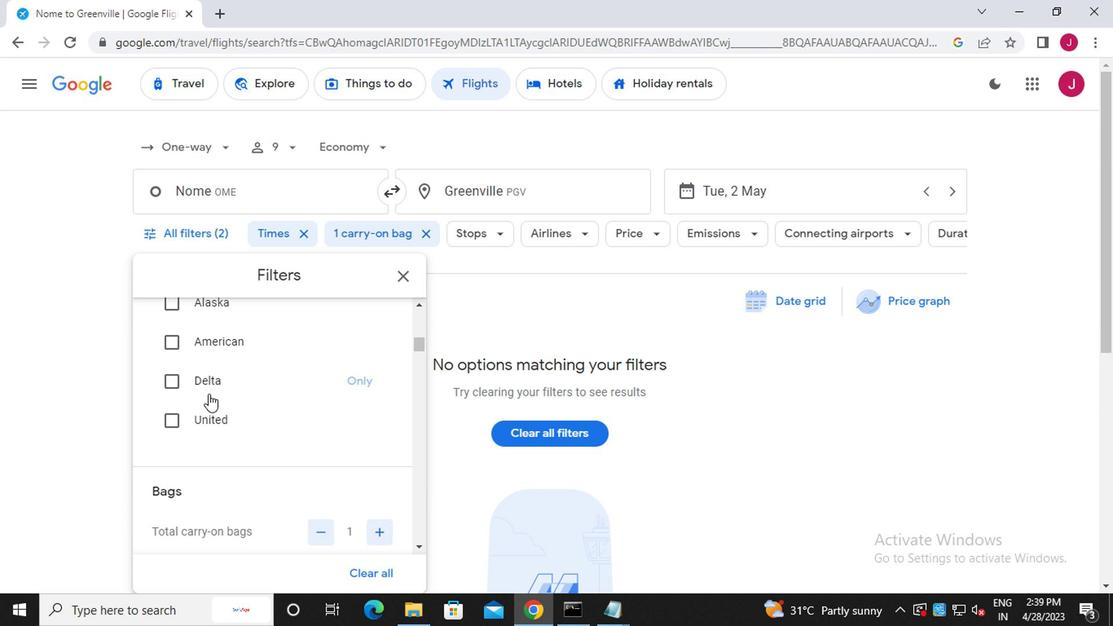 
Action: Mouse scrolled (208, 394) with delta (0, -1)
Screenshot: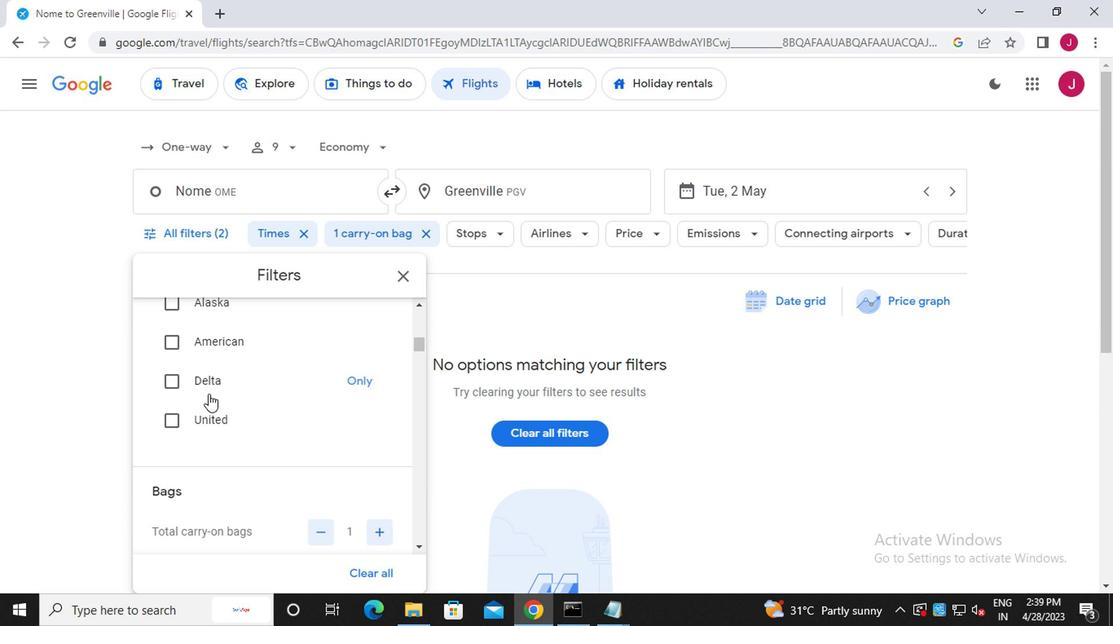 
Action: Mouse scrolled (208, 394) with delta (0, -1)
Screenshot: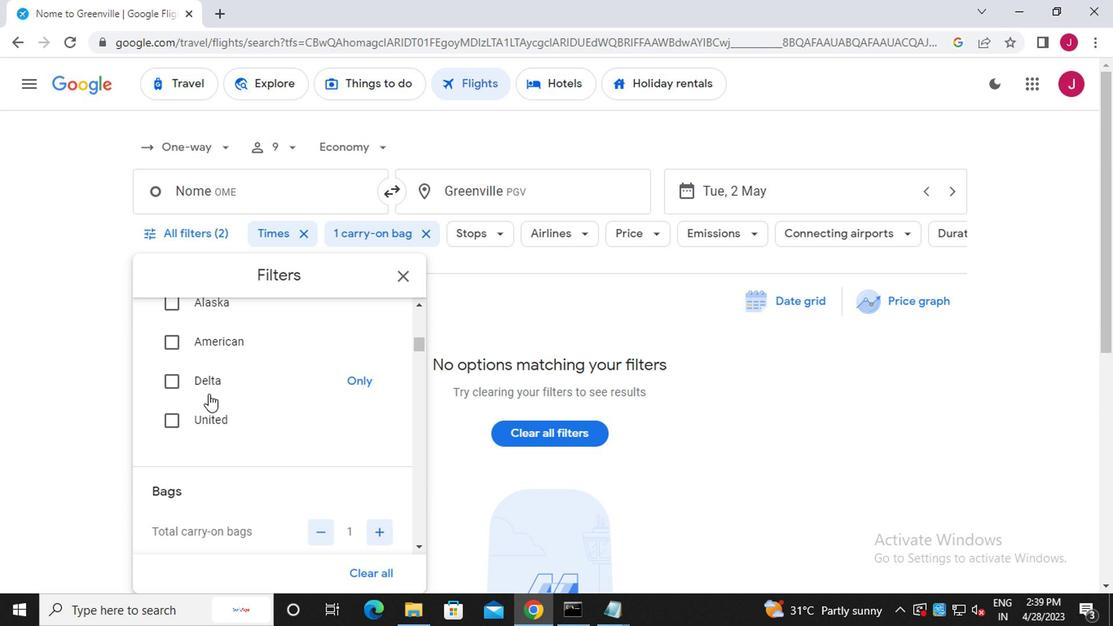 
Action: Mouse moved to (252, 408)
Screenshot: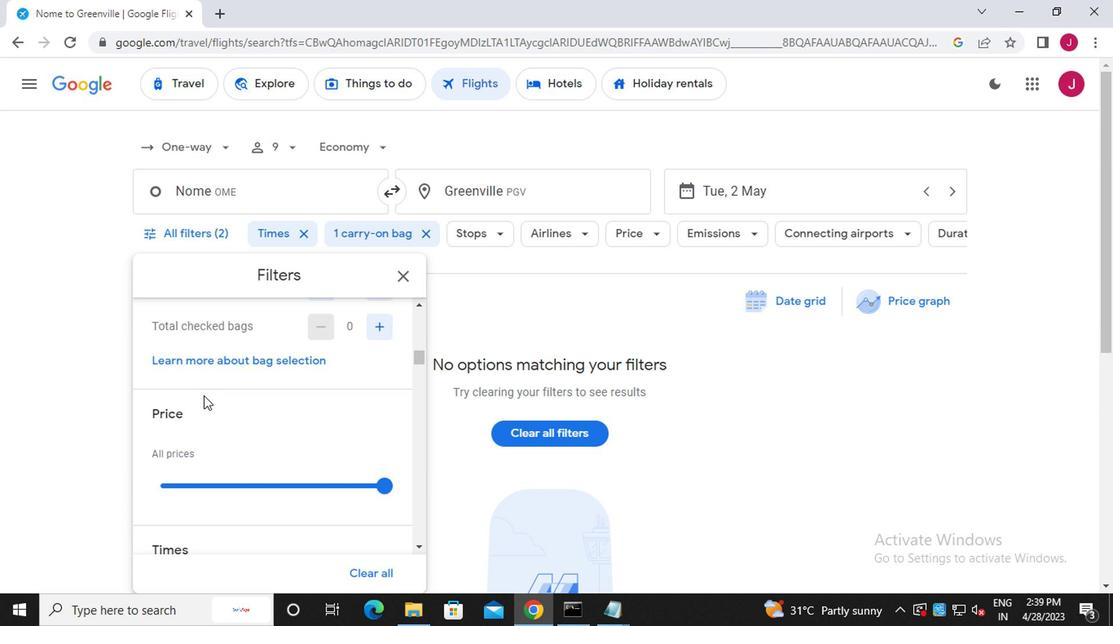 
Action: Mouse scrolled (252, 408) with delta (0, 0)
Screenshot: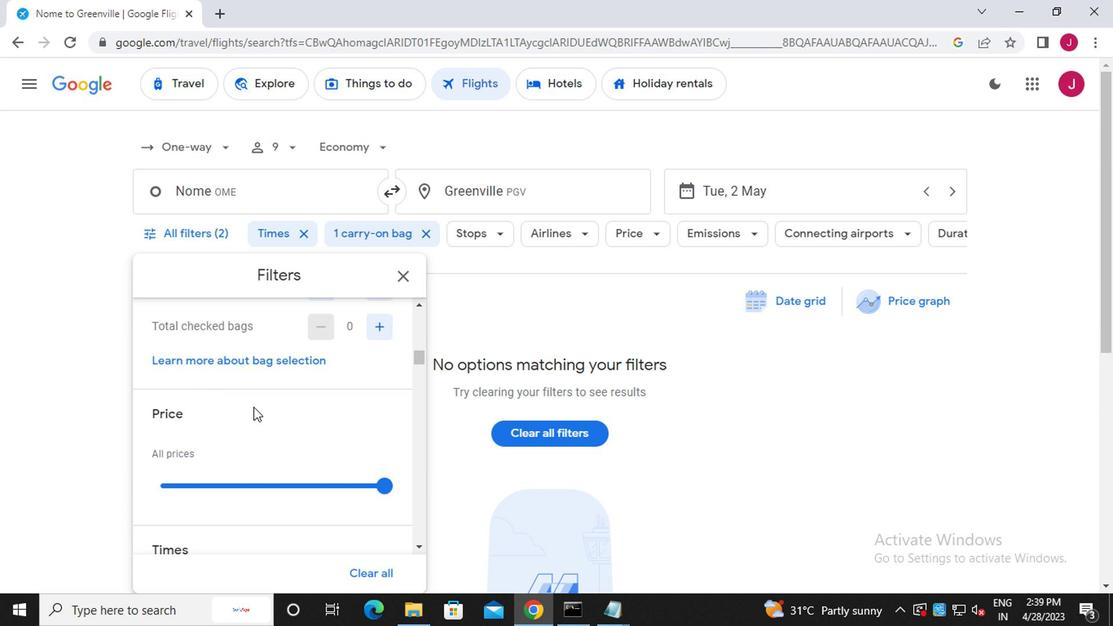 
Action: Mouse moved to (313, 370)
Screenshot: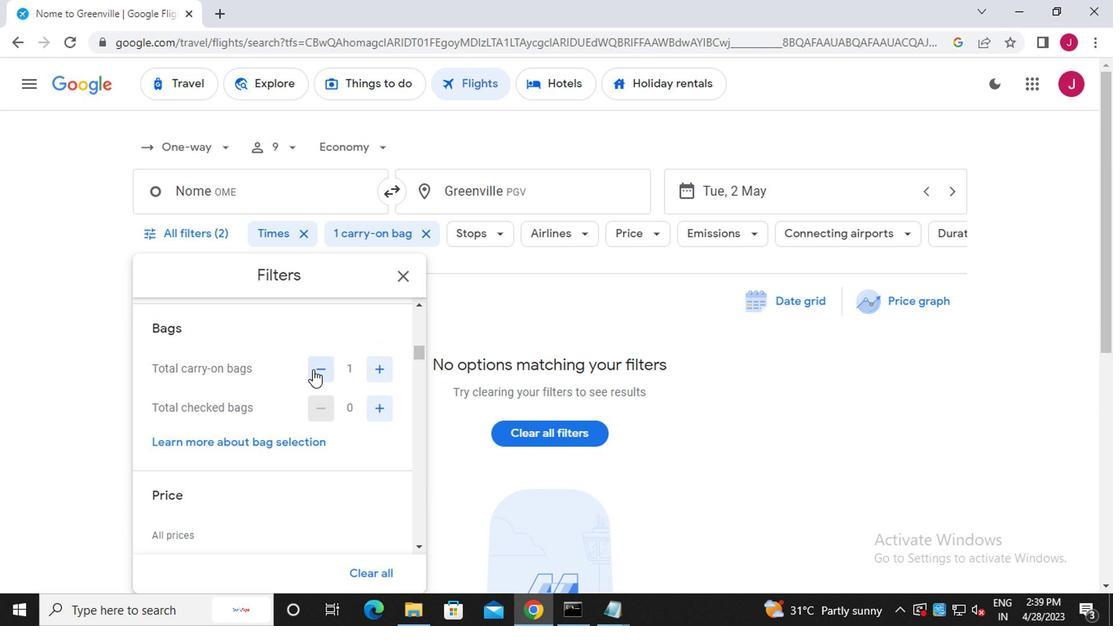 
Action: Mouse pressed left at (313, 370)
Screenshot: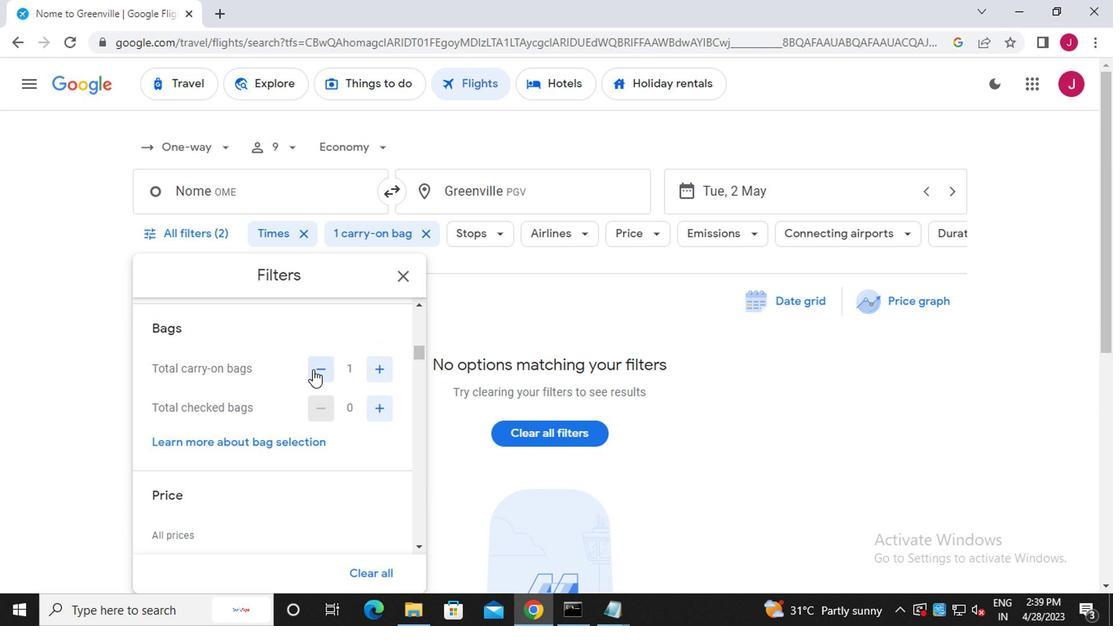 
Action: Mouse moved to (375, 373)
Screenshot: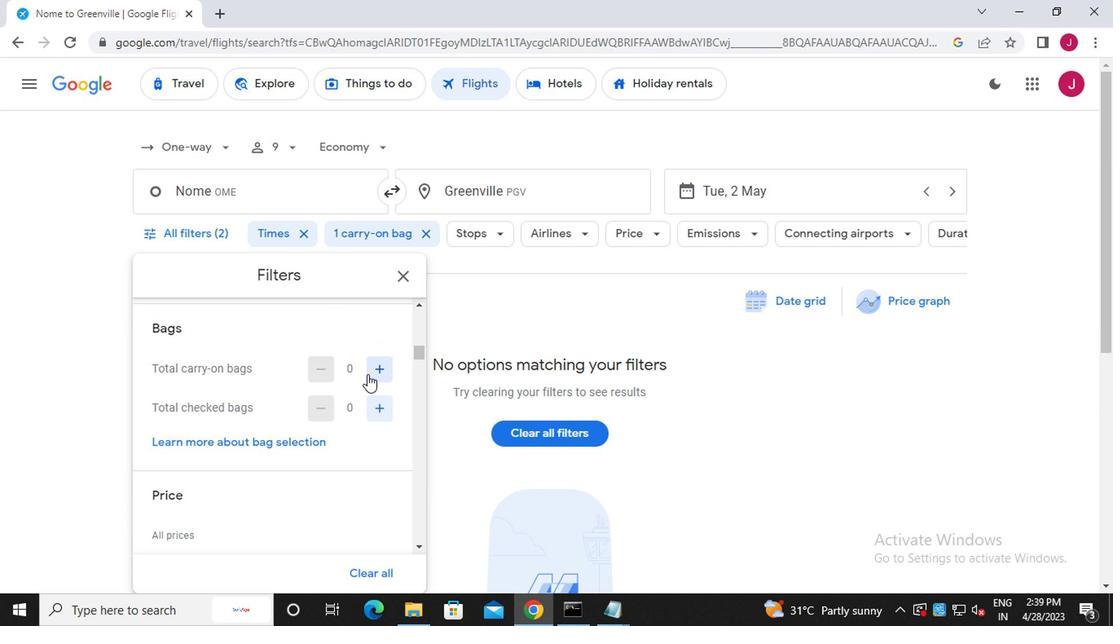 
Action: Mouse pressed left at (375, 373)
Screenshot: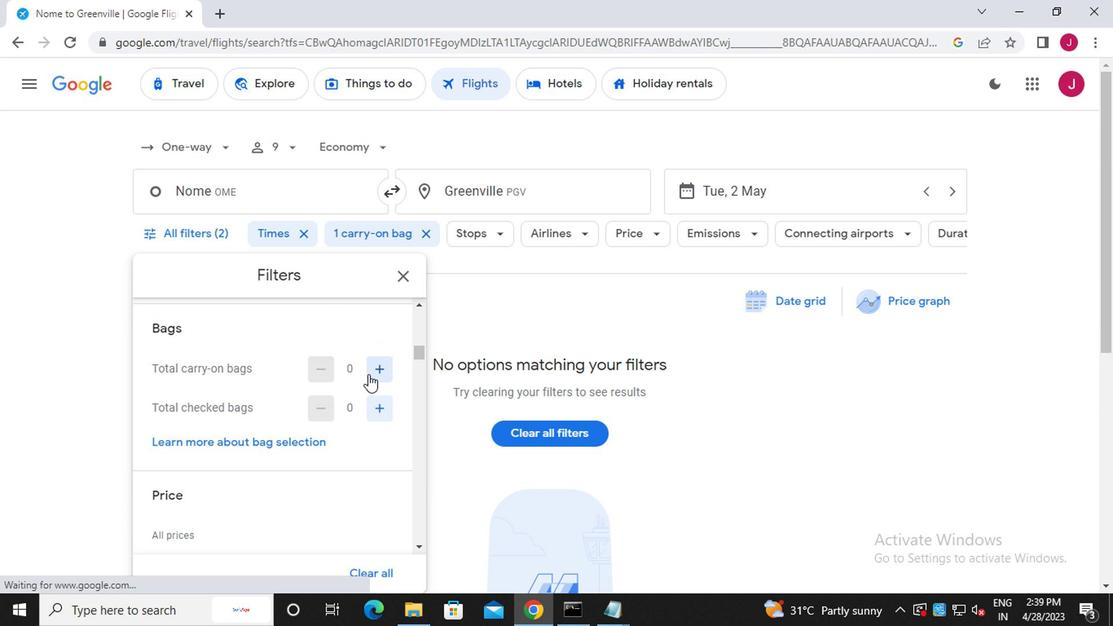 
Action: Mouse moved to (369, 374)
Screenshot: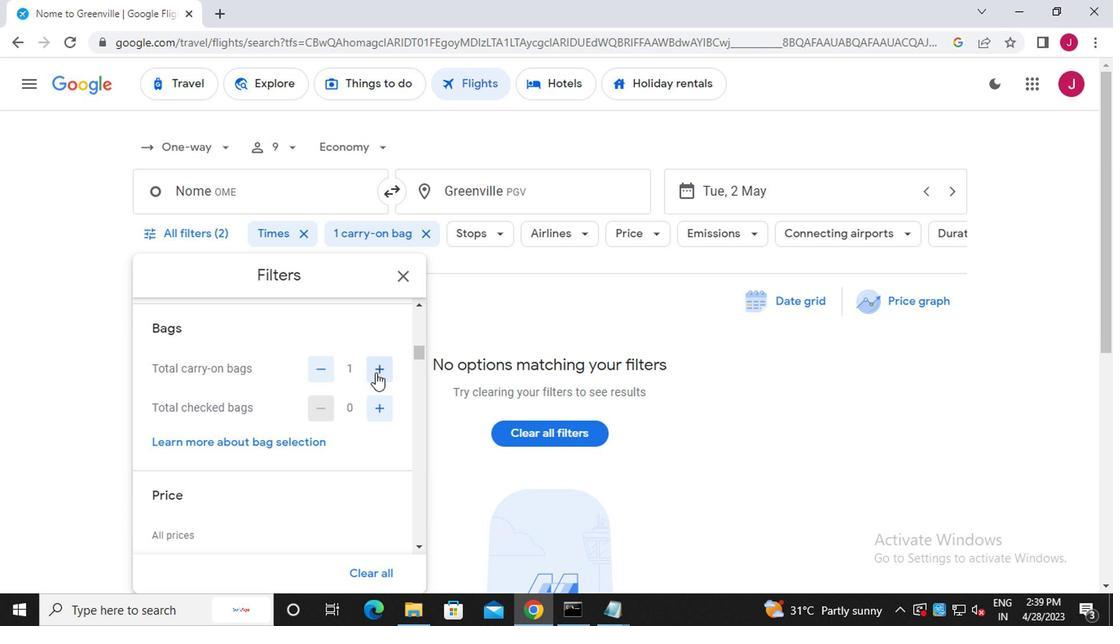 
Action: Mouse scrolled (369, 373) with delta (0, 0)
Screenshot: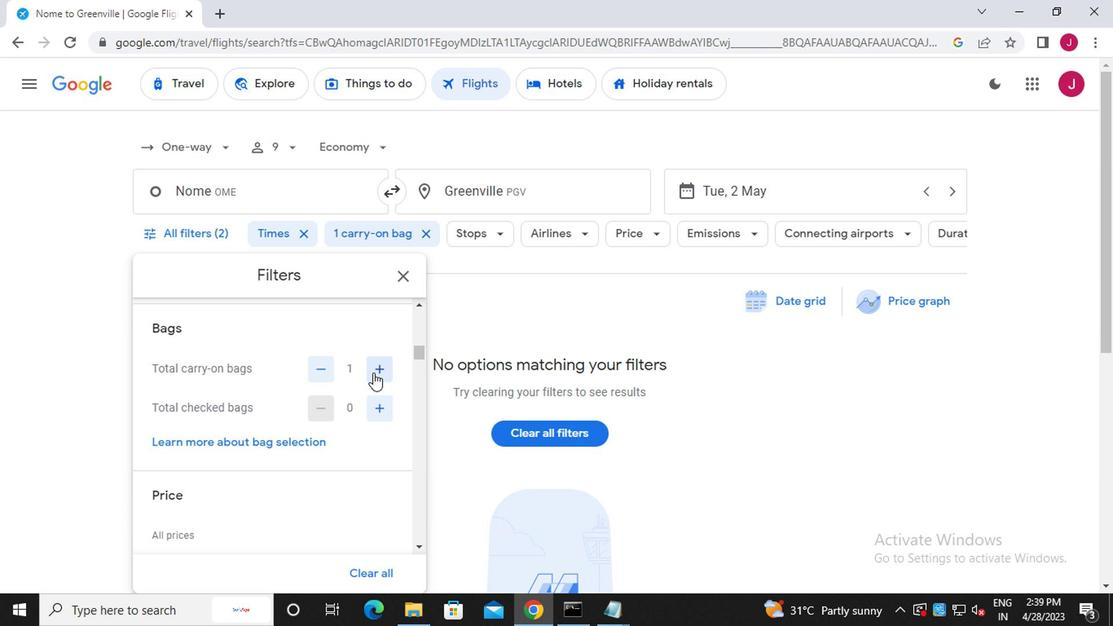 
Action: Mouse moved to (383, 478)
Screenshot: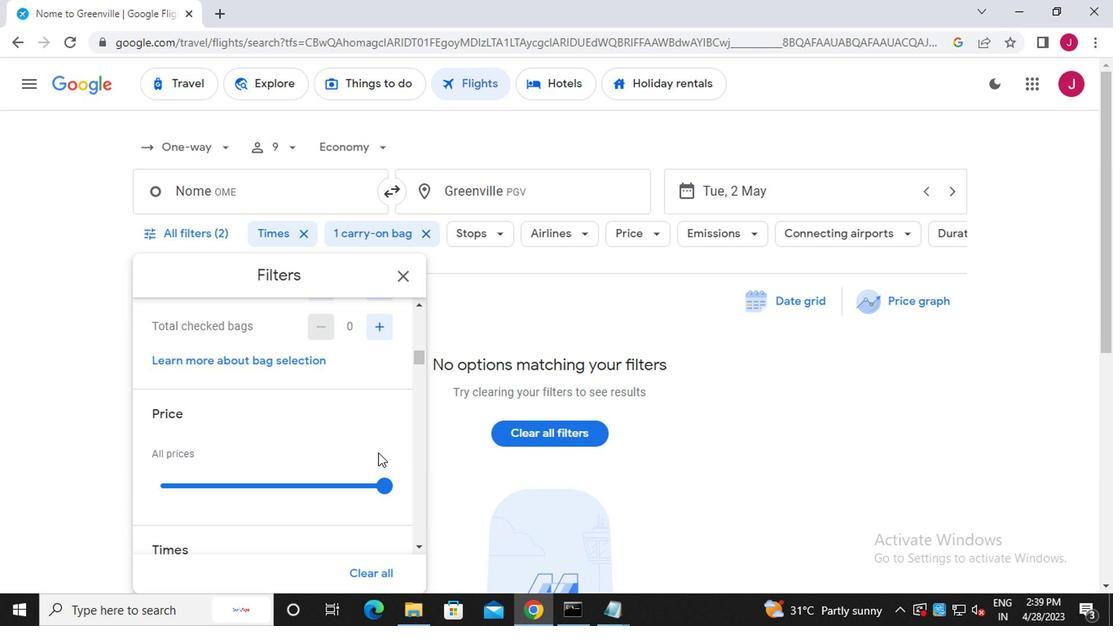
Action: Mouse pressed left at (383, 478)
Screenshot: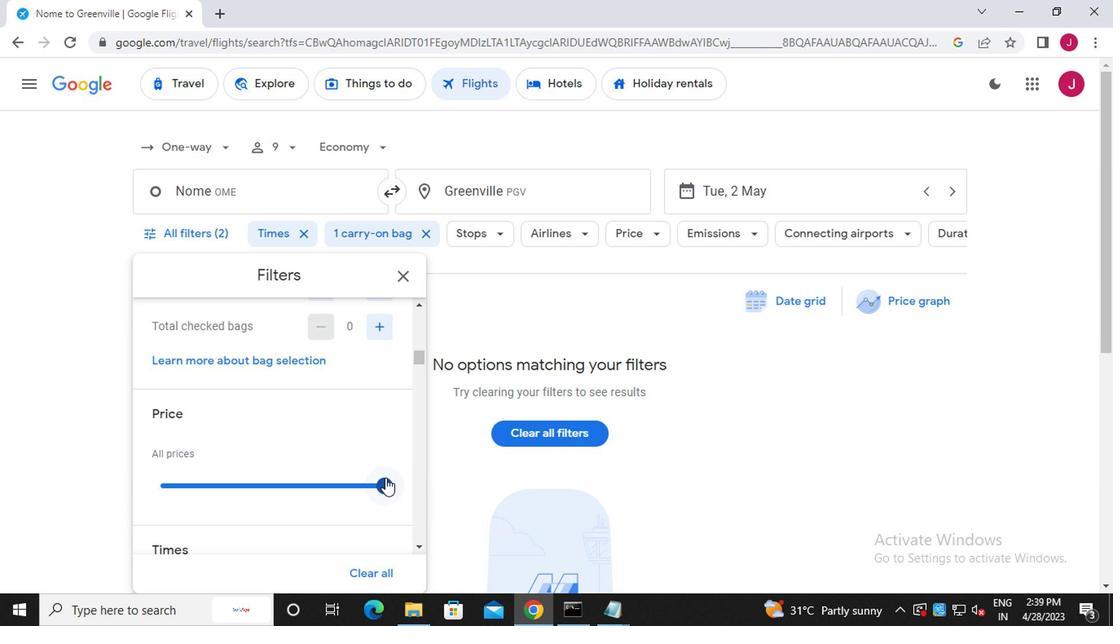 
Action: Mouse moved to (384, 470)
Screenshot: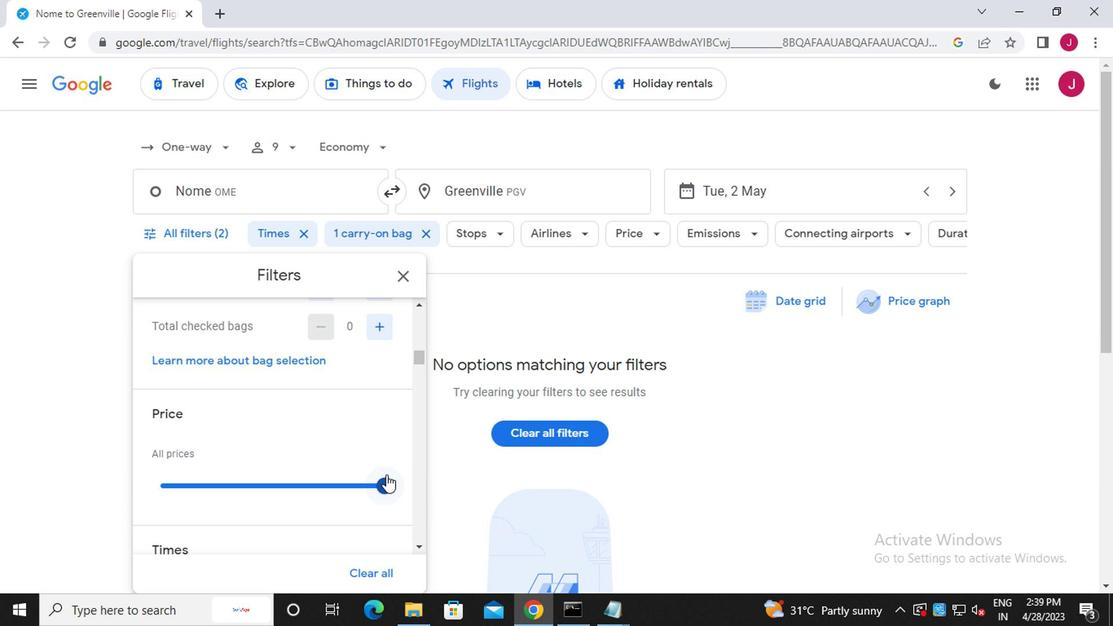 
Action: Mouse scrolled (384, 469) with delta (0, -1)
Screenshot: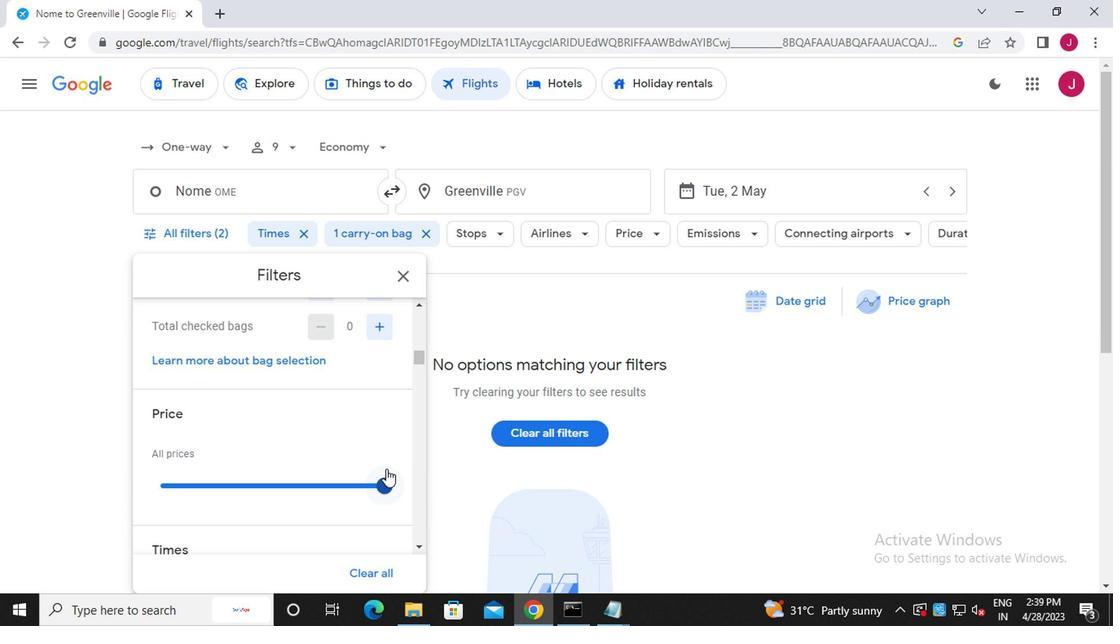 
Action: Mouse scrolled (384, 469) with delta (0, -1)
Screenshot: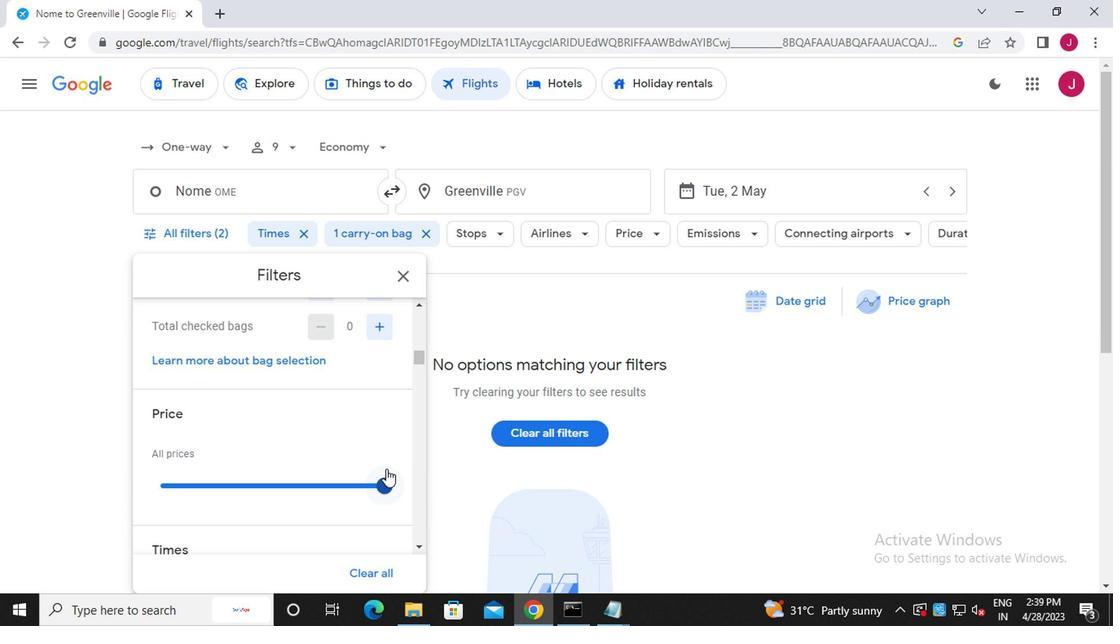 
Action: Mouse moved to (357, 506)
Screenshot: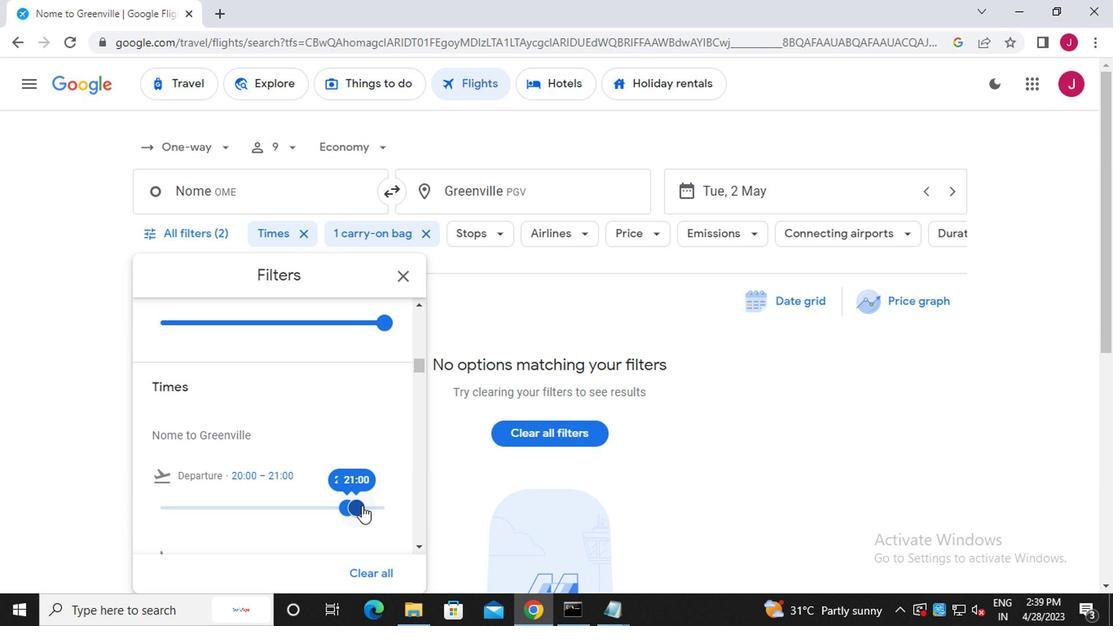 
Action: Mouse pressed left at (357, 506)
Screenshot: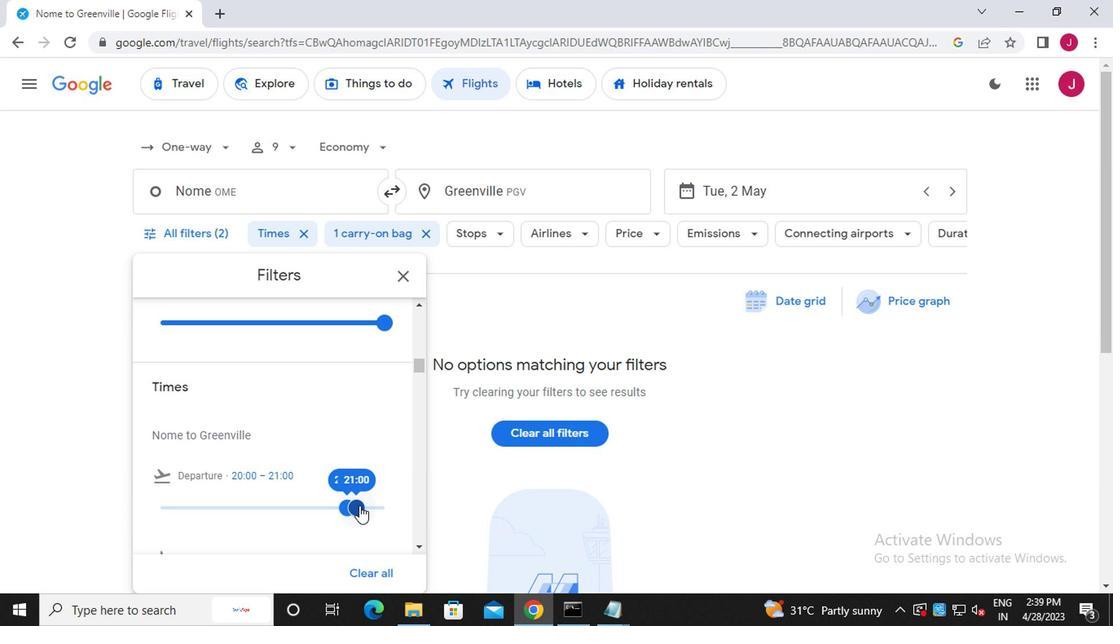 
Action: Mouse moved to (345, 509)
Screenshot: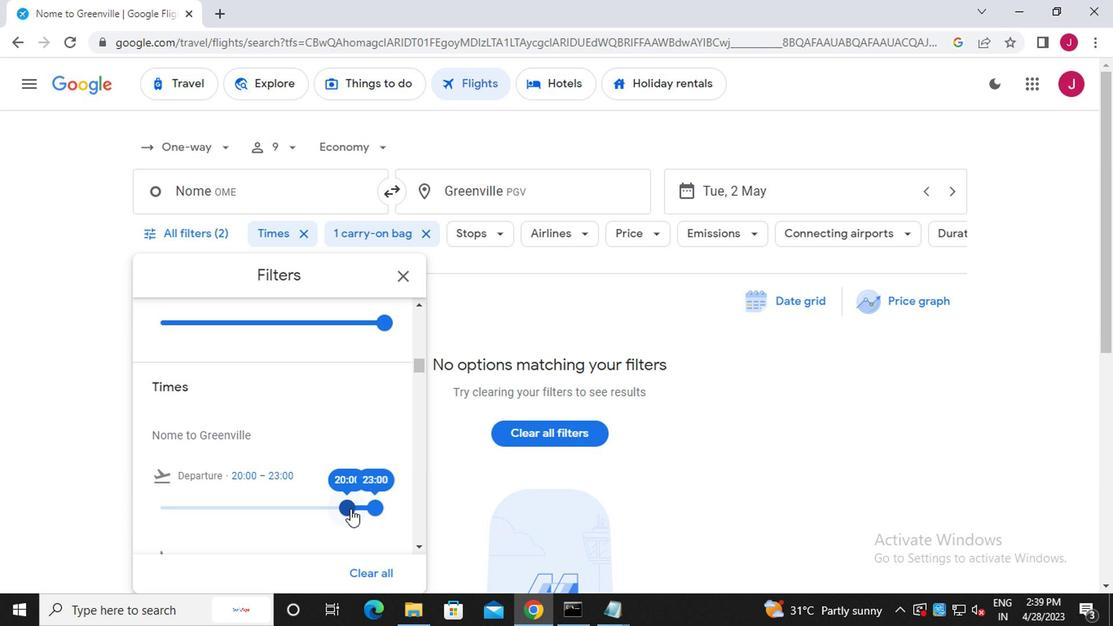 
Action: Mouse pressed left at (345, 509)
Screenshot: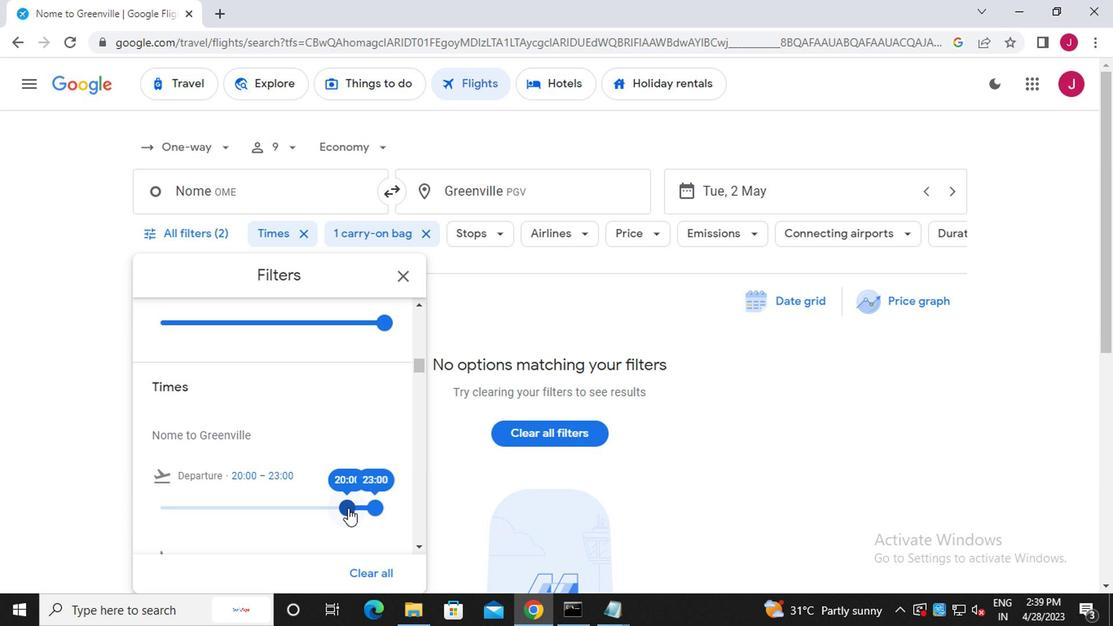 
Action: Mouse moved to (371, 509)
Screenshot: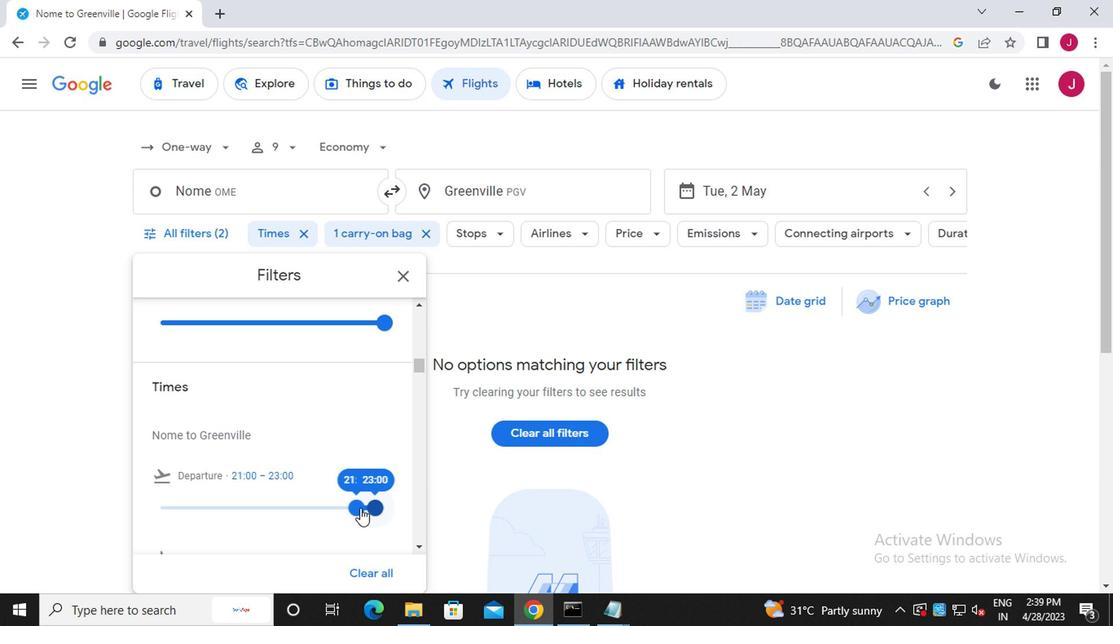 
Action: Mouse pressed left at (371, 509)
Screenshot: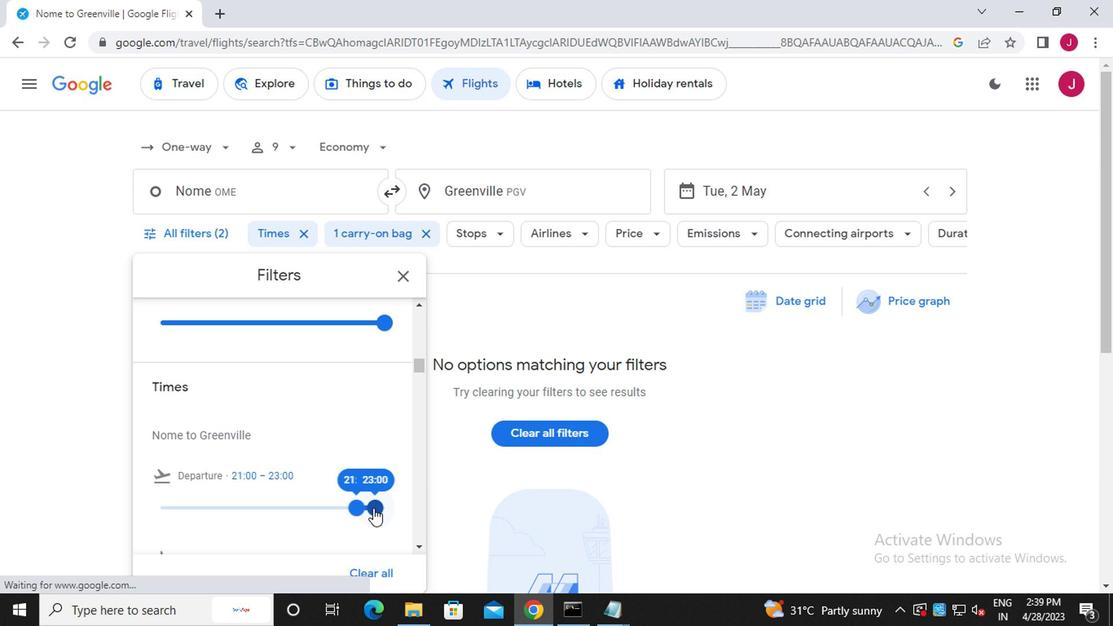 
Action: Mouse moved to (375, 506)
Screenshot: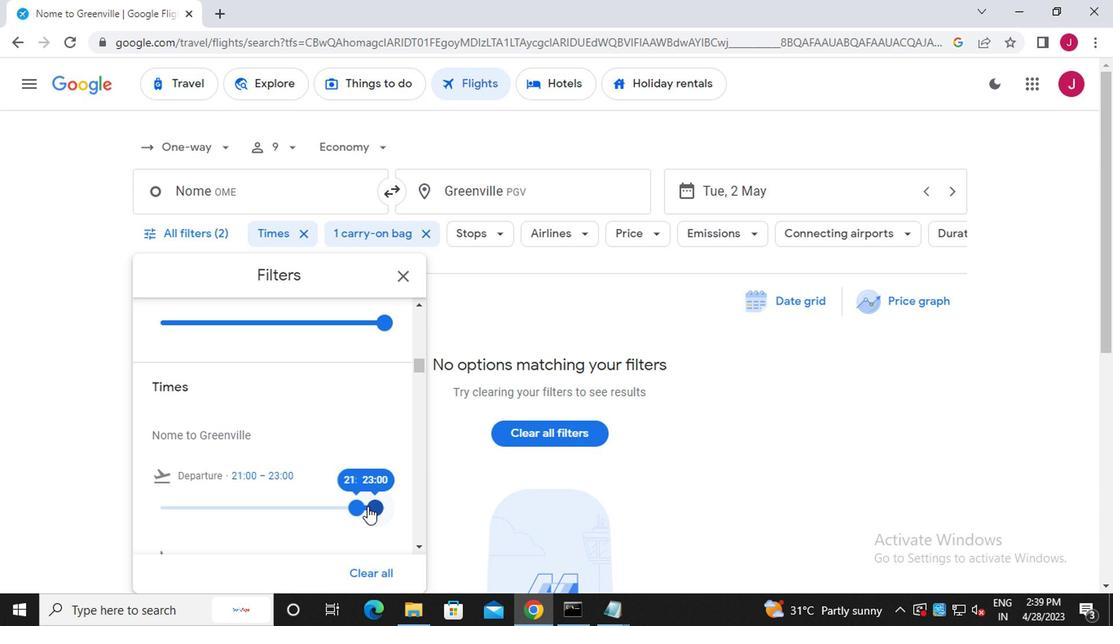
Action: Mouse pressed left at (375, 506)
Screenshot: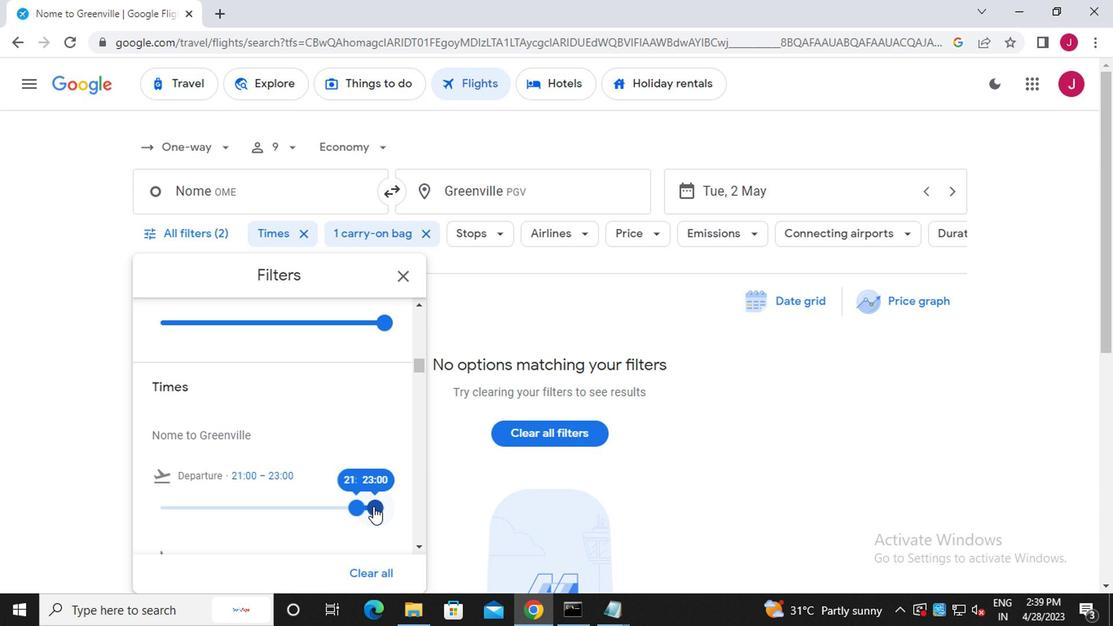 
Action: Mouse moved to (408, 270)
Screenshot: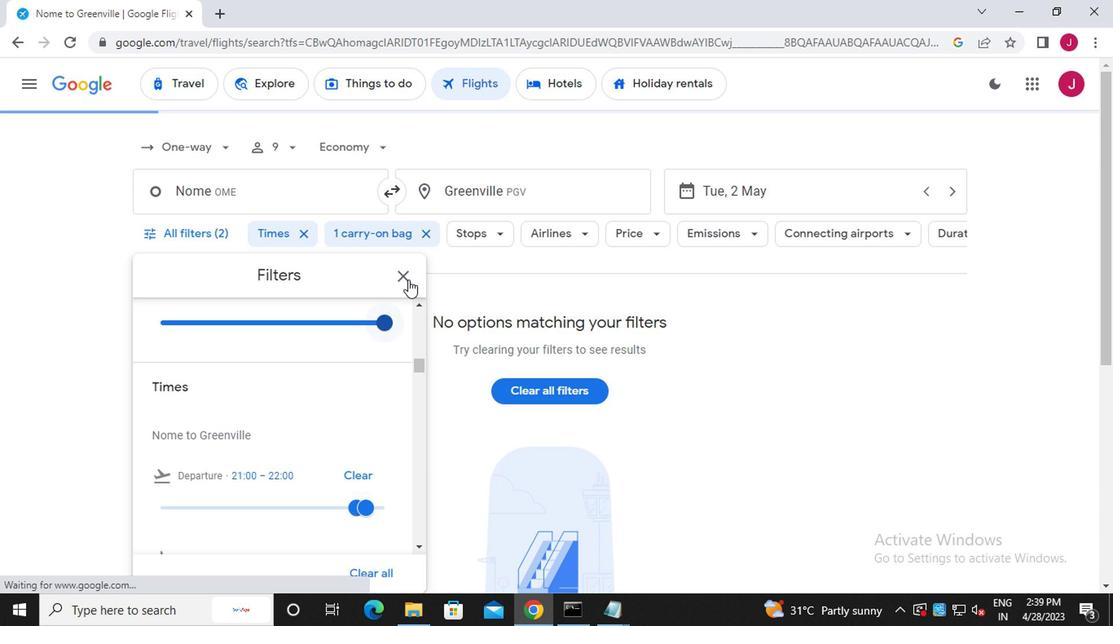 
Action: Mouse pressed left at (408, 270)
Screenshot: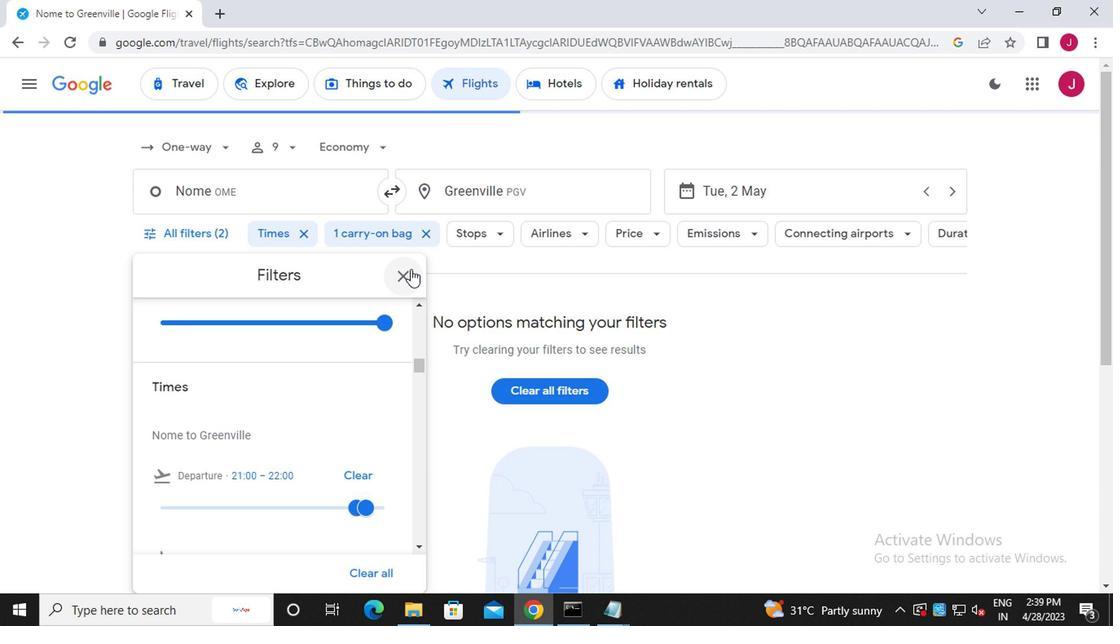 
Action: Mouse moved to (408, 270)
Screenshot: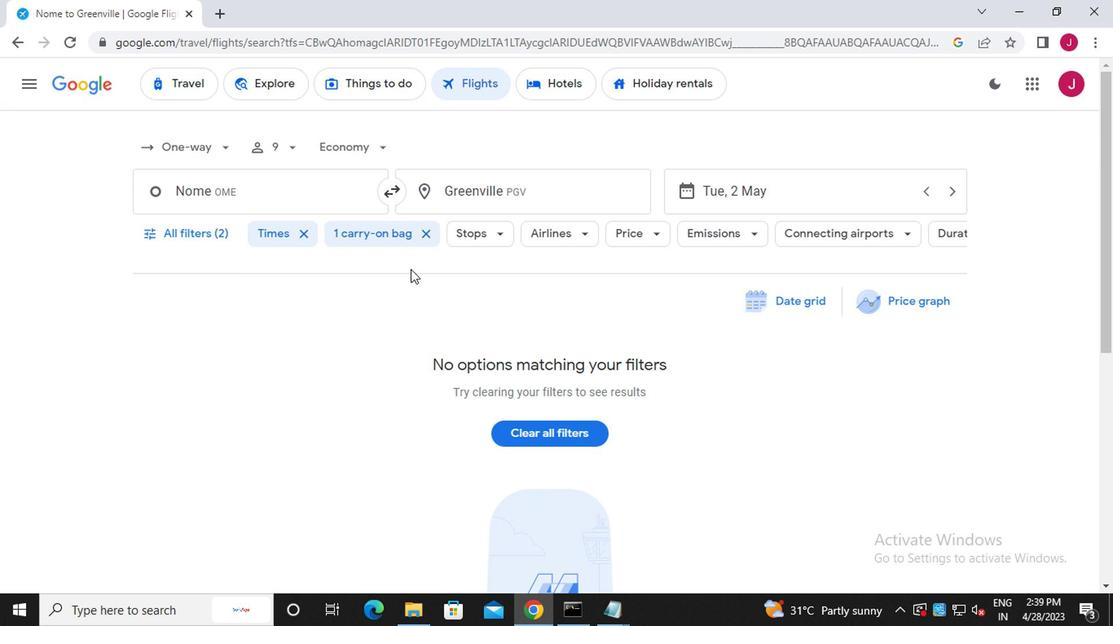 
